 Task: Search one way flight ticket for 5 adults, 2 children, 1 infant in seat and 2 infants on lap in economy from Baltimore: Baltimore/washington International Airport to Indianapolis: Indianapolis International Airport on 8-5-2023. Choice of flights is Sun country airlines. Number of bags: 1 carry on bag and 1 checked bag. Price is upto 97000. Outbound departure time preference is 22:00.
Action: Mouse moved to (350, 334)
Screenshot: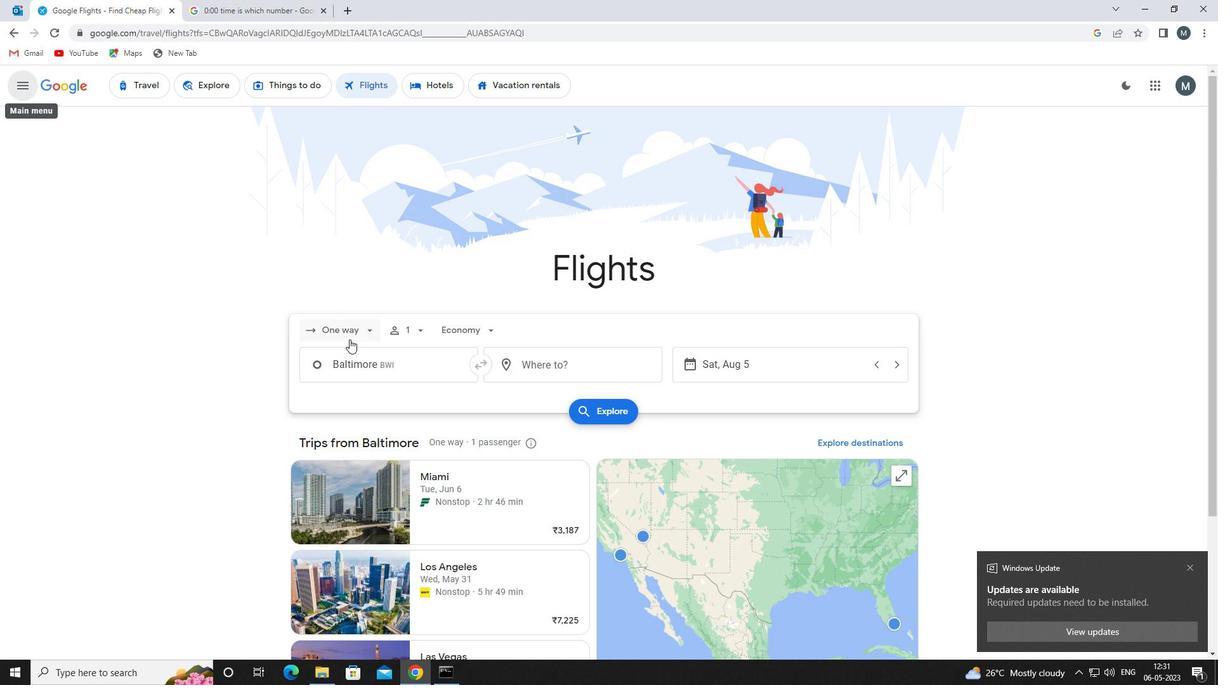 
Action: Mouse pressed left at (350, 334)
Screenshot: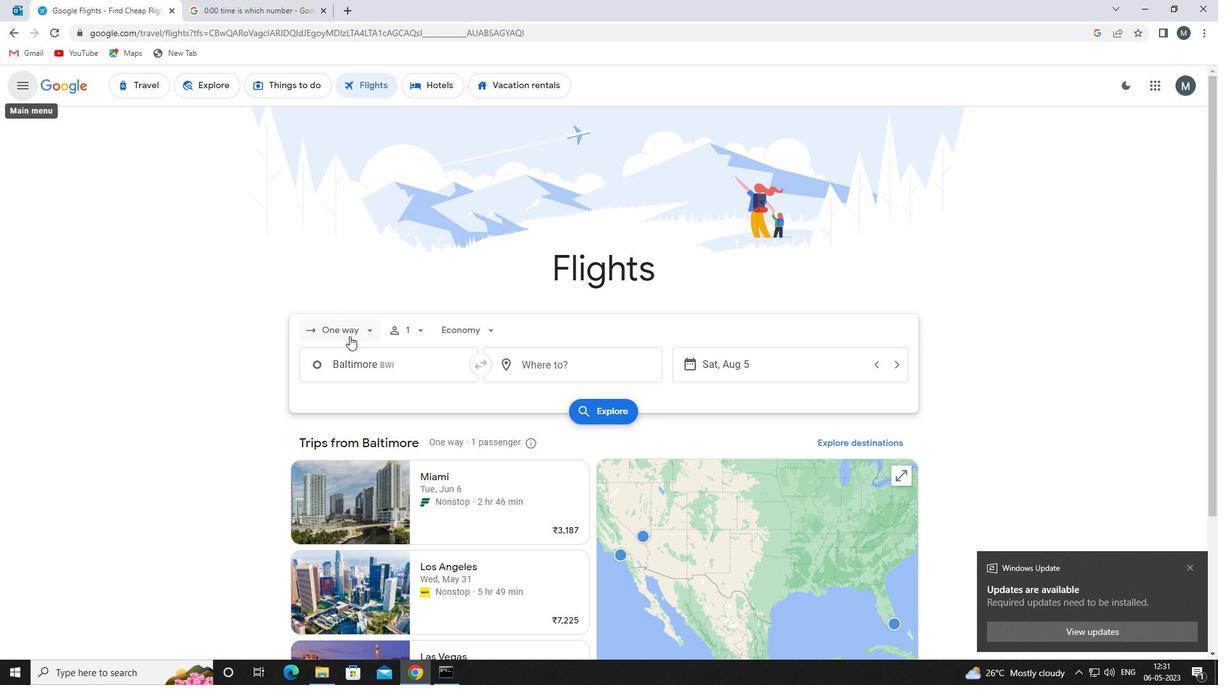 
Action: Mouse moved to (365, 392)
Screenshot: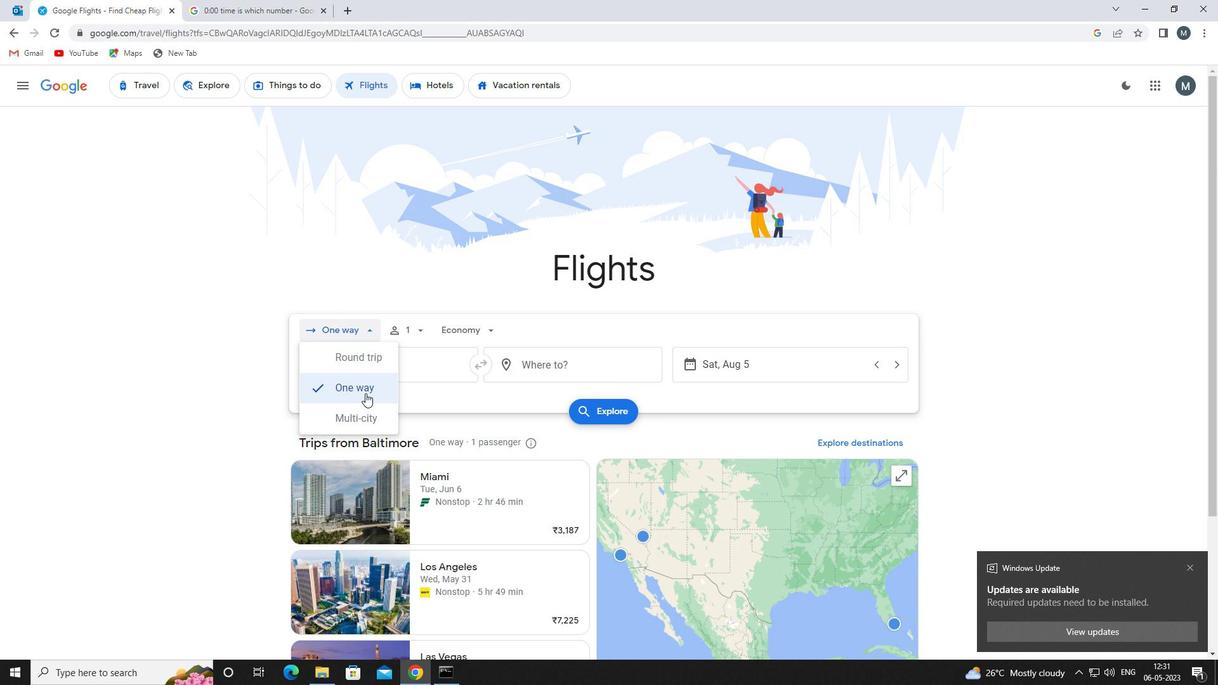 
Action: Mouse pressed left at (365, 392)
Screenshot: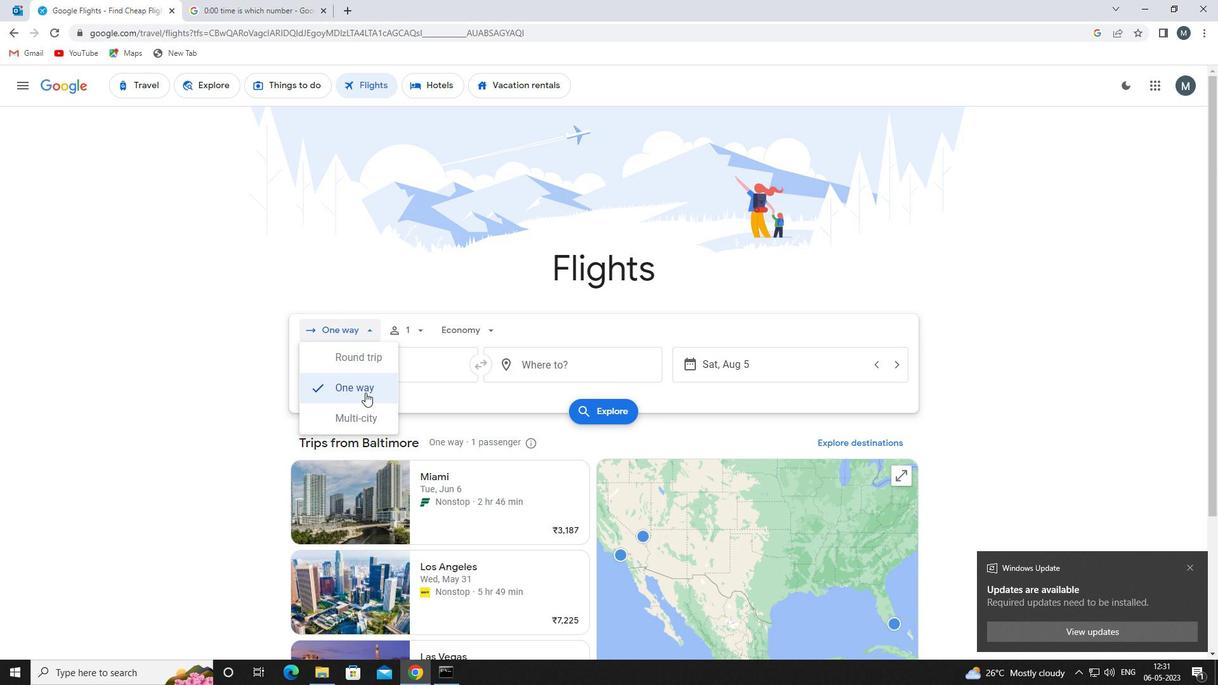 
Action: Mouse moved to (411, 331)
Screenshot: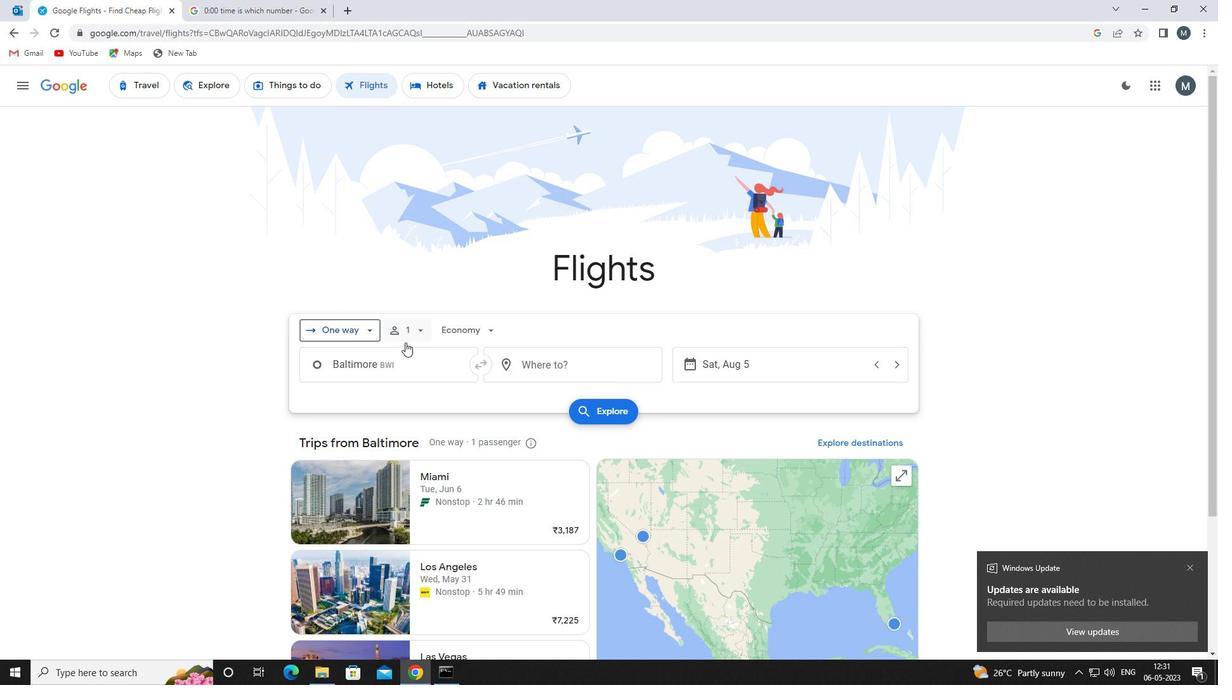 
Action: Mouse pressed left at (411, 331)
Screenshot: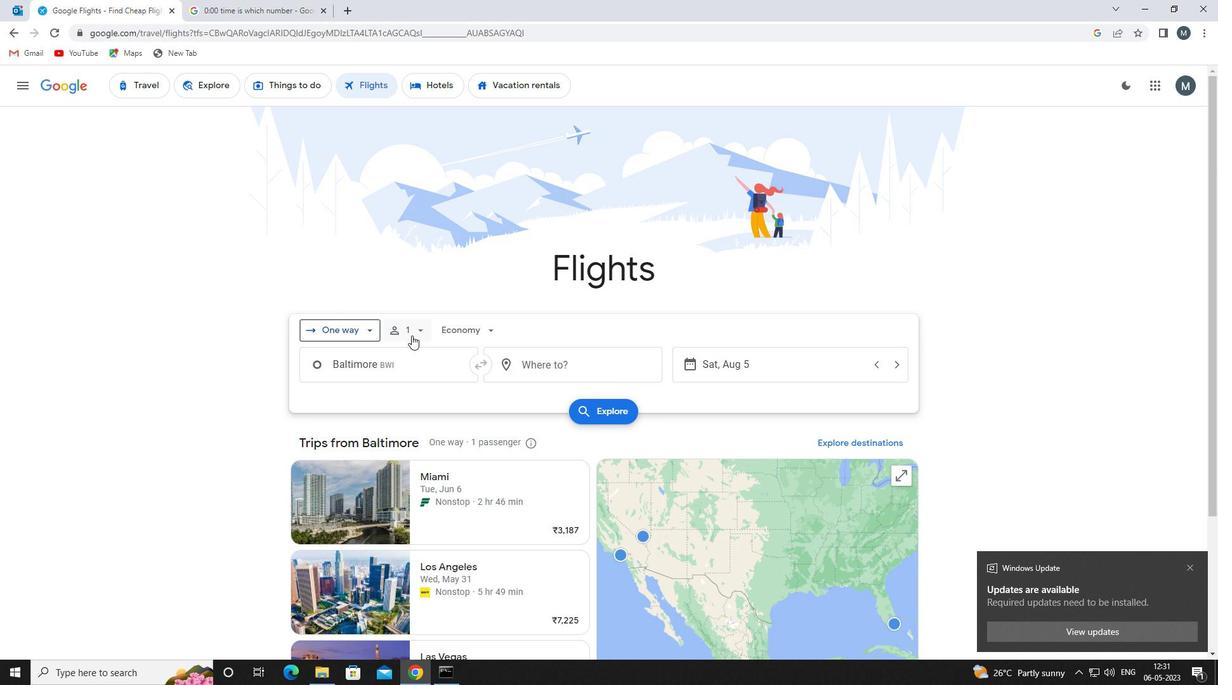 
Action: Mouse moved to (513, 363)
Screenshot: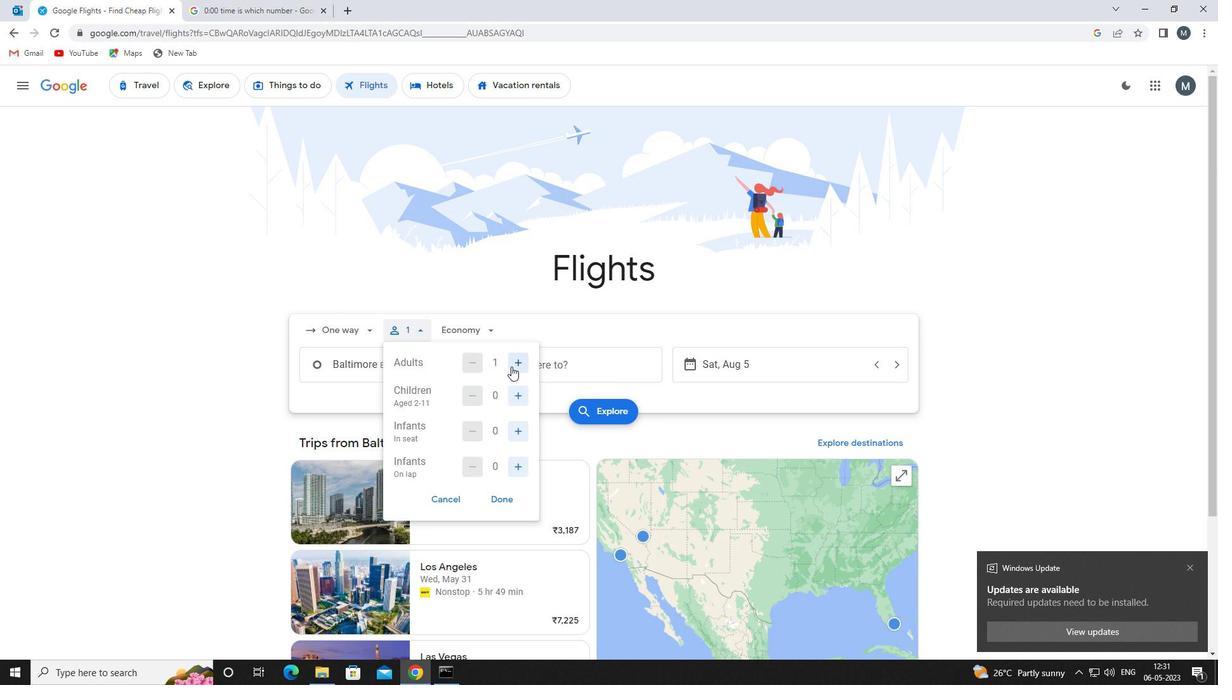 
Action: Mouse pressed left at (513, 363)
Screenshot: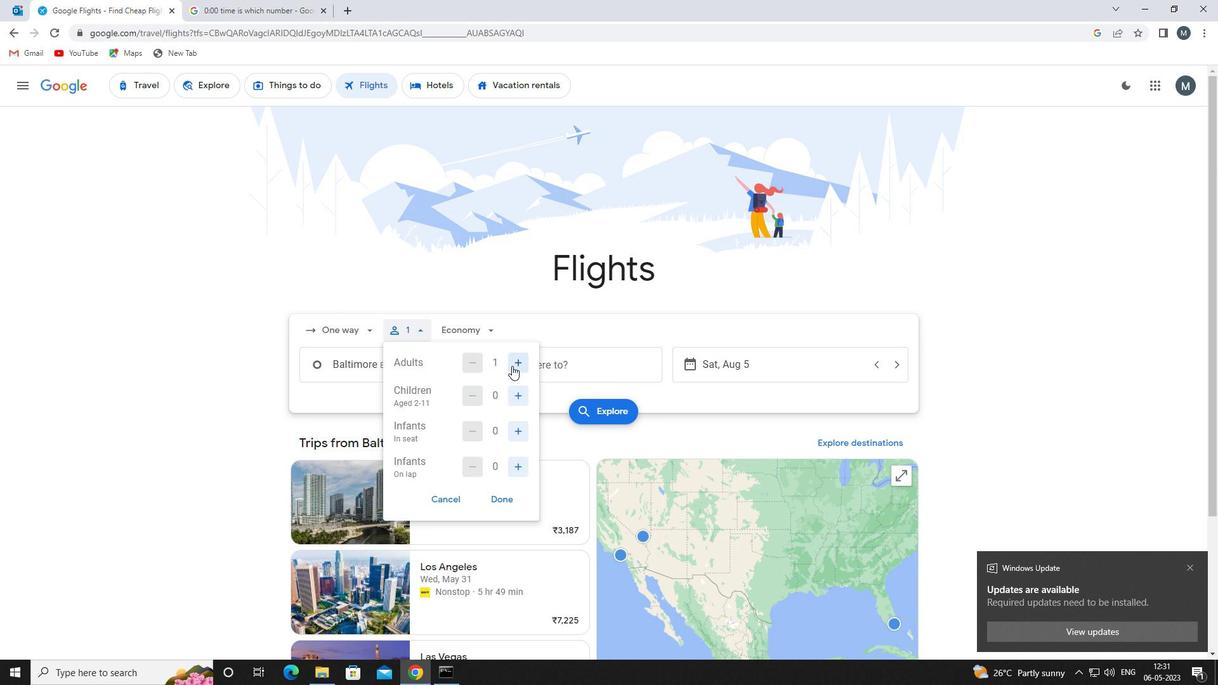 
Action: Mouse moved to (514, 362)
Screenshot: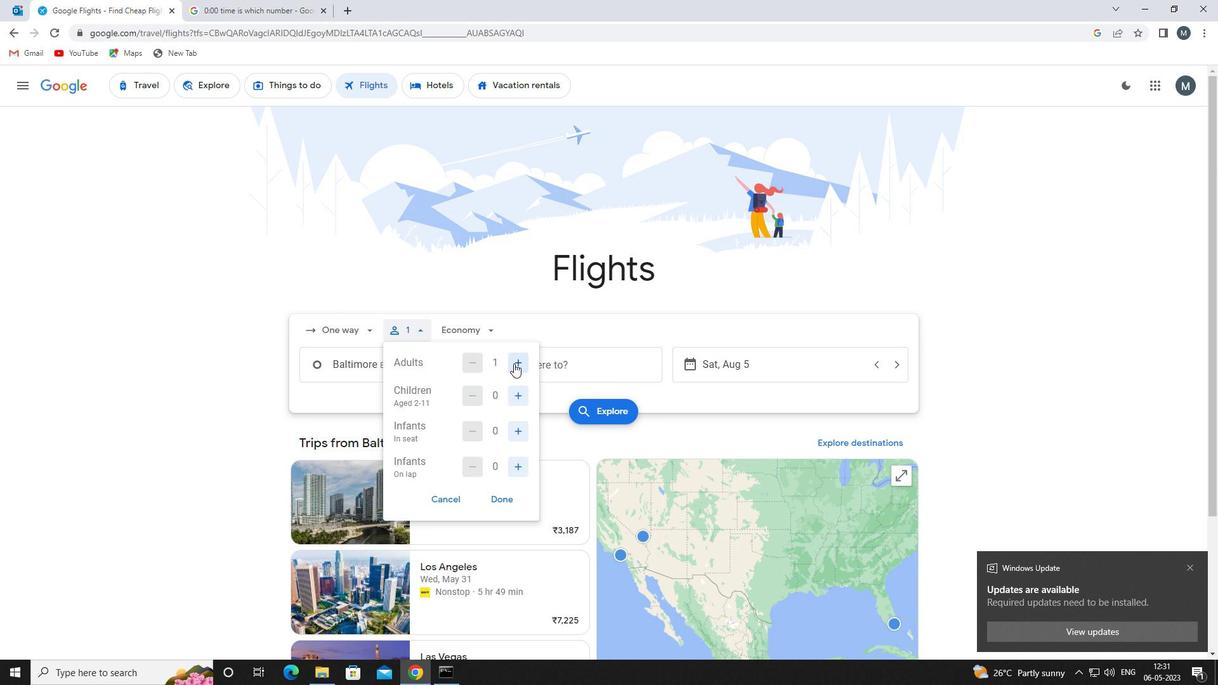 
Action: Mouse pressed left at (514, 362)
Screenshot: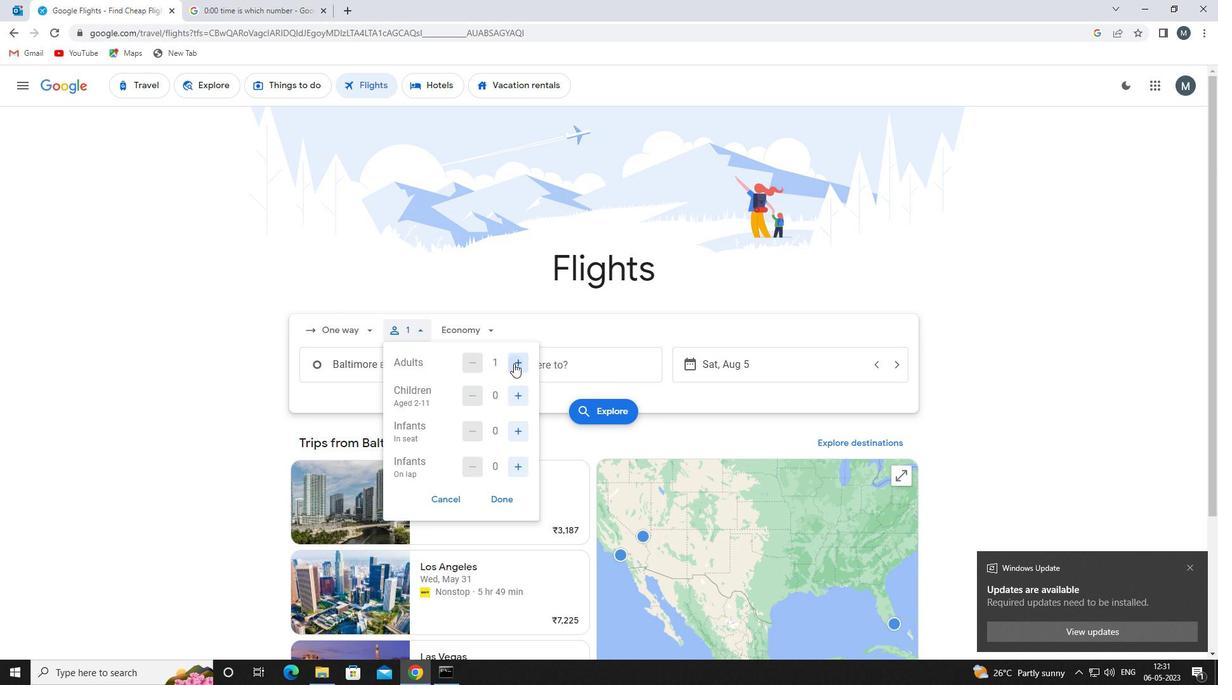 
Action: Mouse moved to (515, 362)
Screenshot: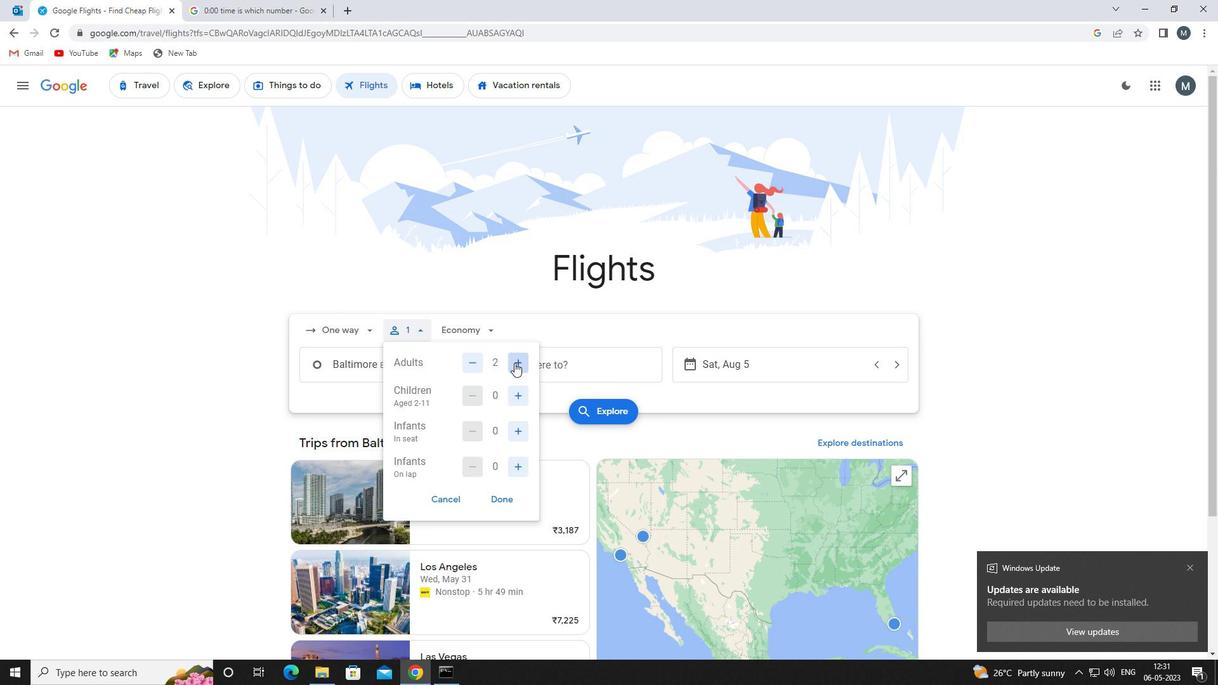 
Action: Mouse pressed left at (515, 362)
Screenshot: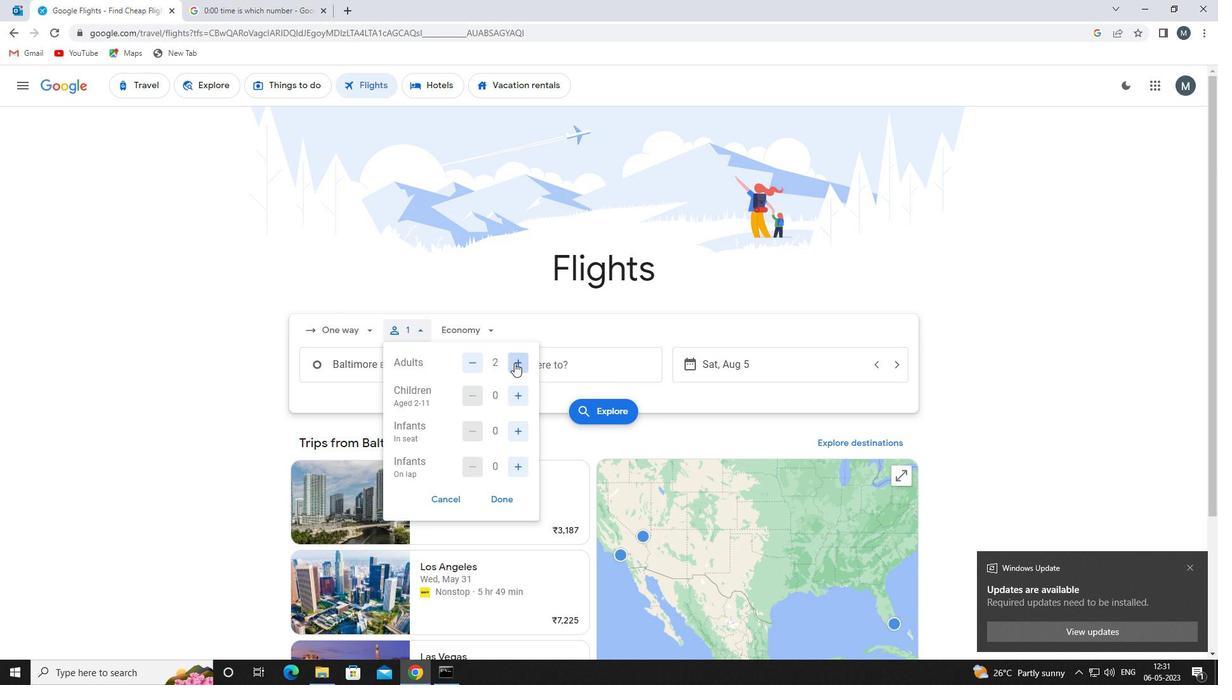 
Action: Mouse pressed left at (515, 362)
Screenshot: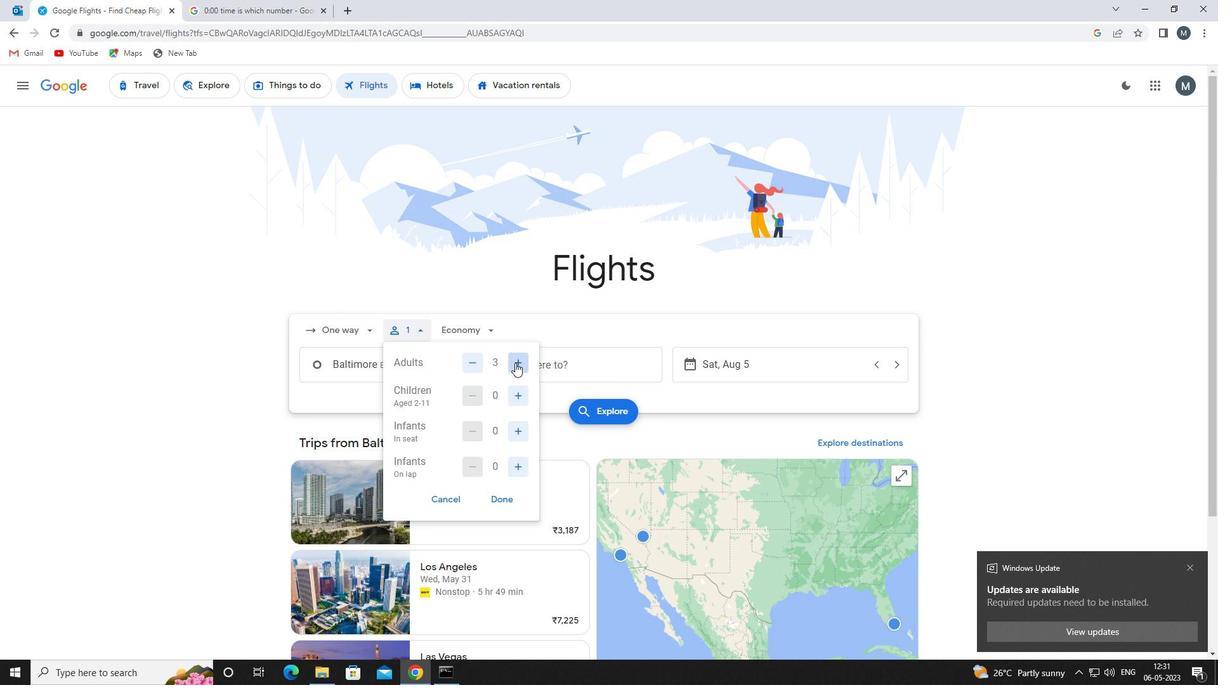 
Action: Mouse moved to (515, 392)
Screenshot: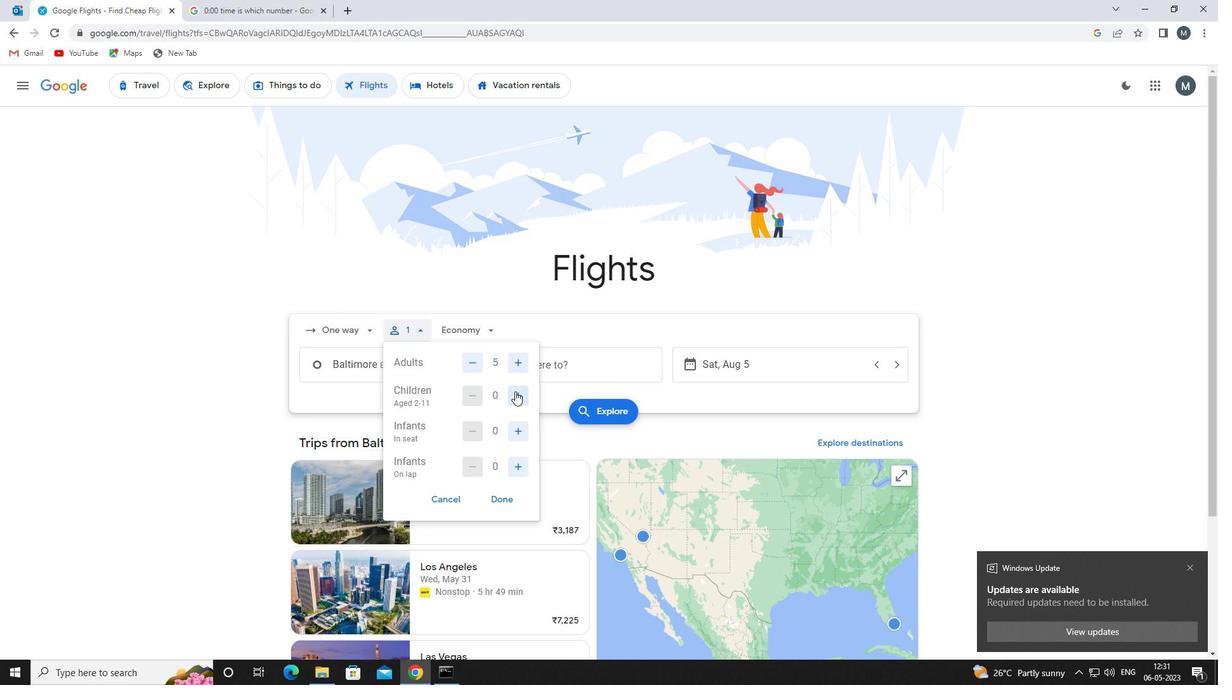 
Action: Mouse pressed left at (515, 392)
Screenshot: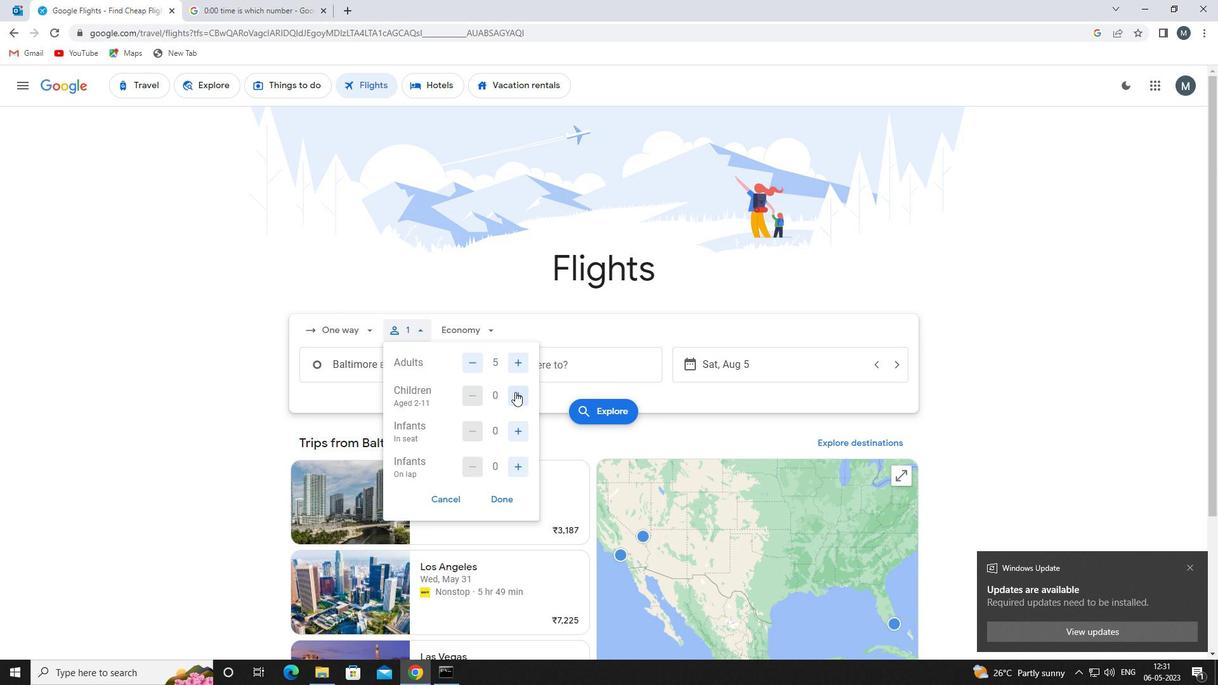 
Action: Mouse moved to (515, 392)
Screenshot: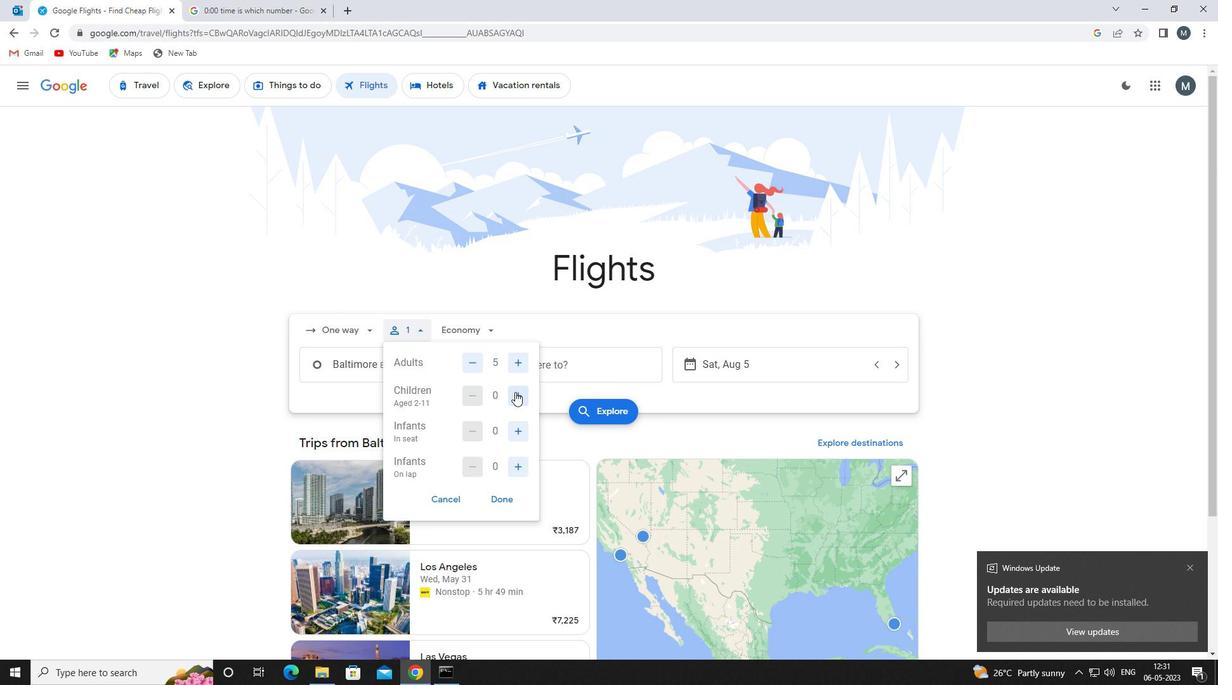 
Action: Mouse pressed left at (515, 392)
Screenshot: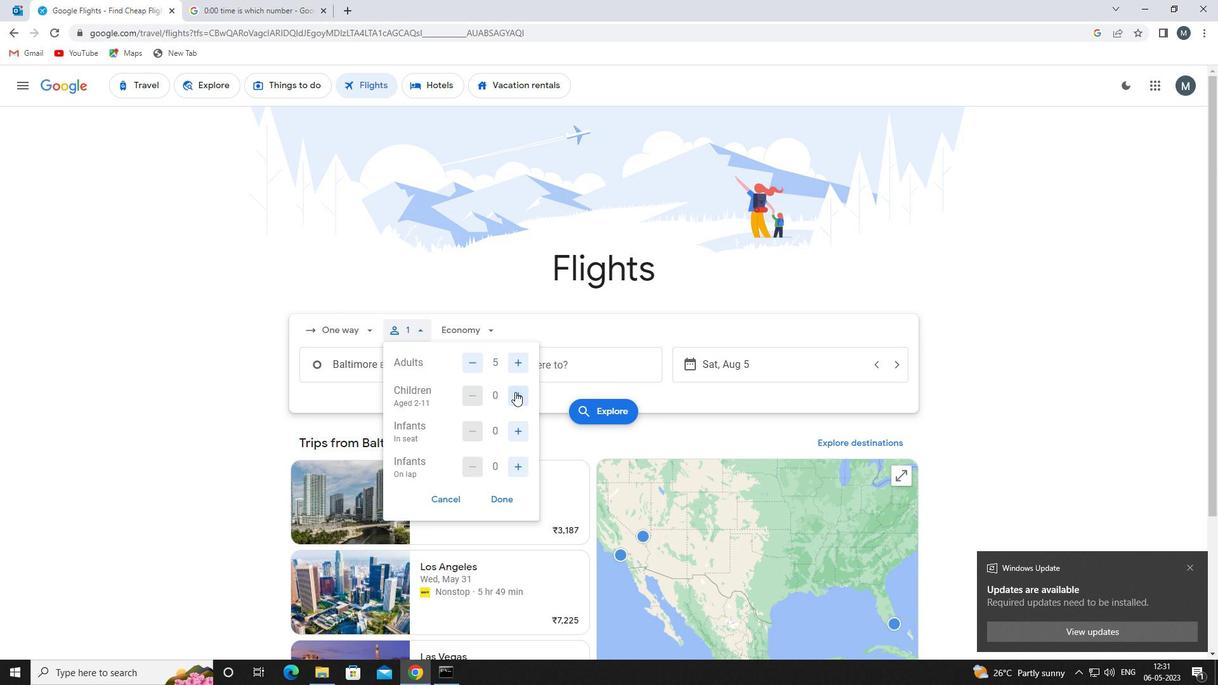 
Action: Mouse moved to (518, 460)
Screenshot: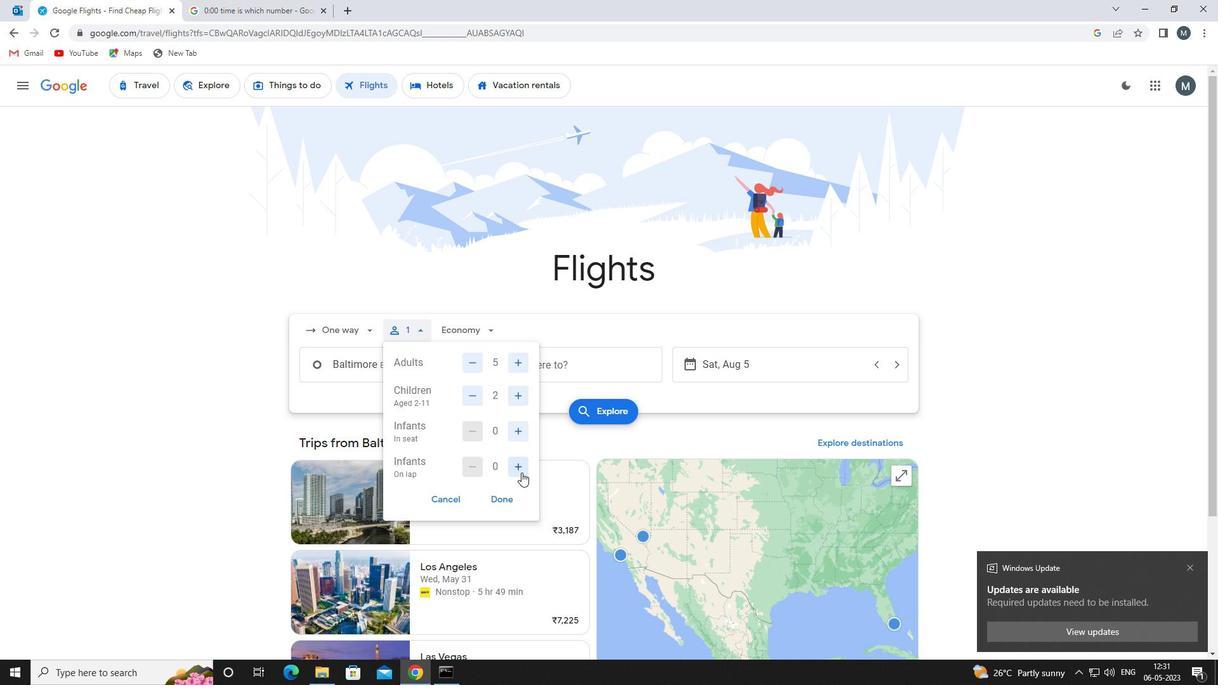 
Action: Mouse pressed left at (518, 460)
Screenshot: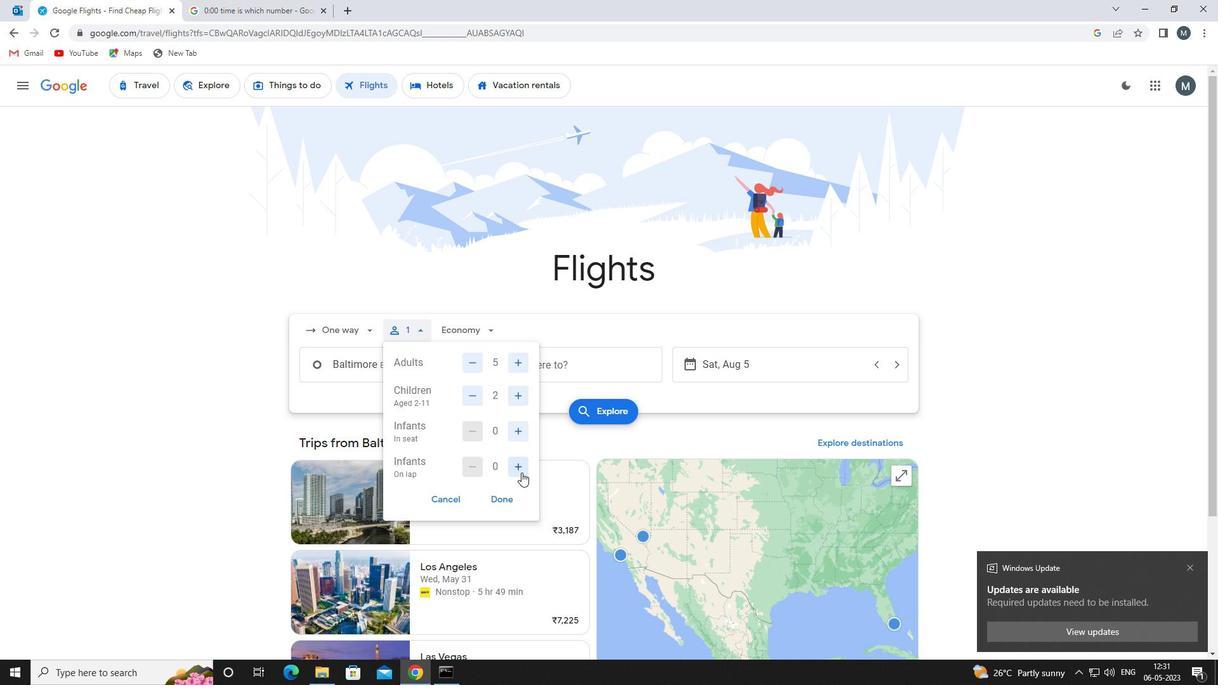 
Action: Mouse moved to (505, 499)
Screenshot: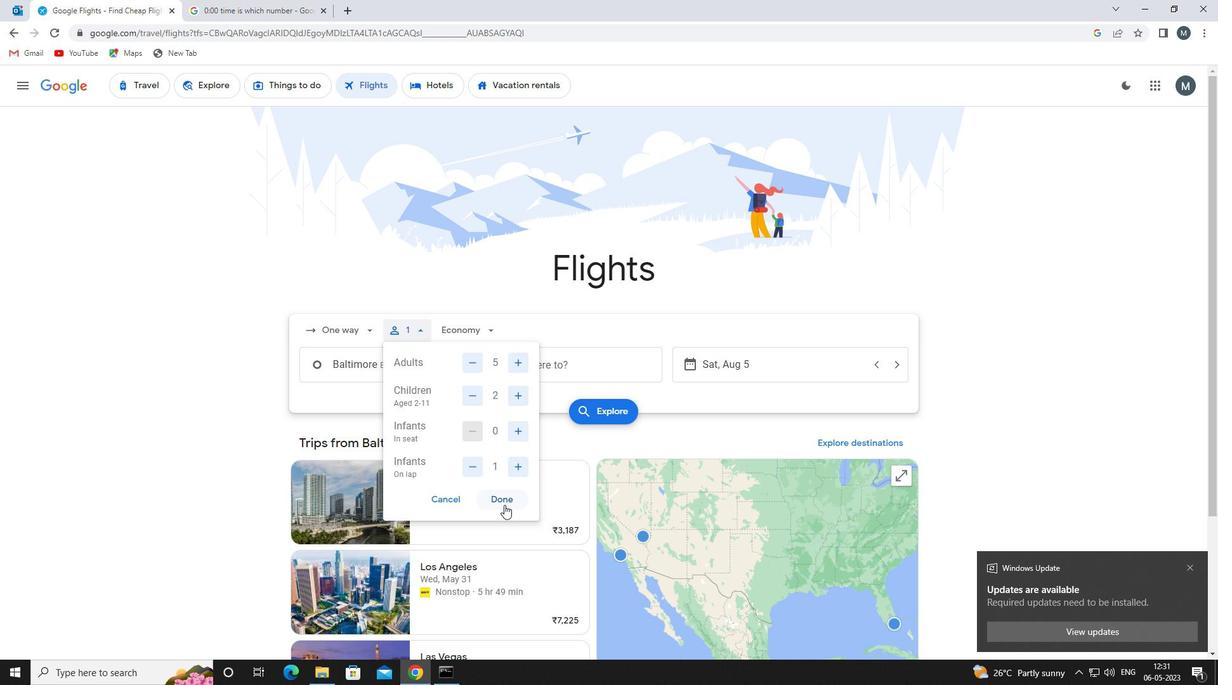 
Action: Mouse pressed left at (505, 499)
Screenshot: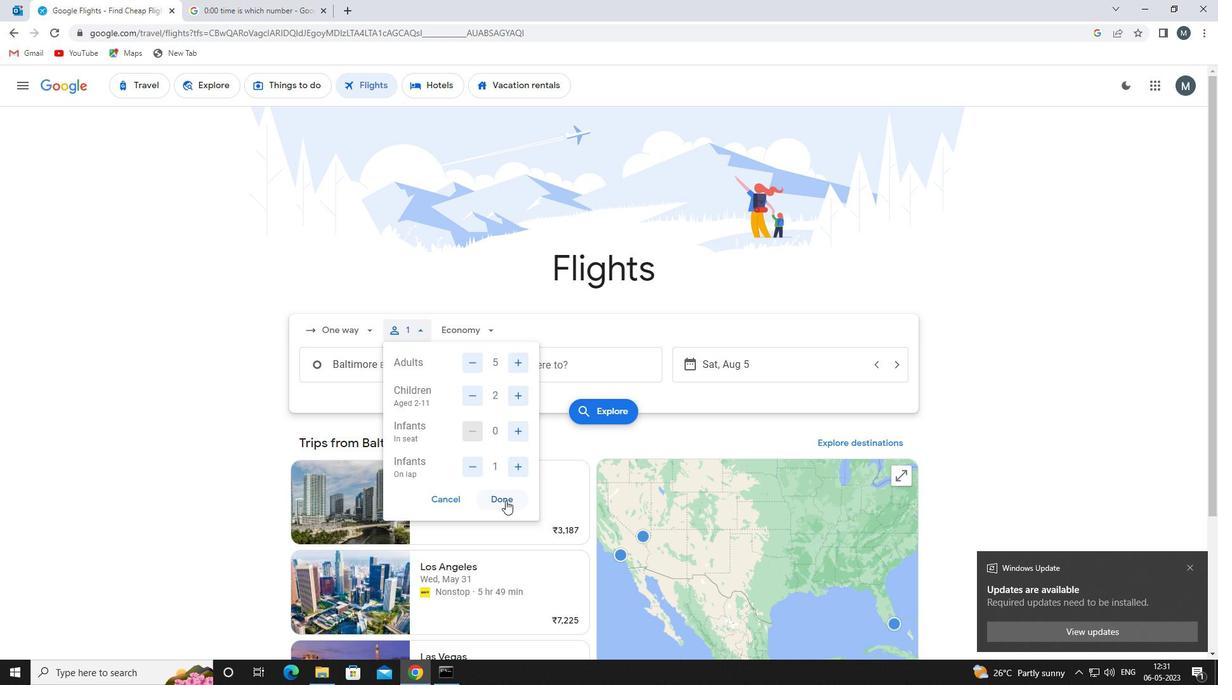 
Action: Mouse moved to (464, 327)
Screenshot: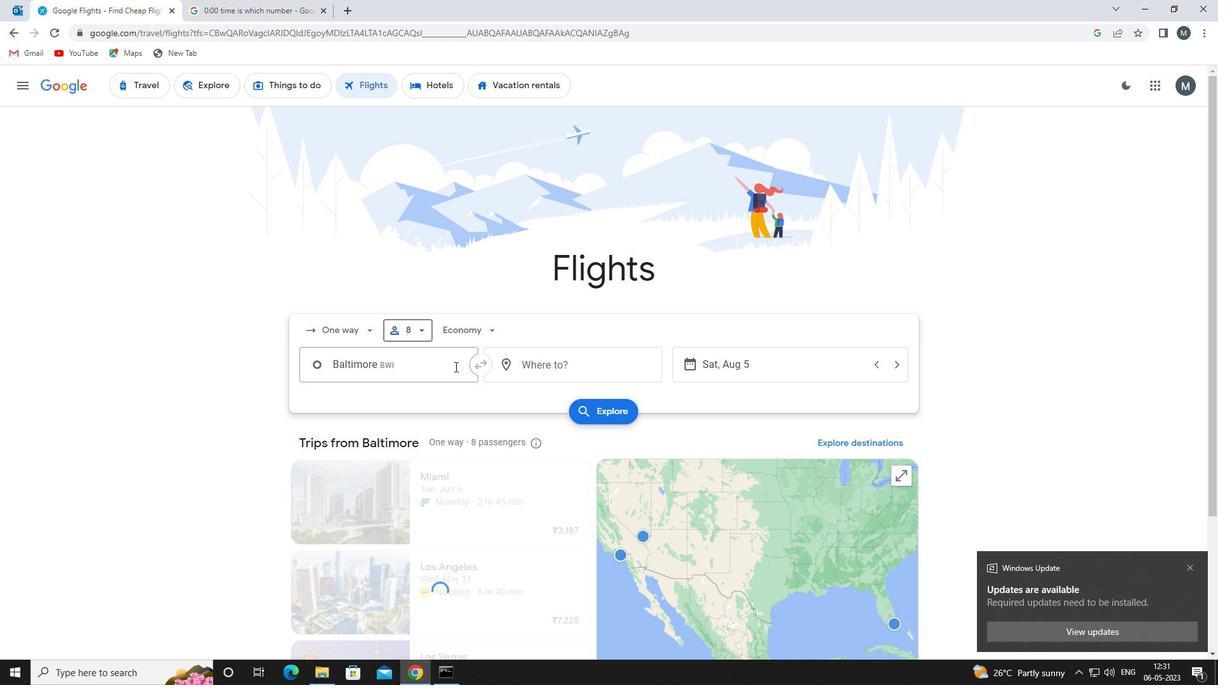 
Action: Mouse pressed left at (464, 327)
Screenshot: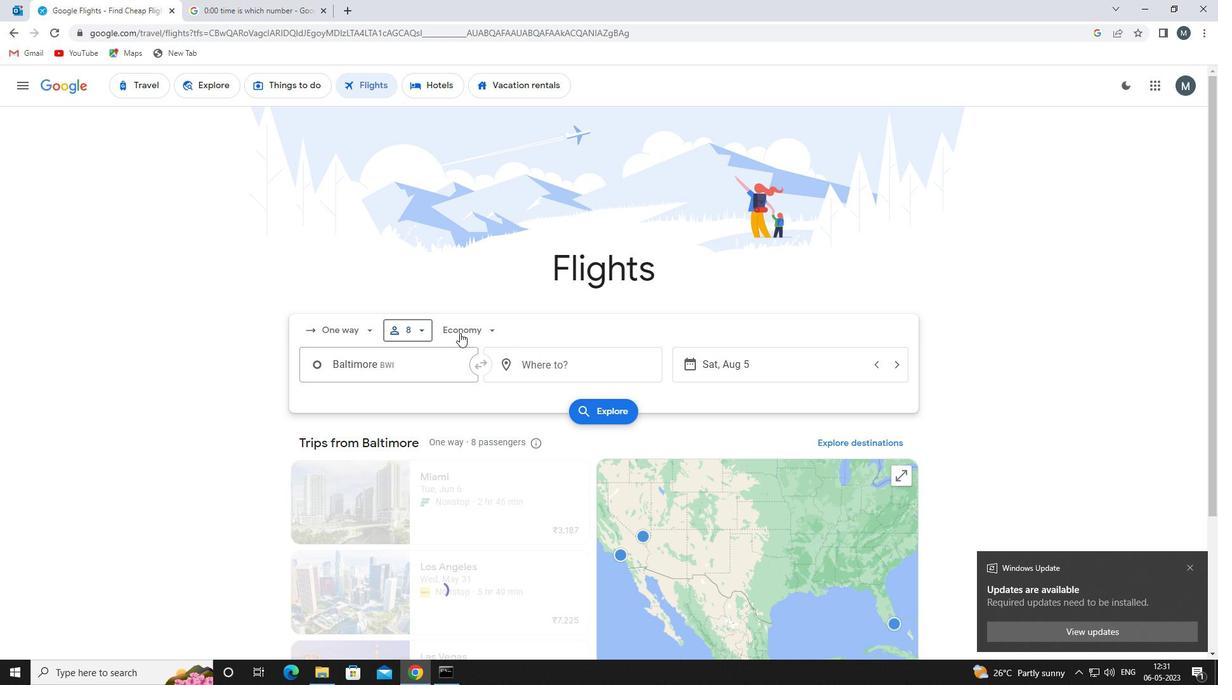 
Action: Mouse moved to (482, 353)
Screenshot: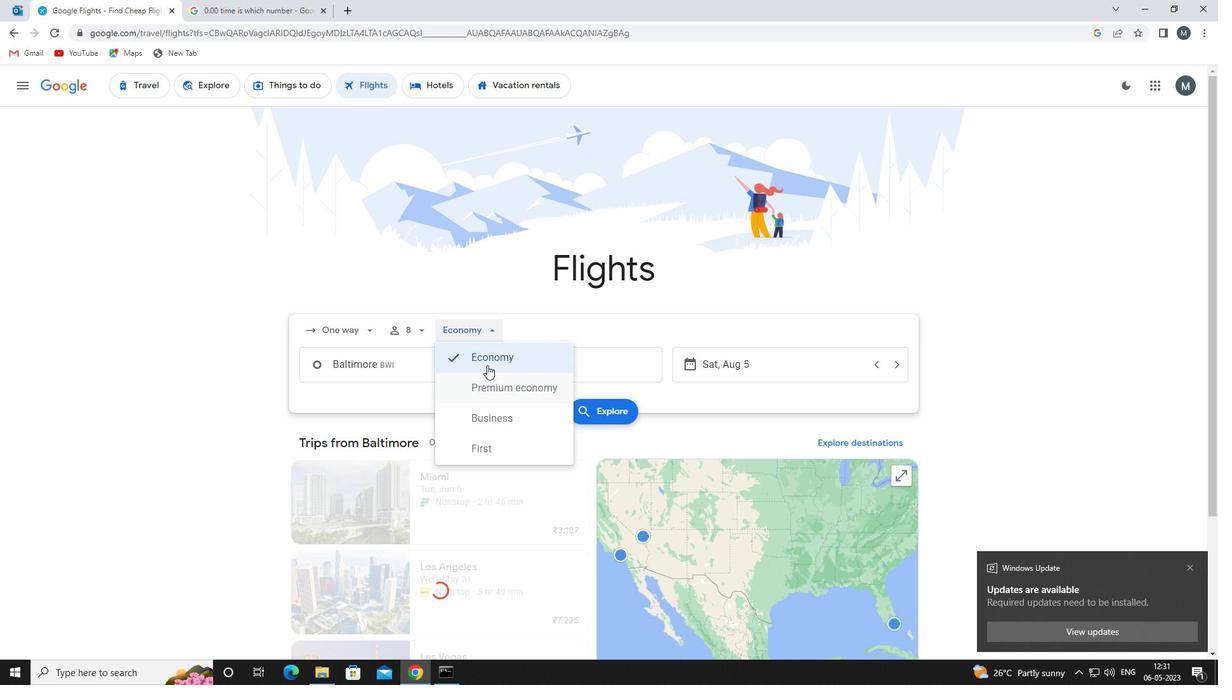 
Action: Mouse pressed left at (482, 353)
Screenshot: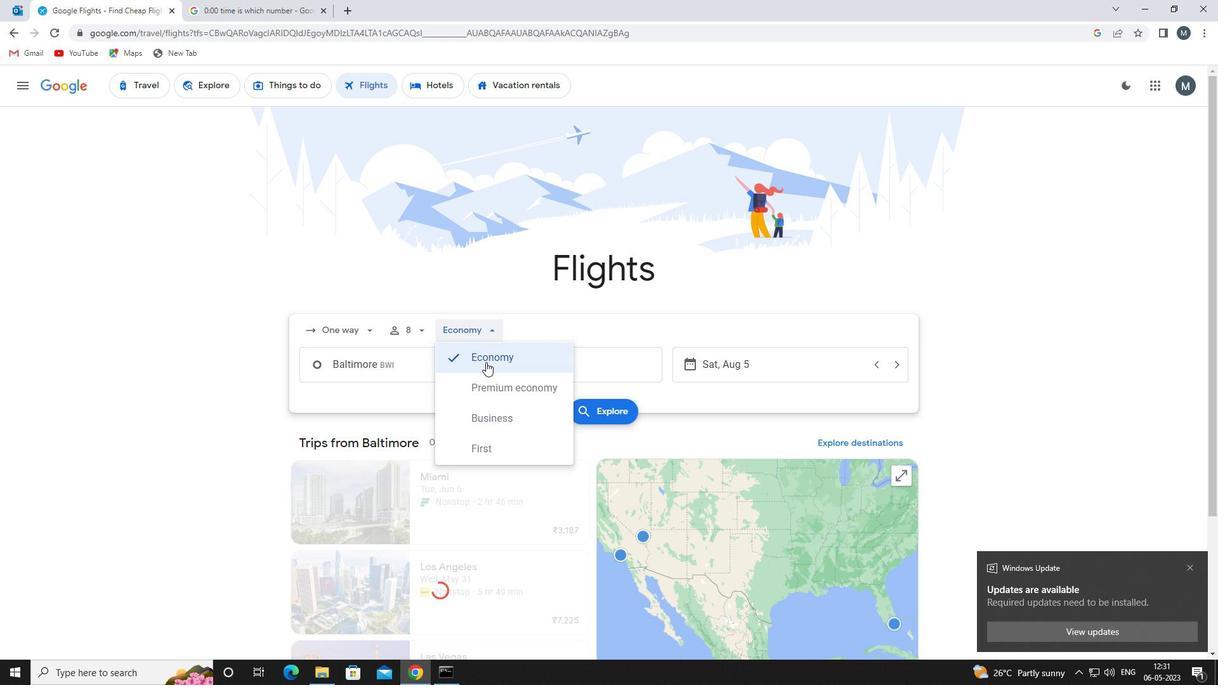 
Action: Mouse moved to (408, 369)
Screenshot: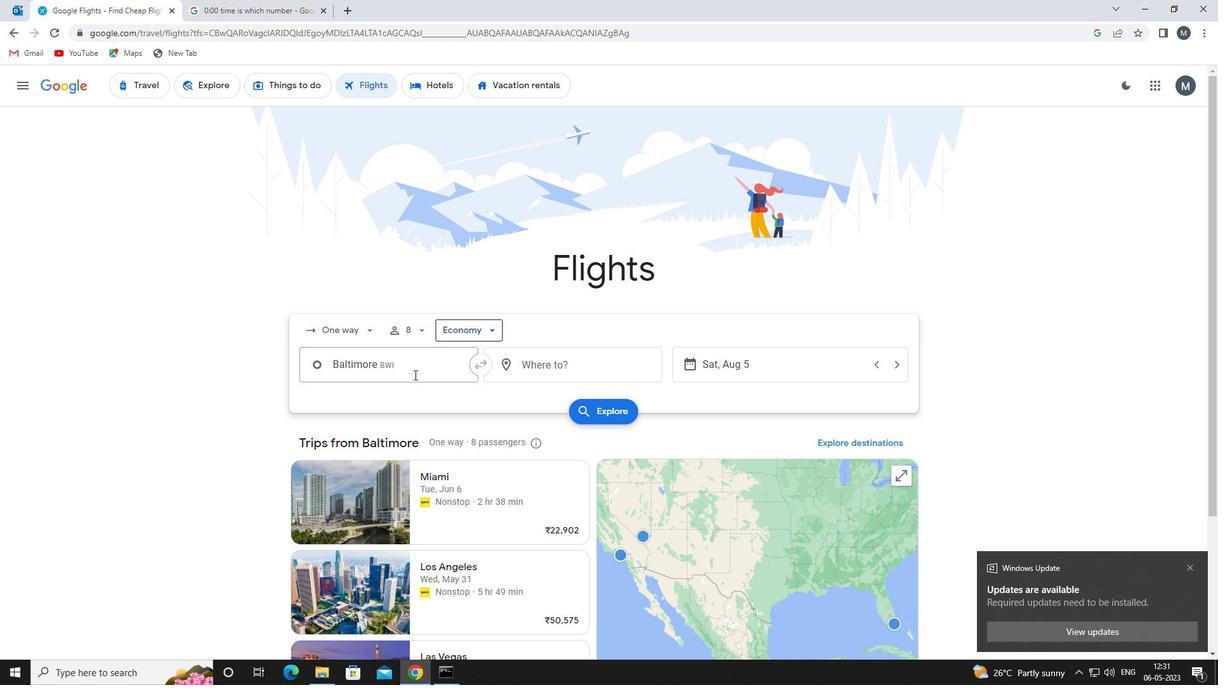 
Action: Mouse pressed left at (408, 369)
Screenshot: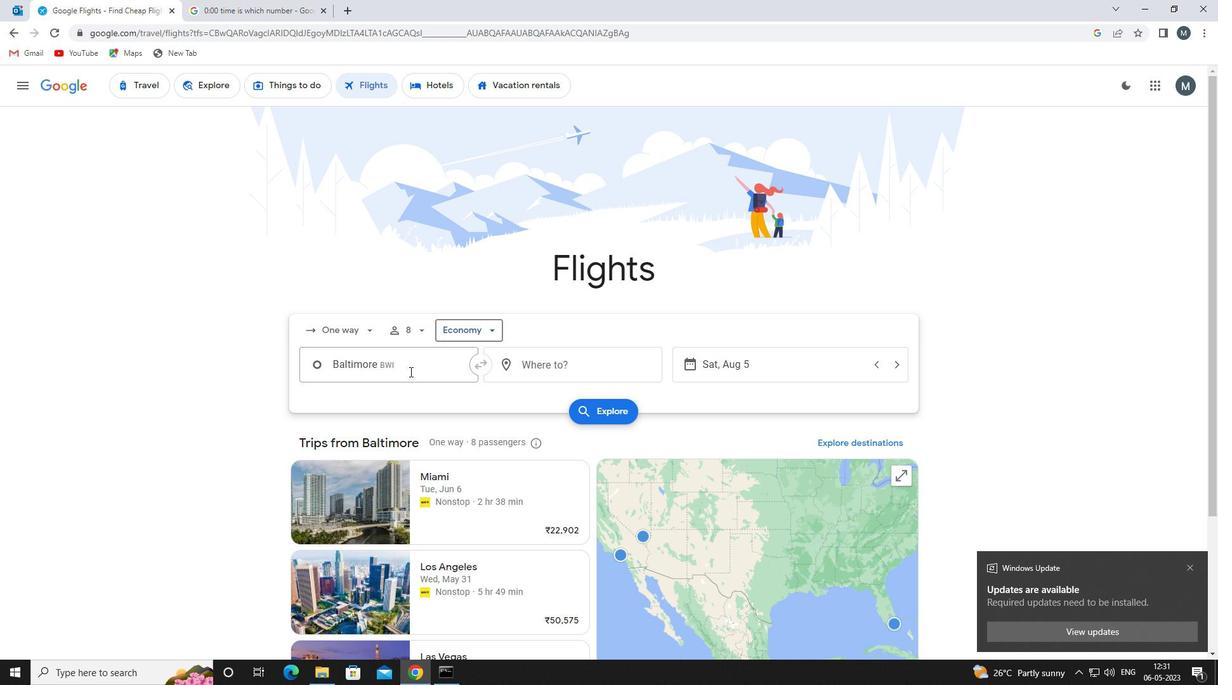 
Action: Key pressed baltimorew<Key.space><Key.backspace><Key.backspace>
Screenshot: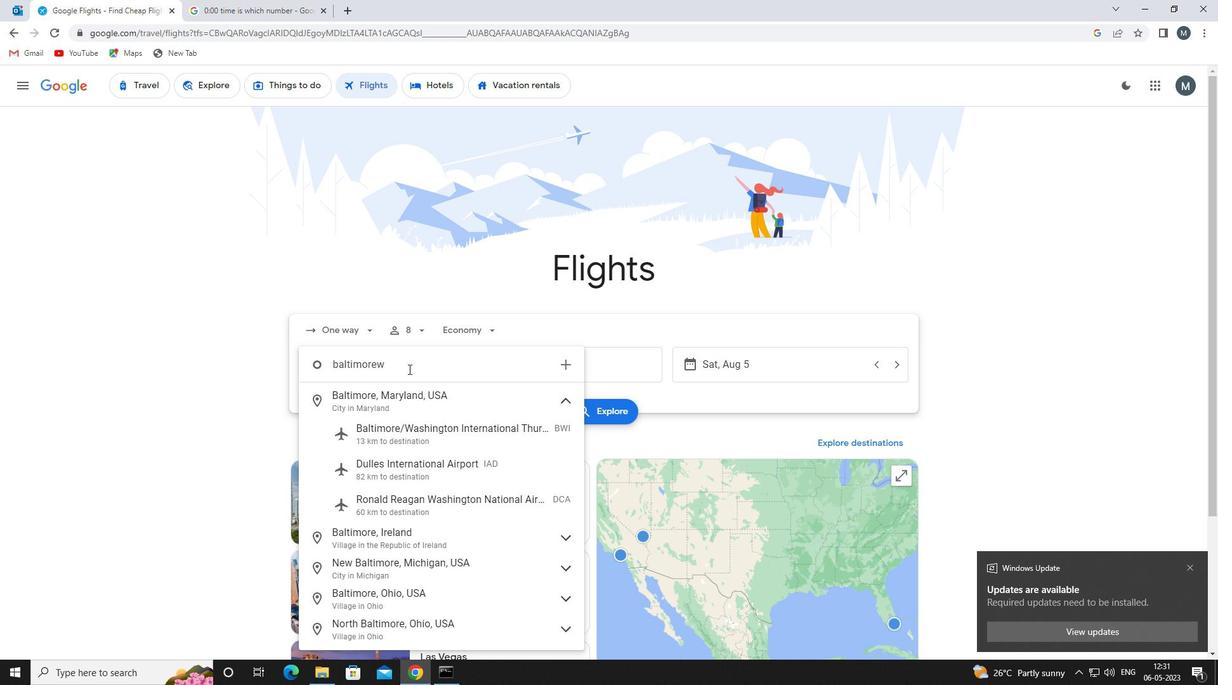 
Action: Mouse moved to (440, 430)
Screenshot: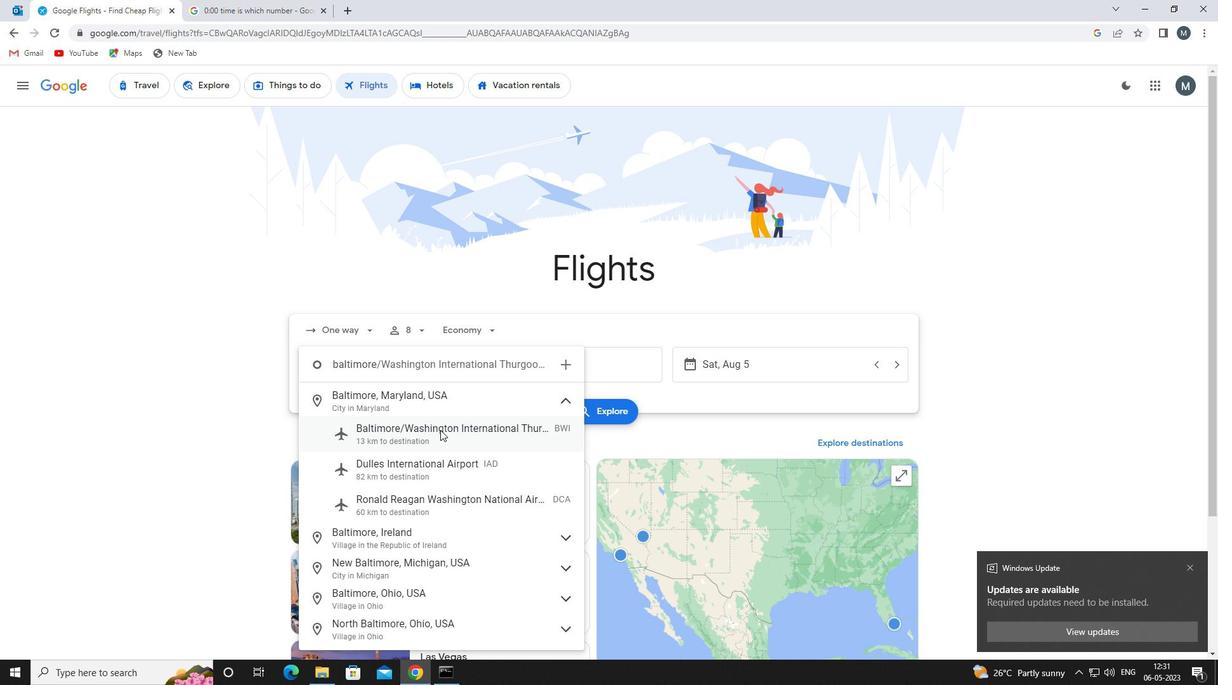 
Action: Mouse pressed left at (440, 430)
Screenshot: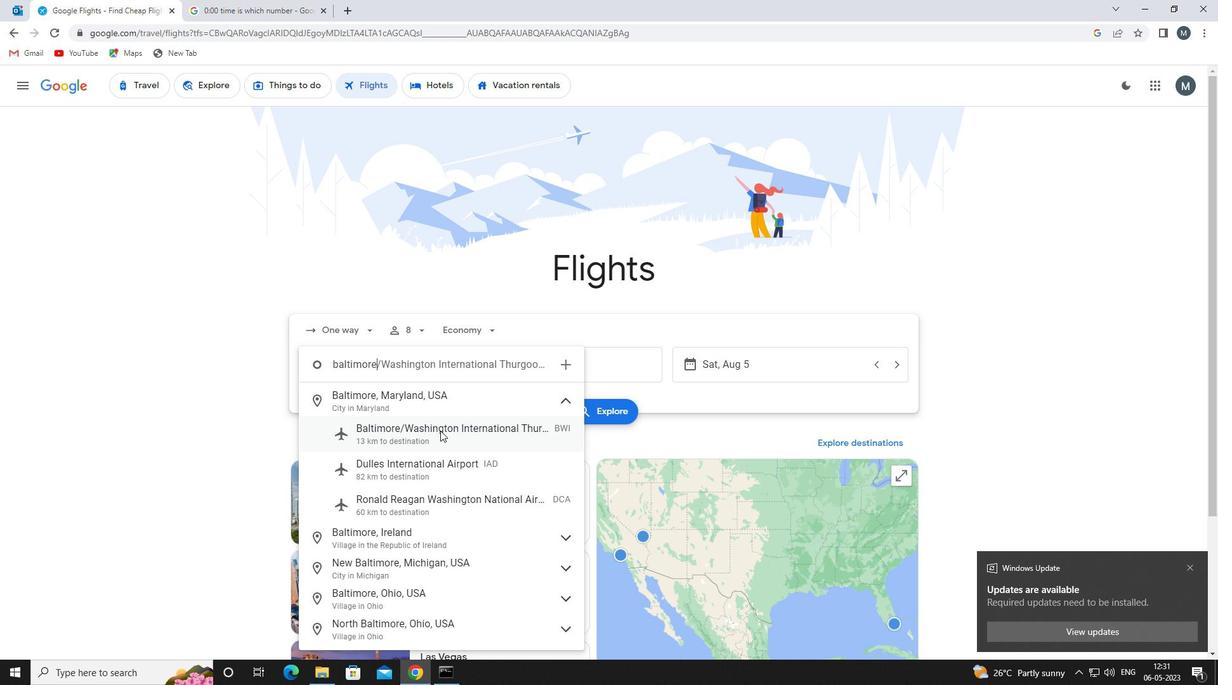 
Action: Mouse moved to (535, 376)
Screenshot: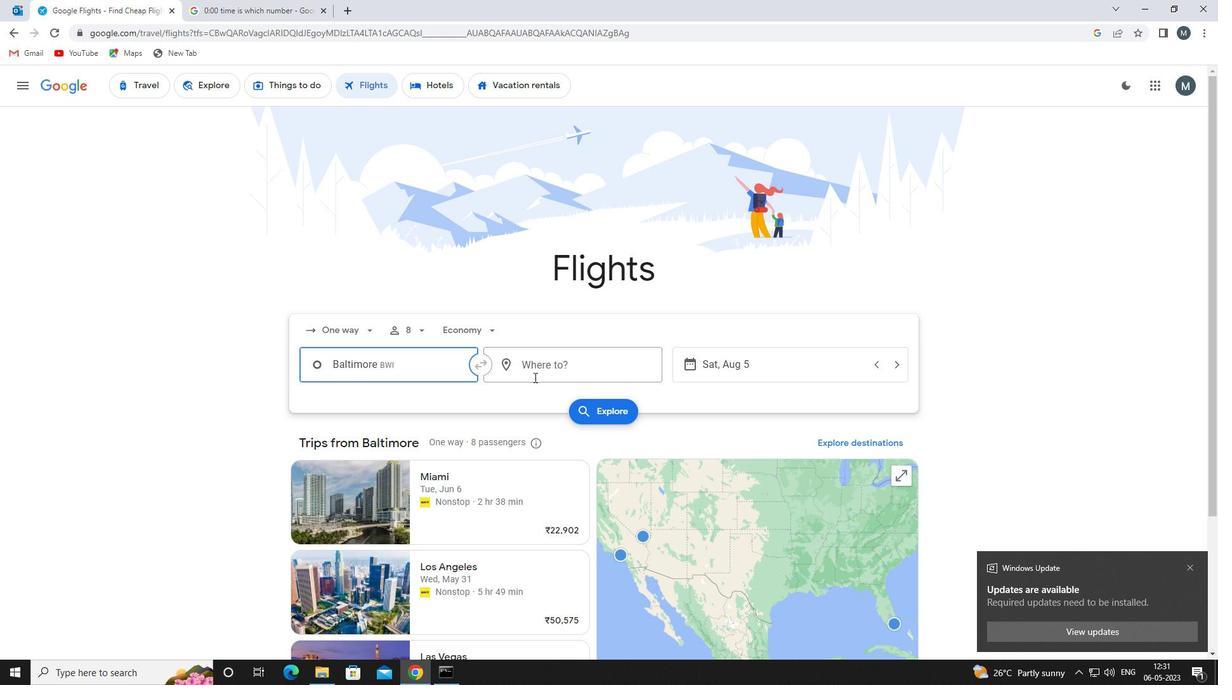 
Action: Mouse pressed left at (535, 376)
Screenshot: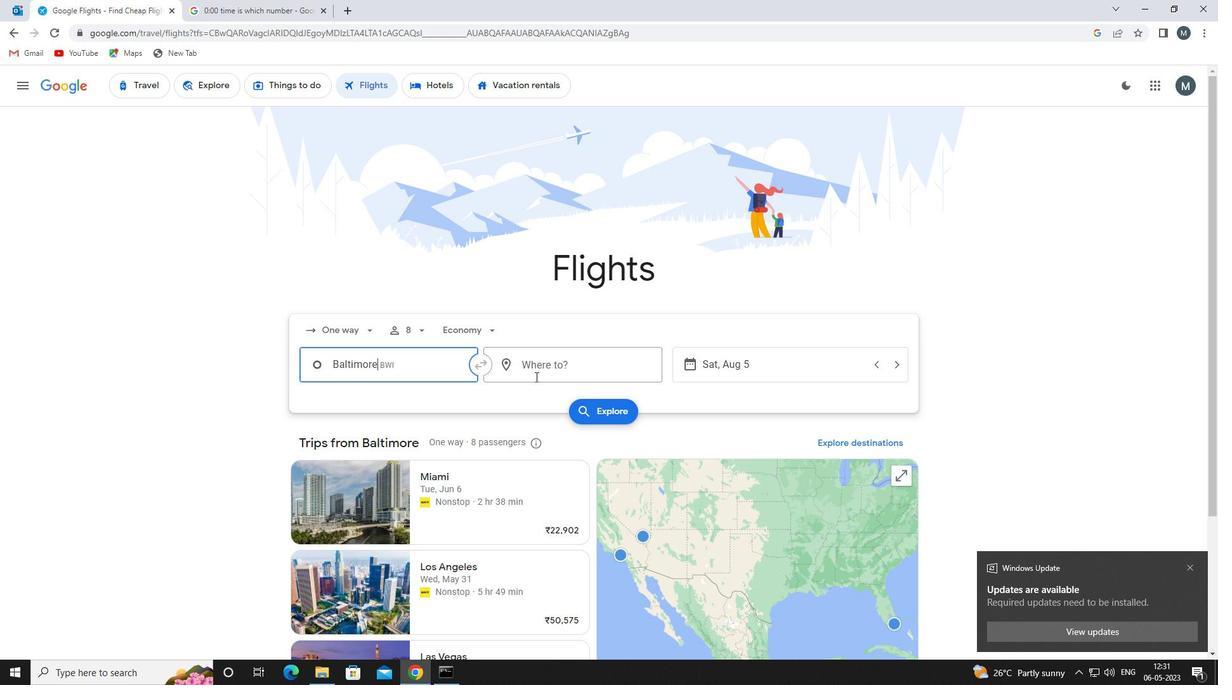
Action: Mouse moved to (536, 376)
Screenshot: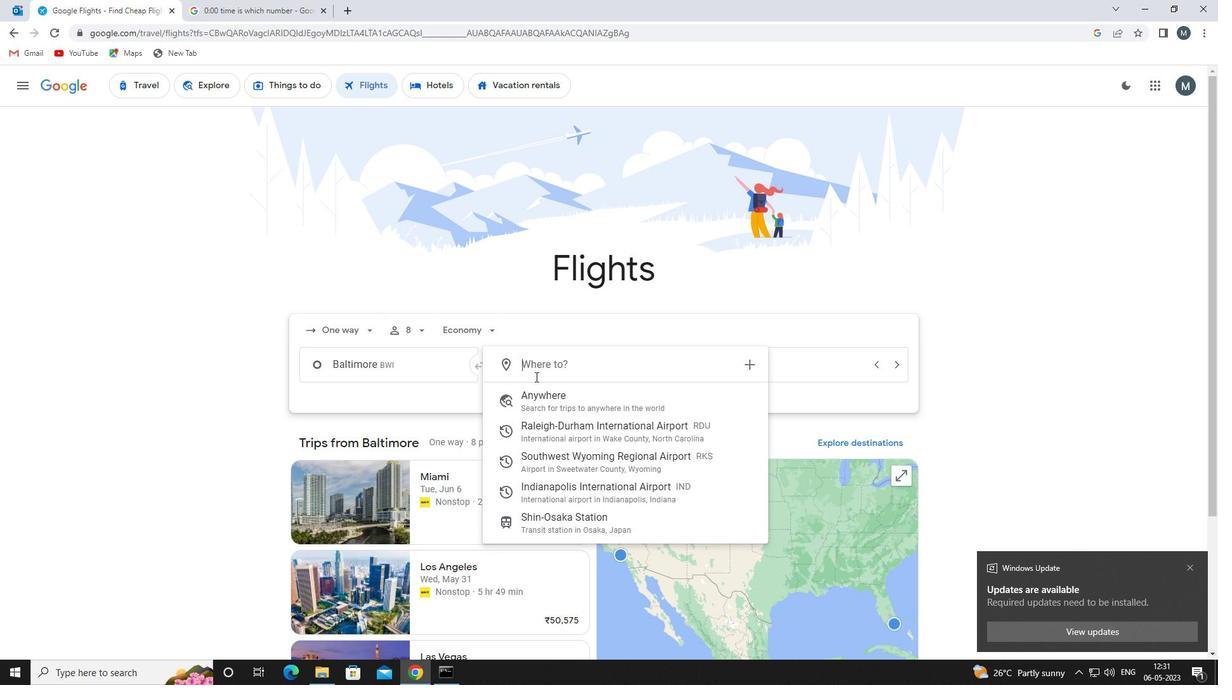 
Action: Key pressed ind
Screenshot: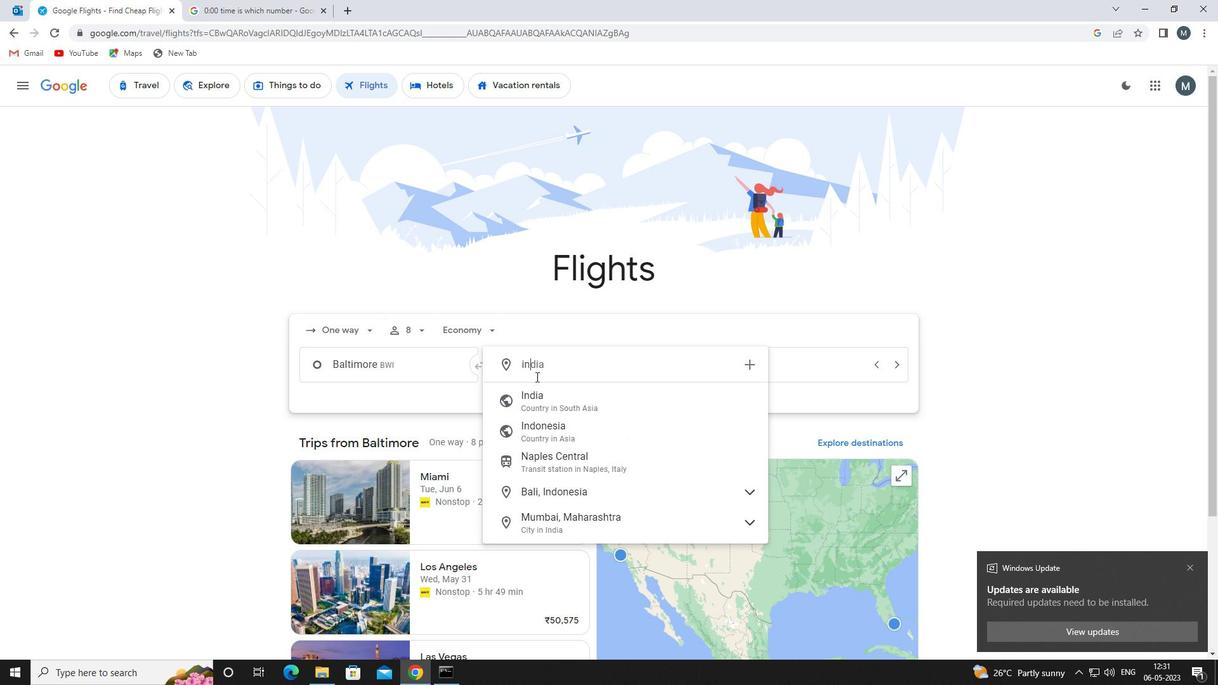 
Action: Mouse moved to (569, 402)
Screenshot: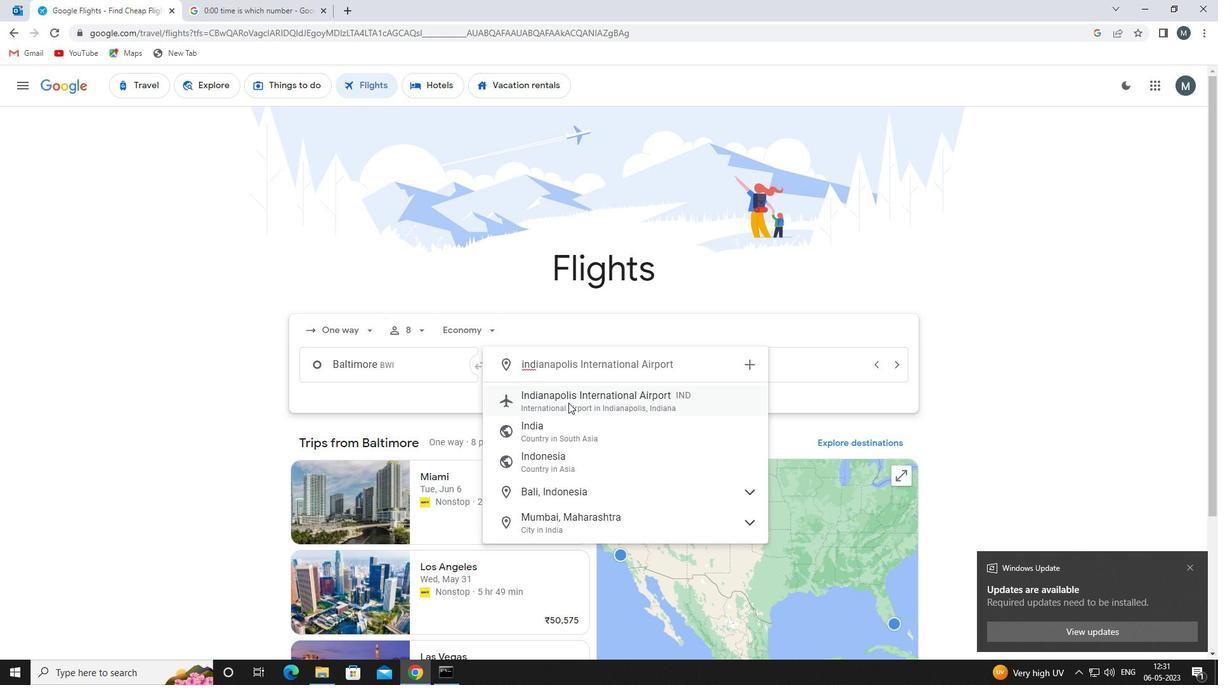 
Action: Mouse pressed left at (569, 402)
Screenshot: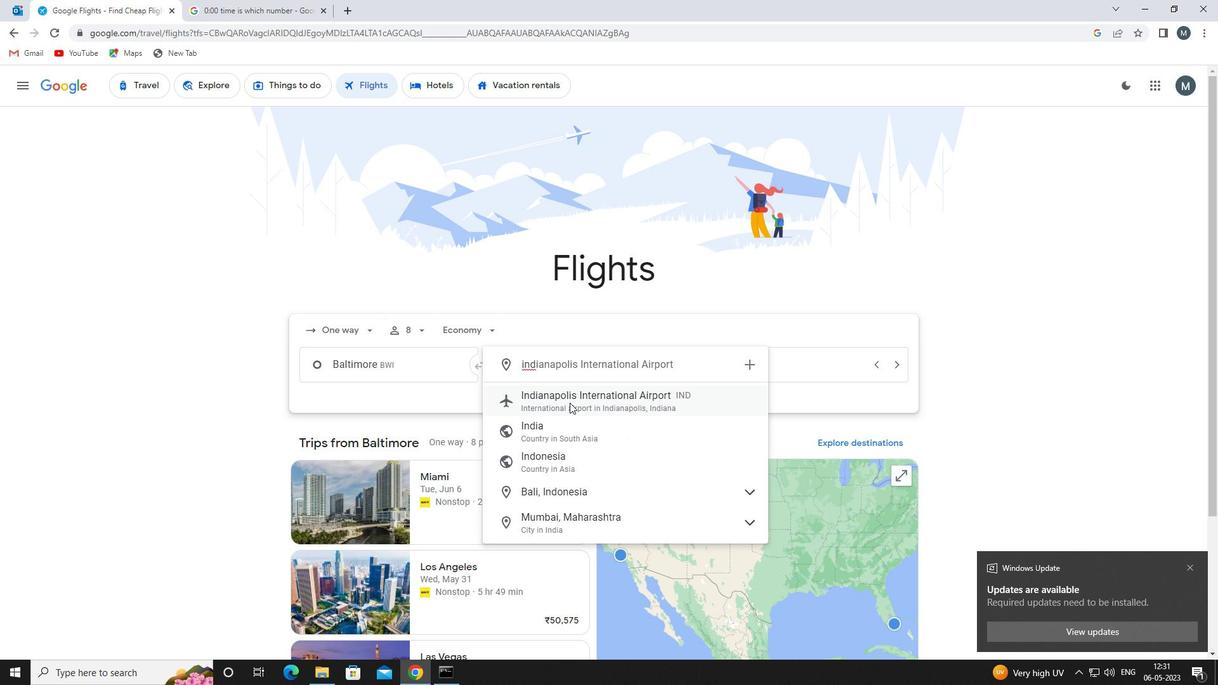 
Action: Mouse moved to (723, 376)
Screenshot: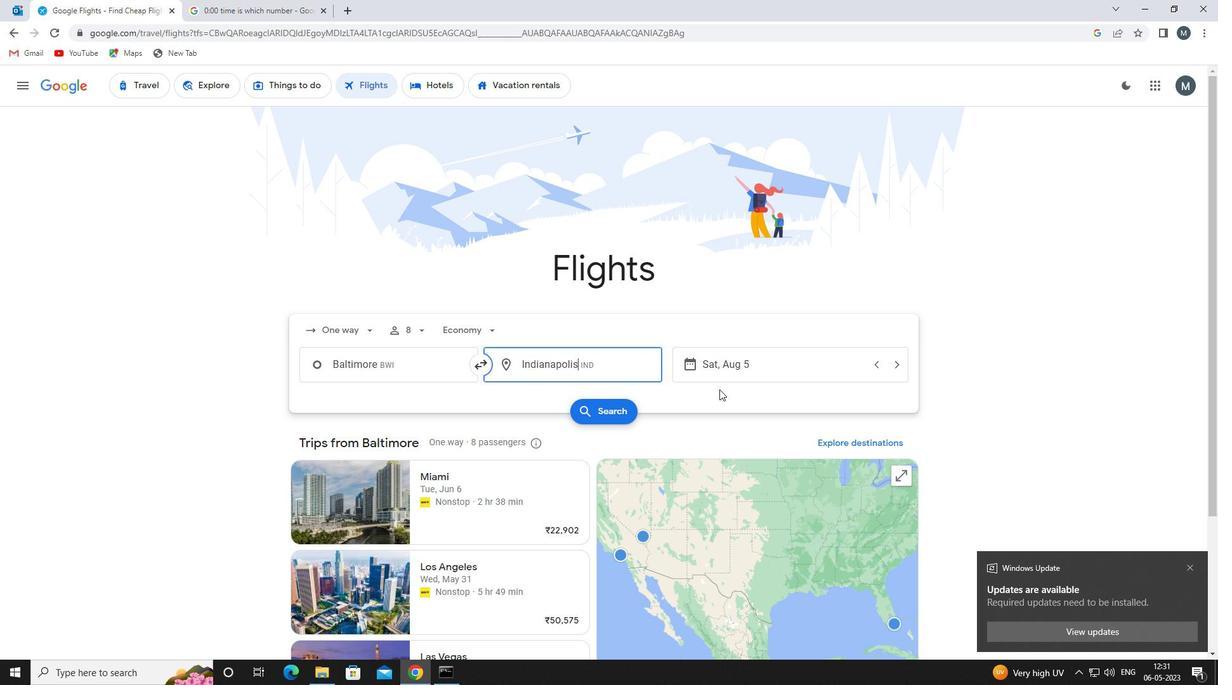 
Action: Mouse pressed left at (723, 376)
Screenshot: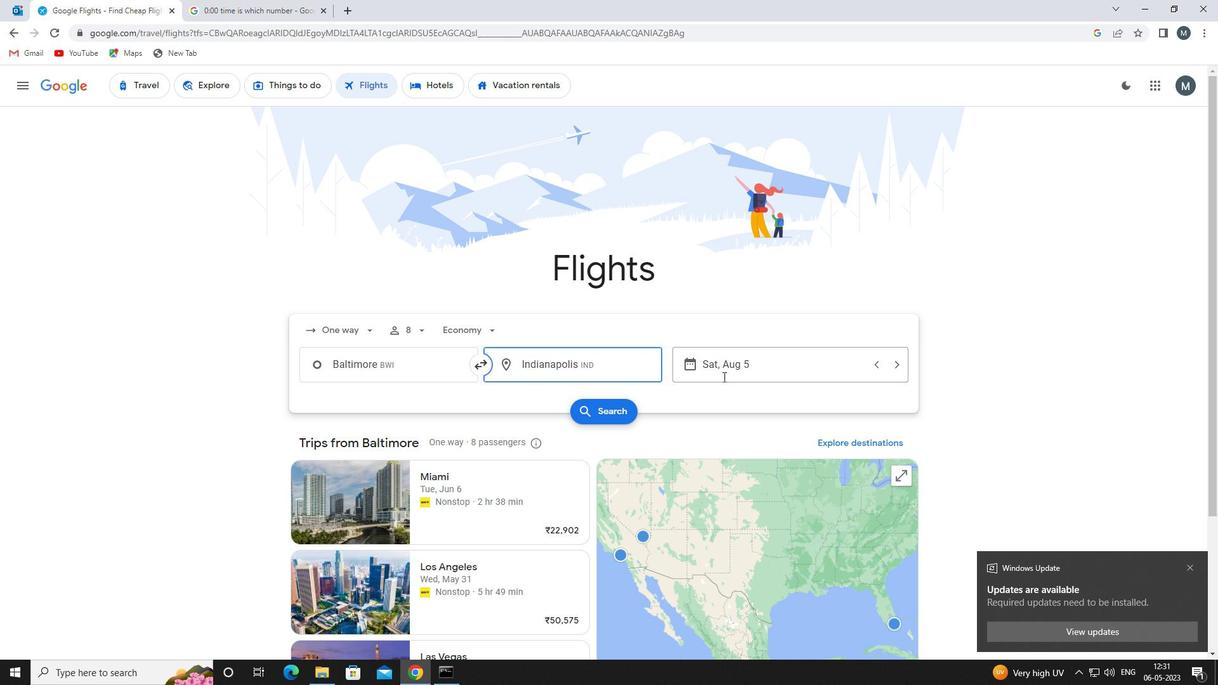 
Action: Mouse moved to (637, 433)
Screenshot: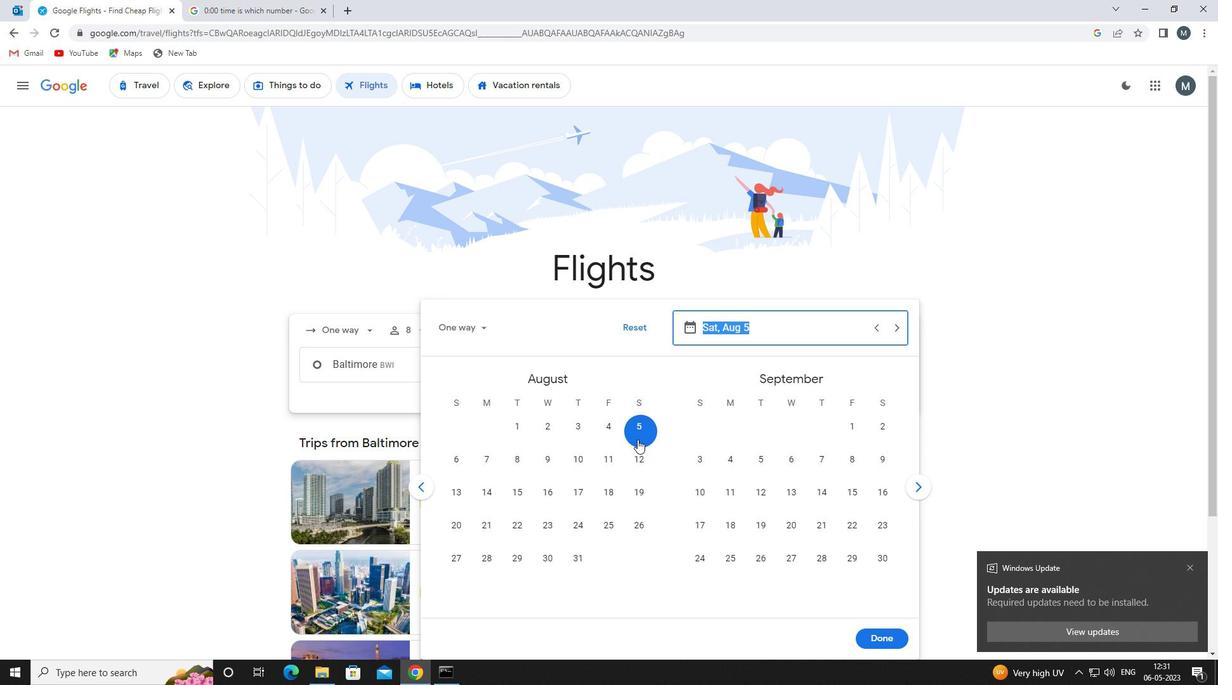 
Action: Mouse pressed left at (637, 433)
Screenshot: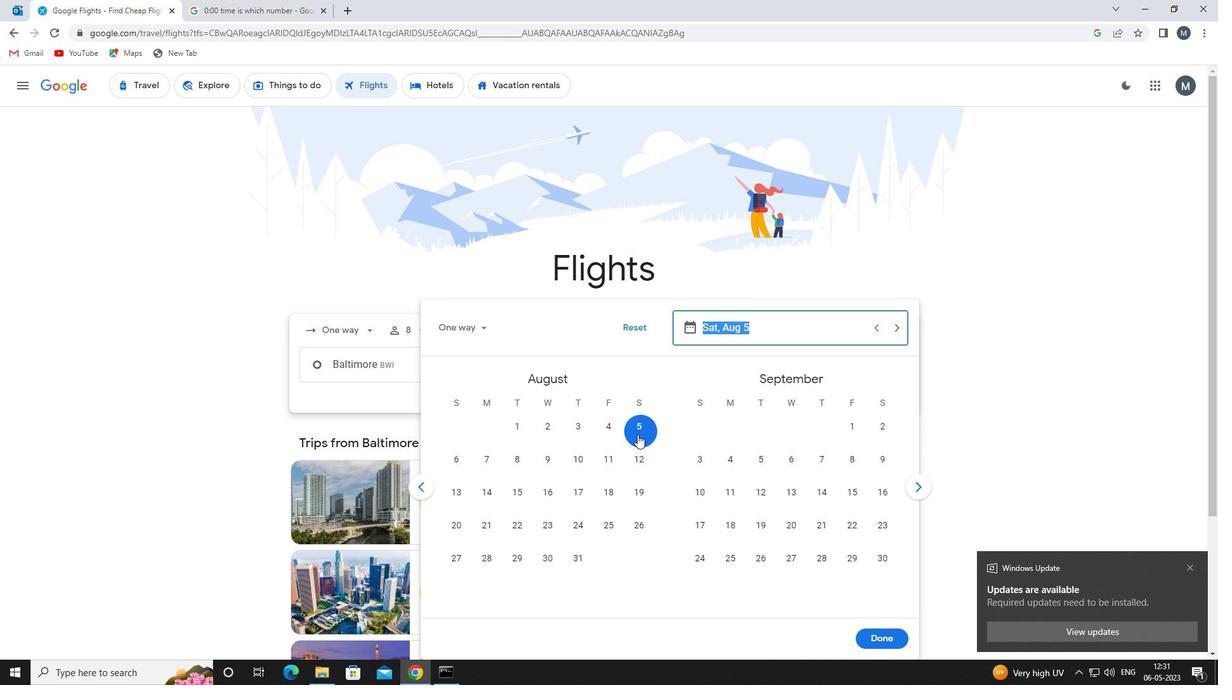 
Action: Mouse moved to (876, 638)
Screenshot: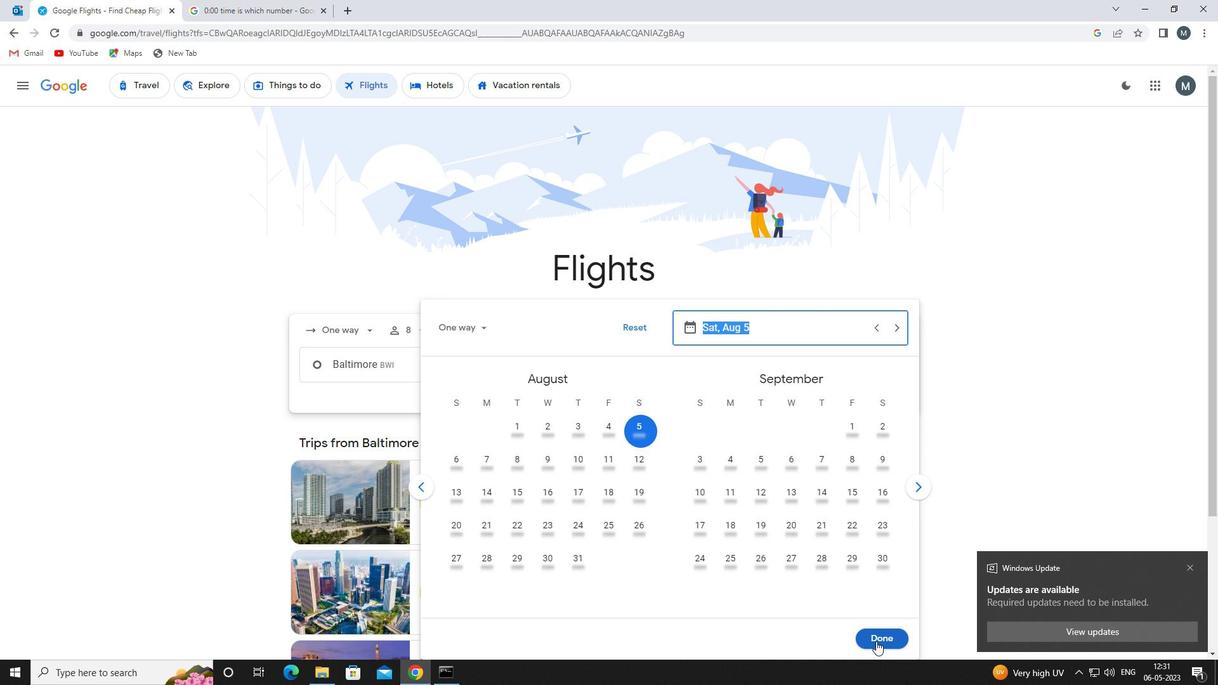 
Action: Mouse pressed left at (876, 638)
Screenshot: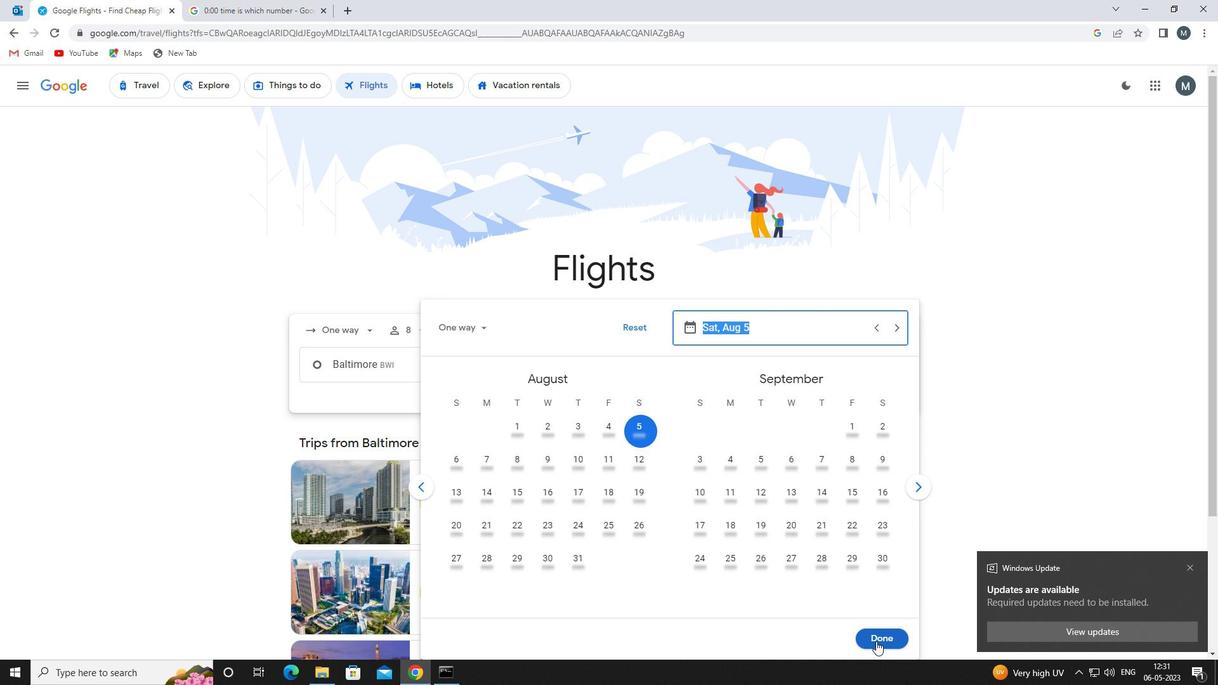 
Action: Mouse moved to (609, 418)
Screenshot: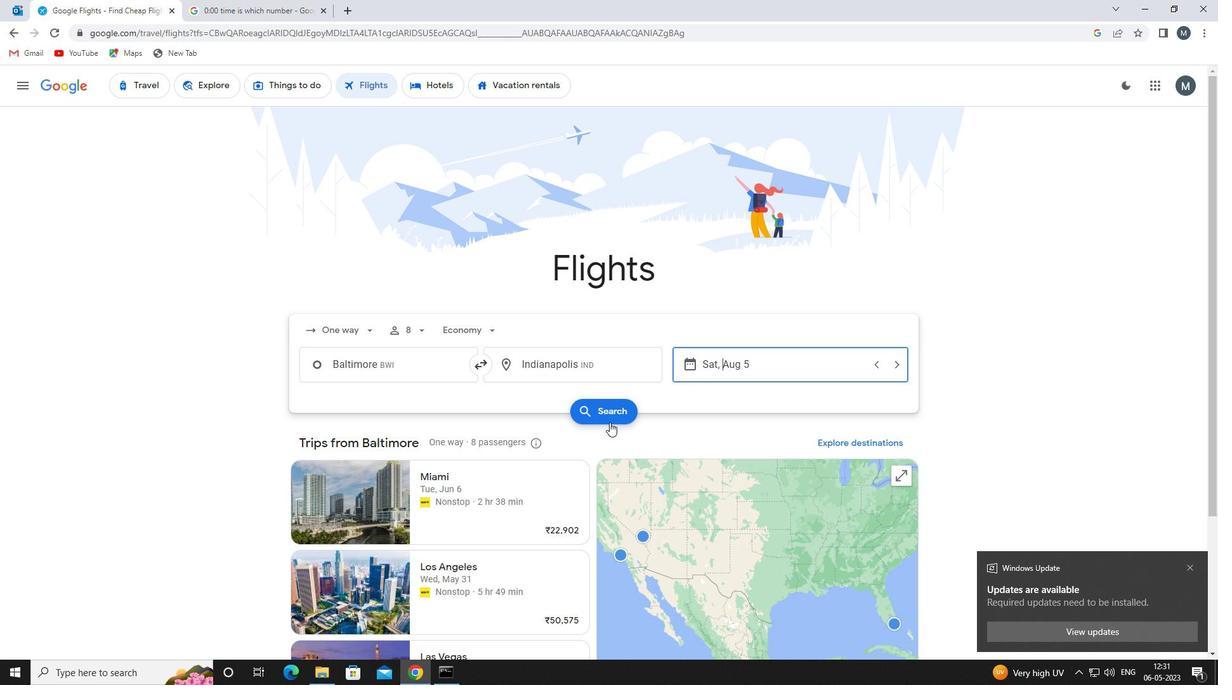 
Action: Mouse pressed left at (609, 418)
Screenshot: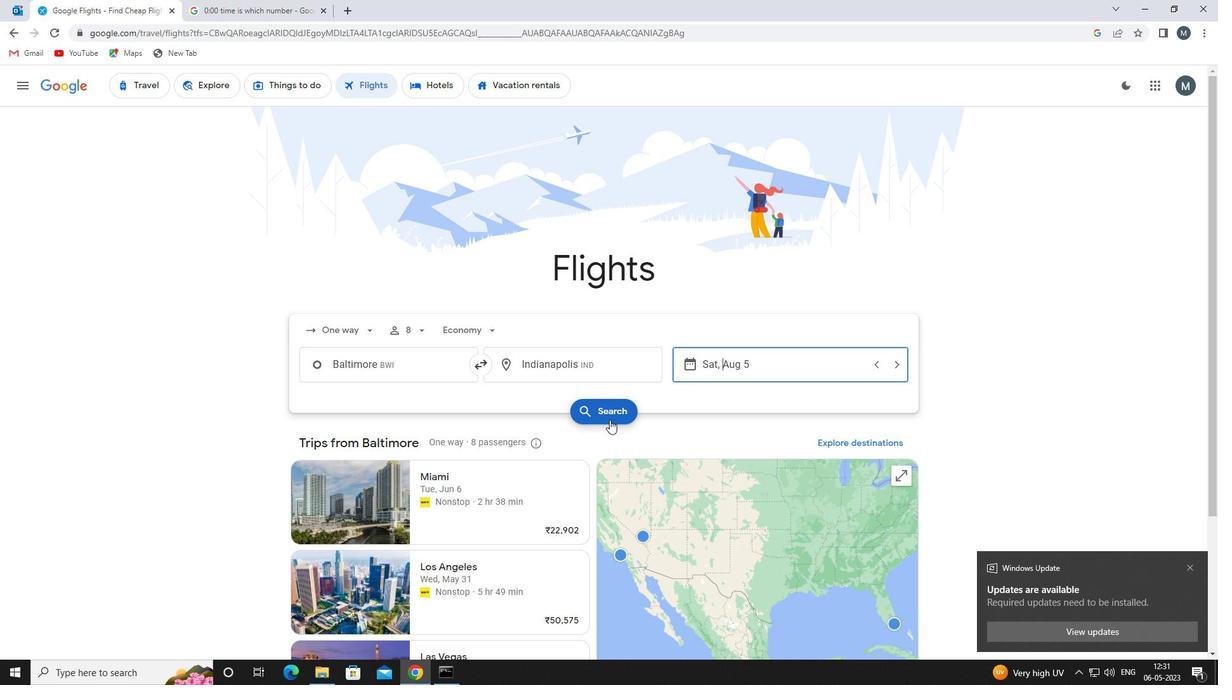 
Action: Mouse moved to (305, 204)
Screenshot: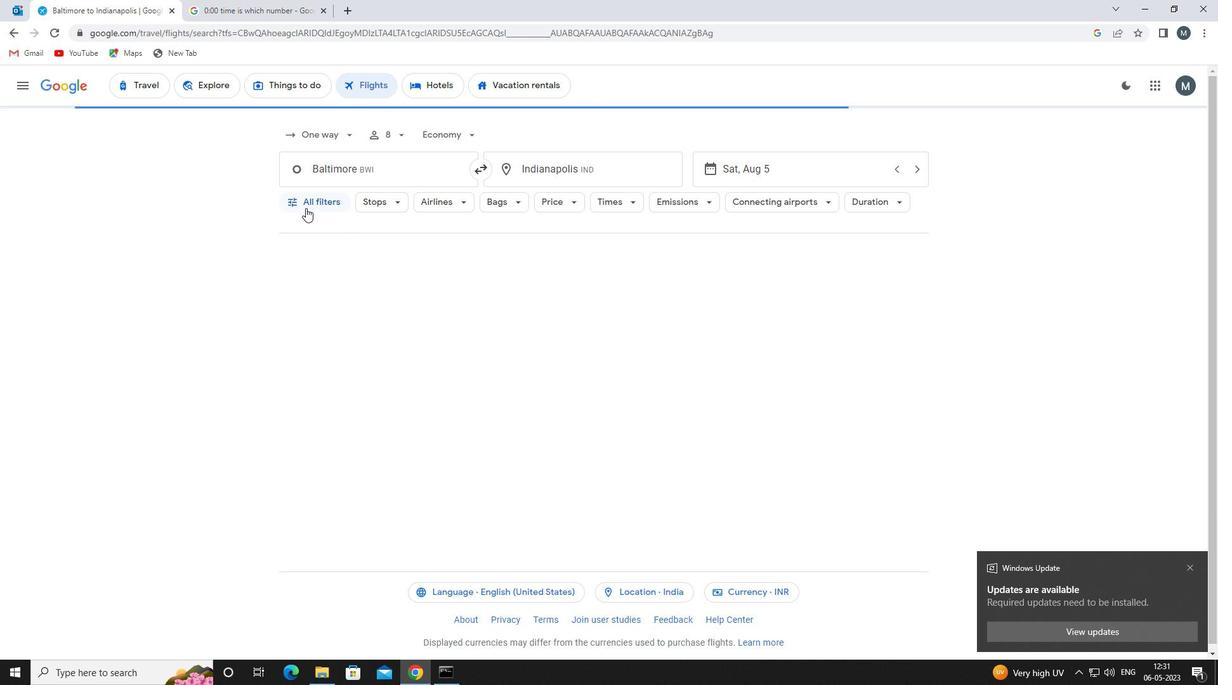 
Action: Mouse pressed left at (305, 204)
Screenshot: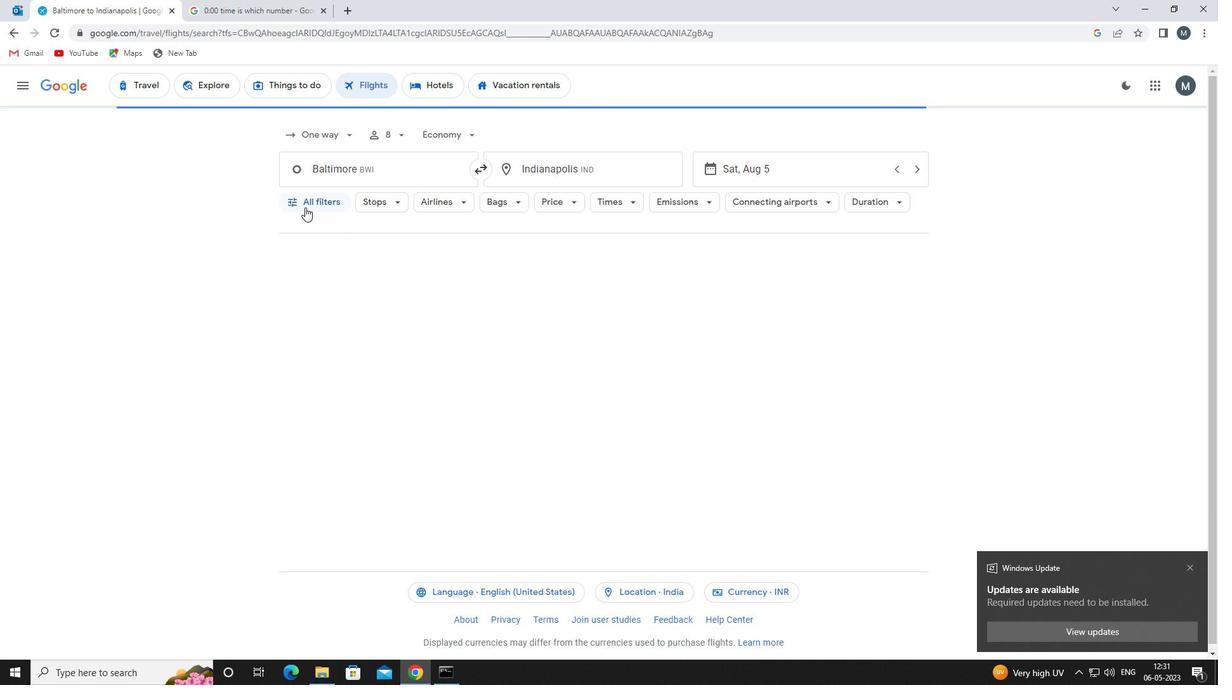 
Action: Mouse moved to (364, 343)
Screenshot: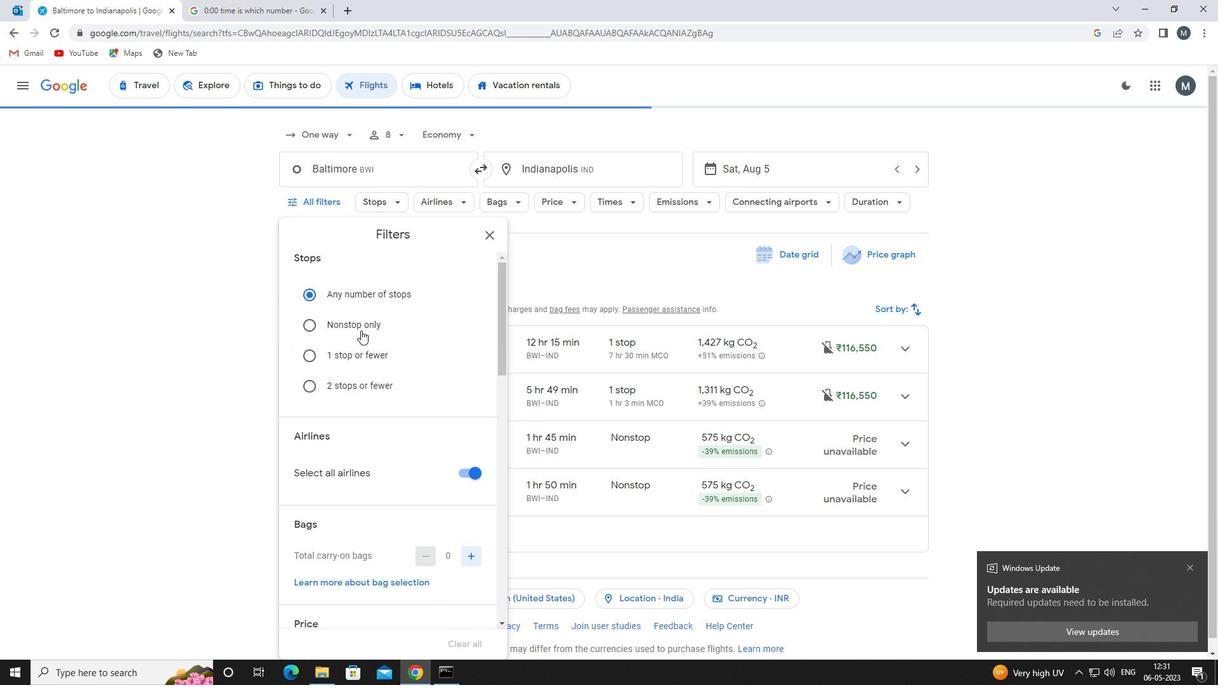 
Action: Mouse scrolled (364, 343) with delta (0, 0)
Screenshot: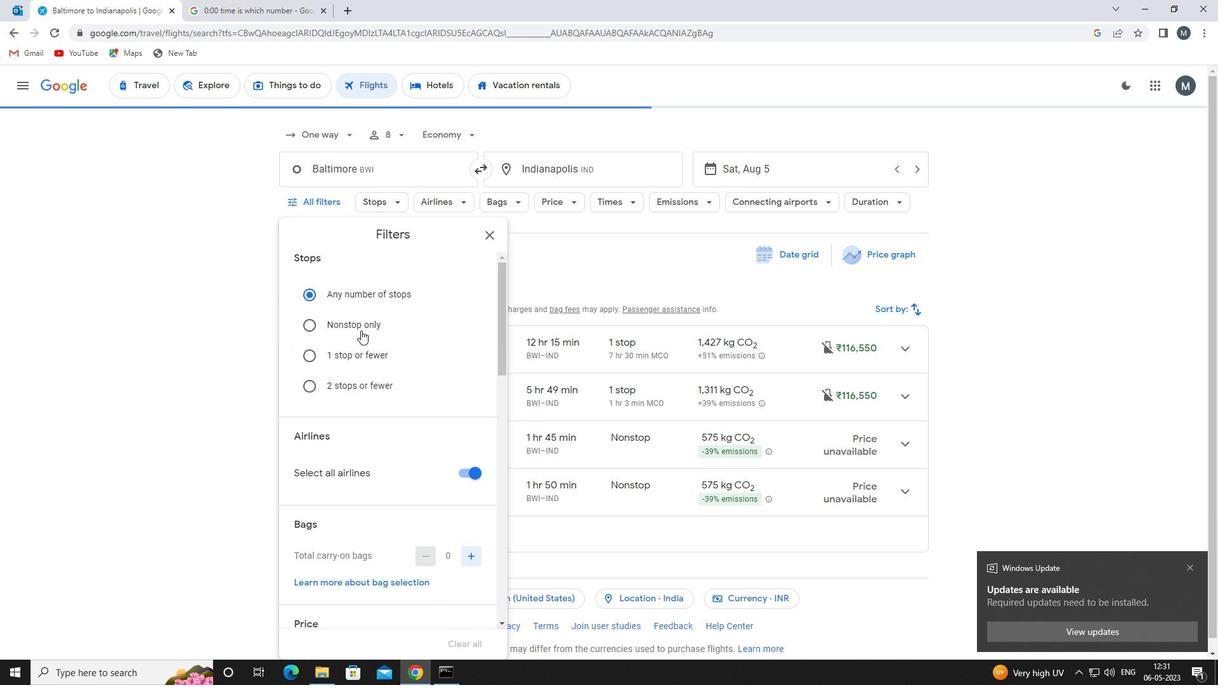 
Action: Mouse moved to (365, 354)
Screenshot: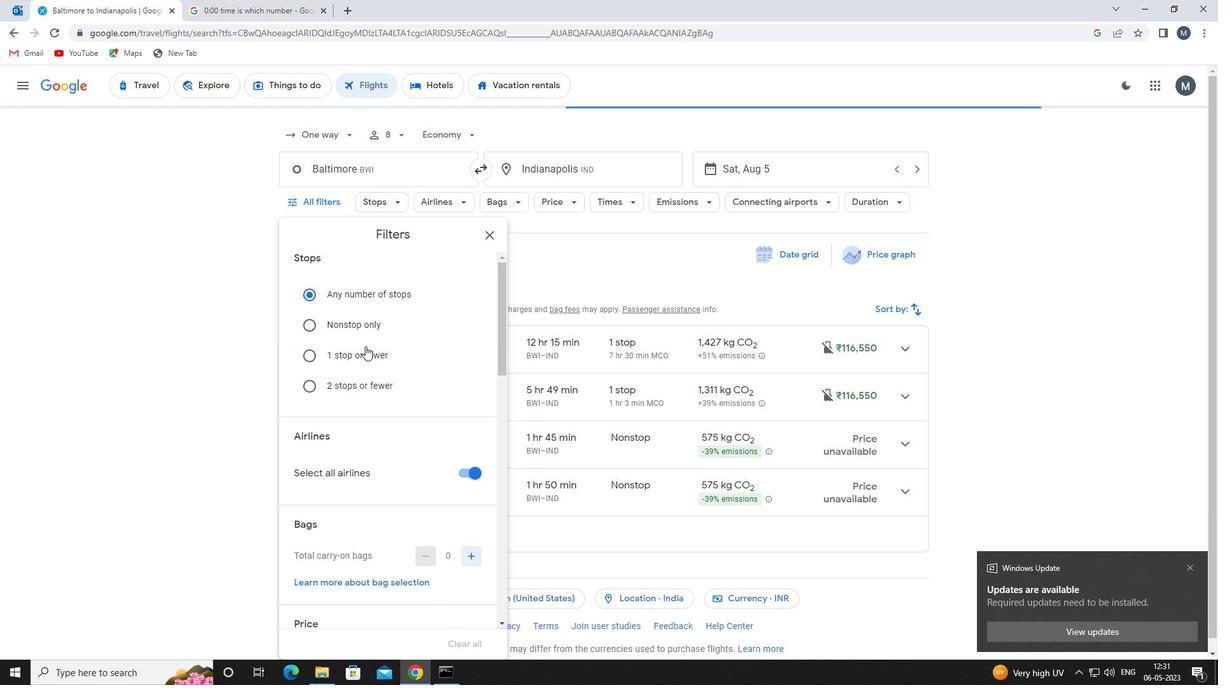 
Action: Mouse scrolled (365, 354) with delta (0, 0)
Screenshot: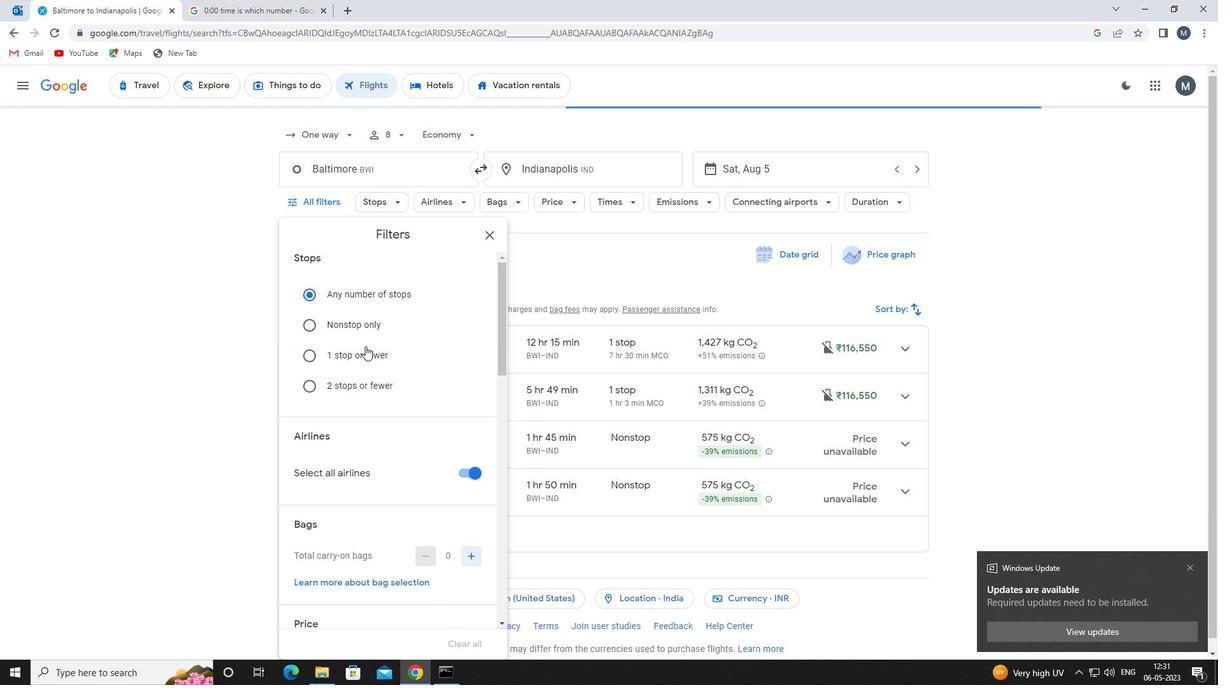 
Action: Mouse moved to (471, 350)
Screenshot: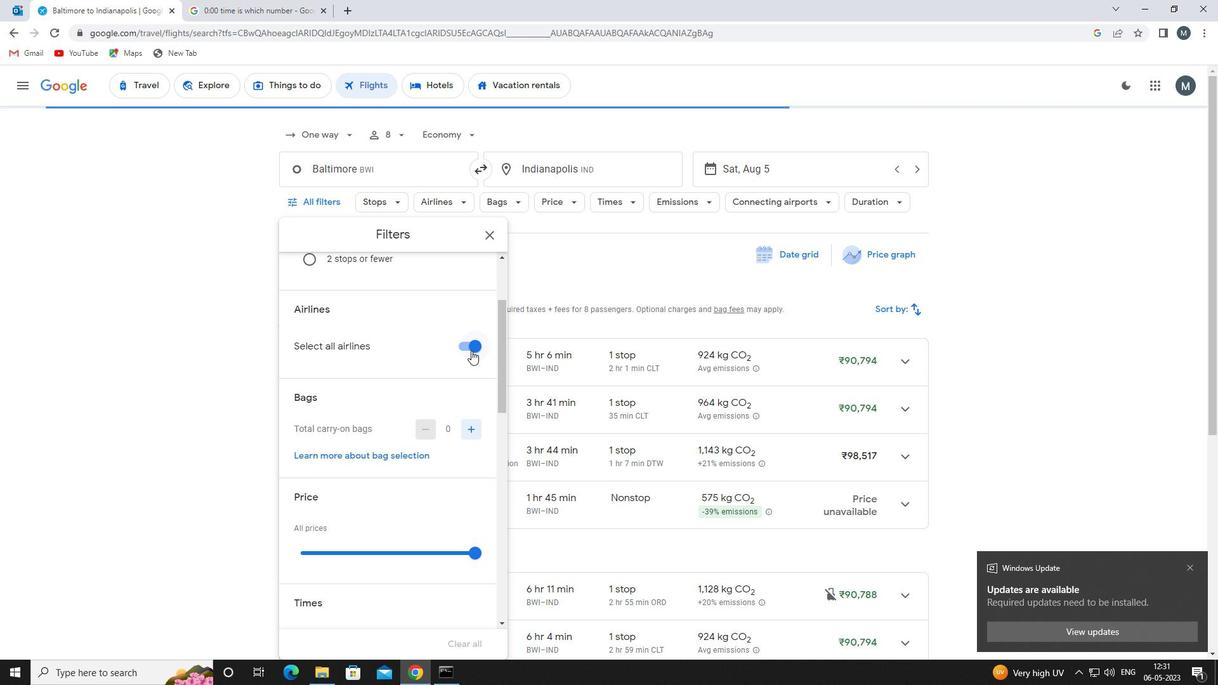
Action: Mouse pressed left at (471, 350)
Screenshot: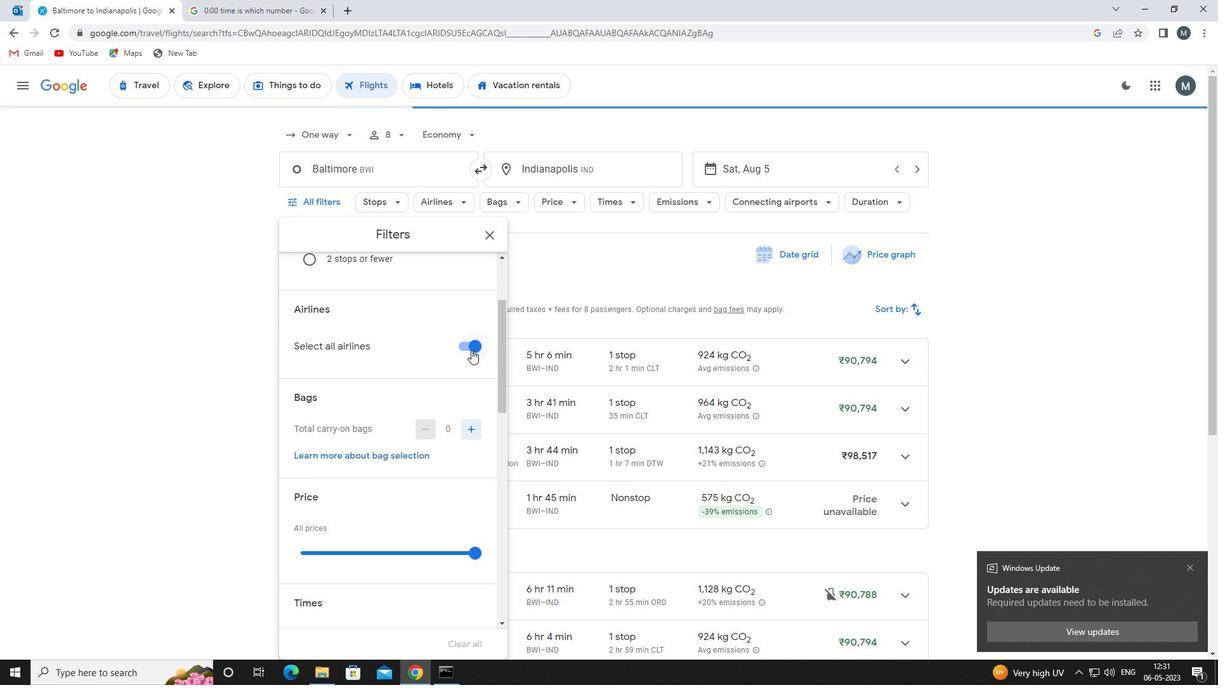 
Action: Mouse moved to (416, 380)
Screenshot: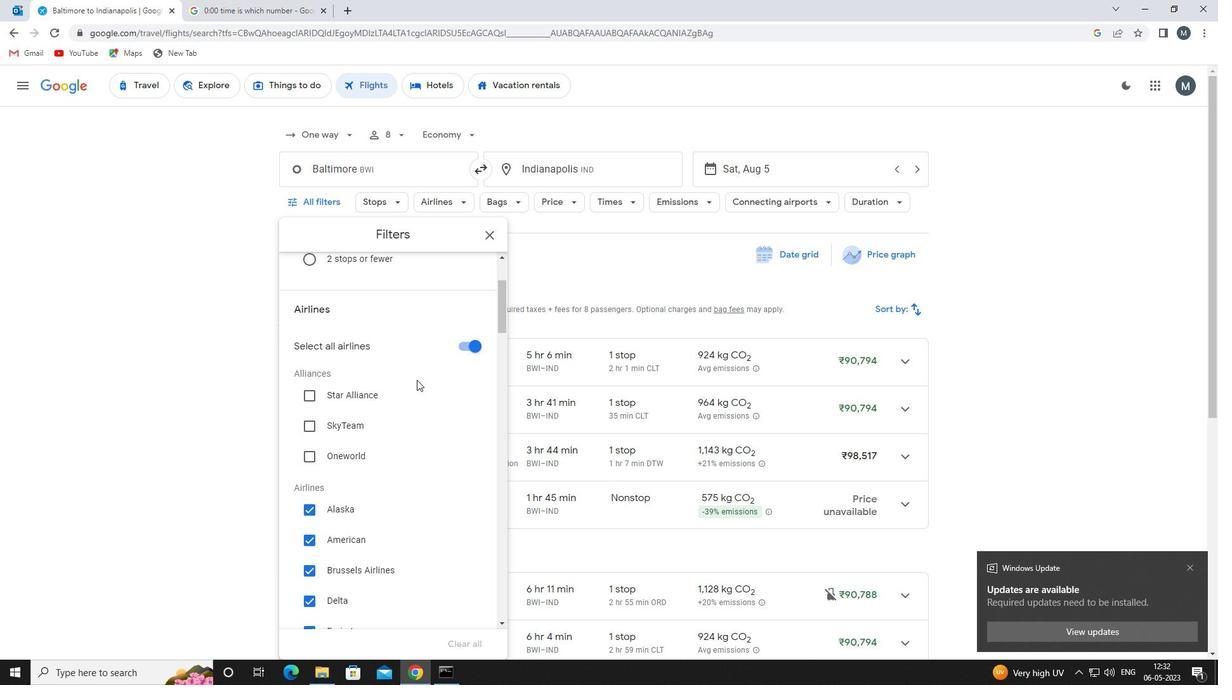 
Action: Mouse scrolled (416, 379) with delta (0, 0)
Screenshot: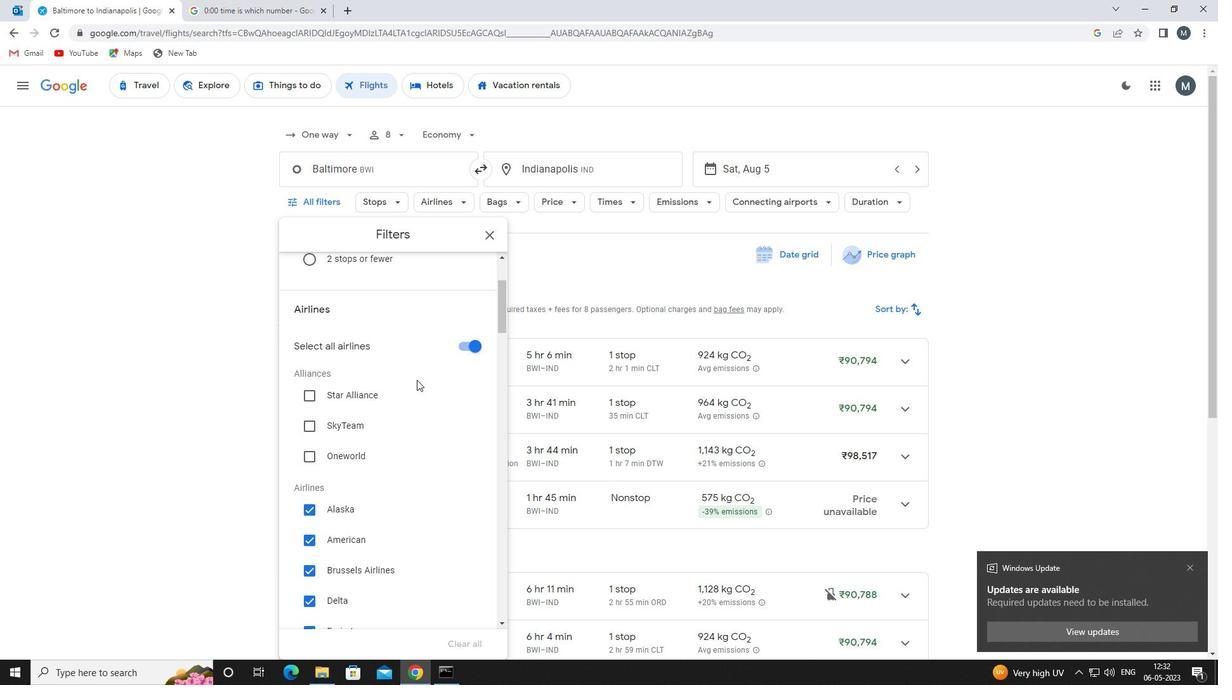 
Action: Mouse moved to (467, 282)
Screenshot: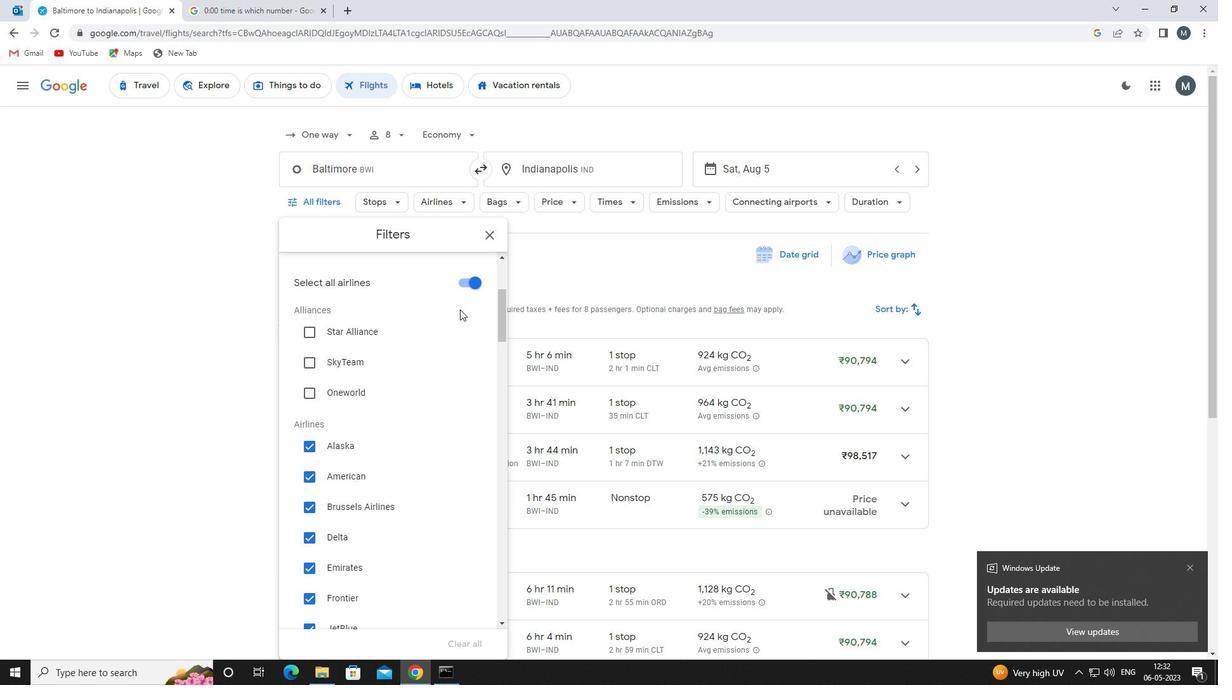 
Action: Mouse pressed left at (467, 282)
Screenshot: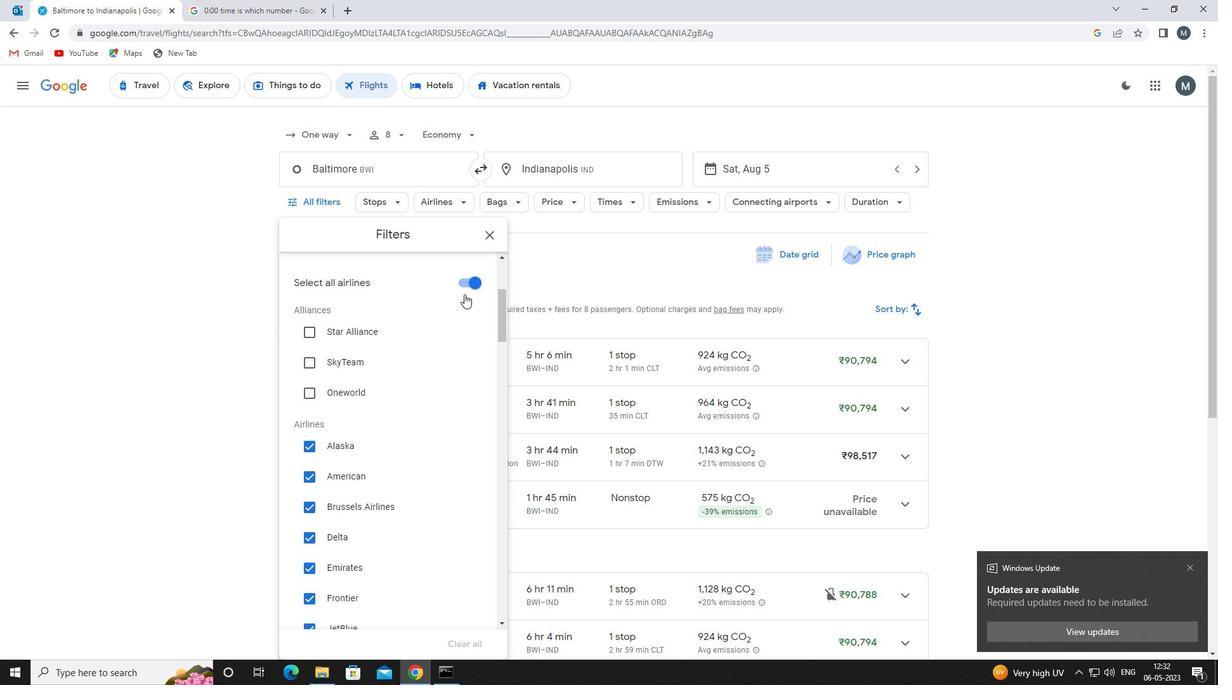 
Action: Mouse moved to (406, 409)
Screenshot: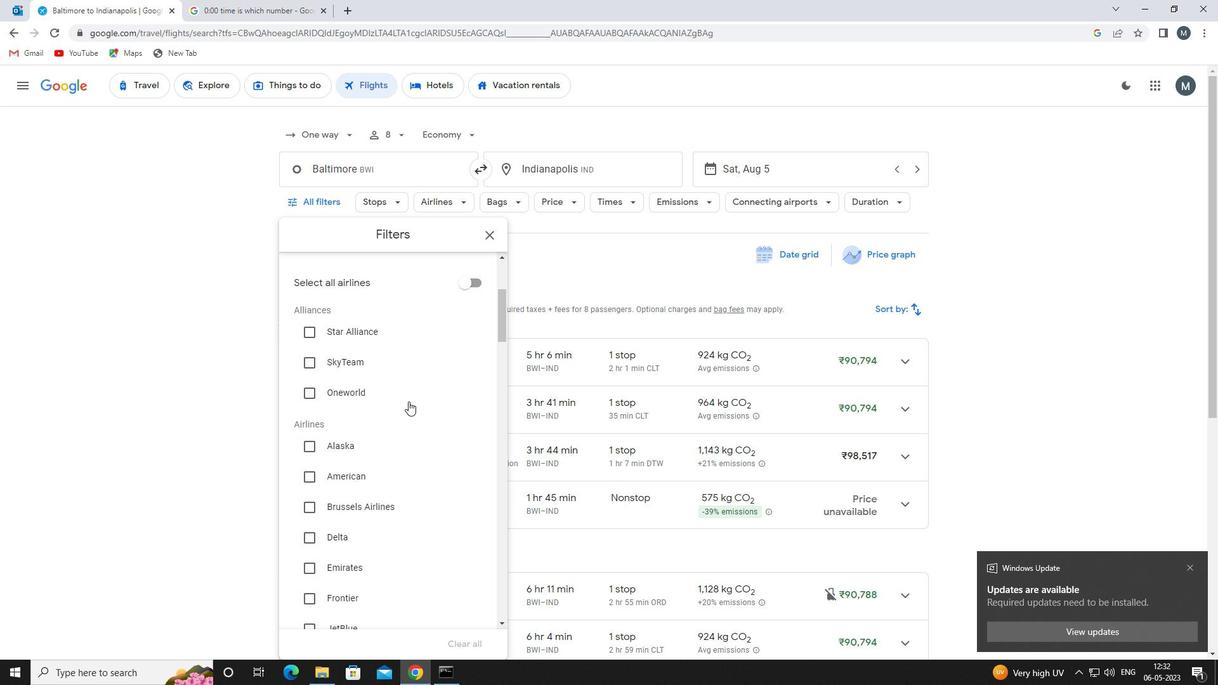 
Action: Mouse scrolled (406, 408) with delta (0, 0)
Screenshot: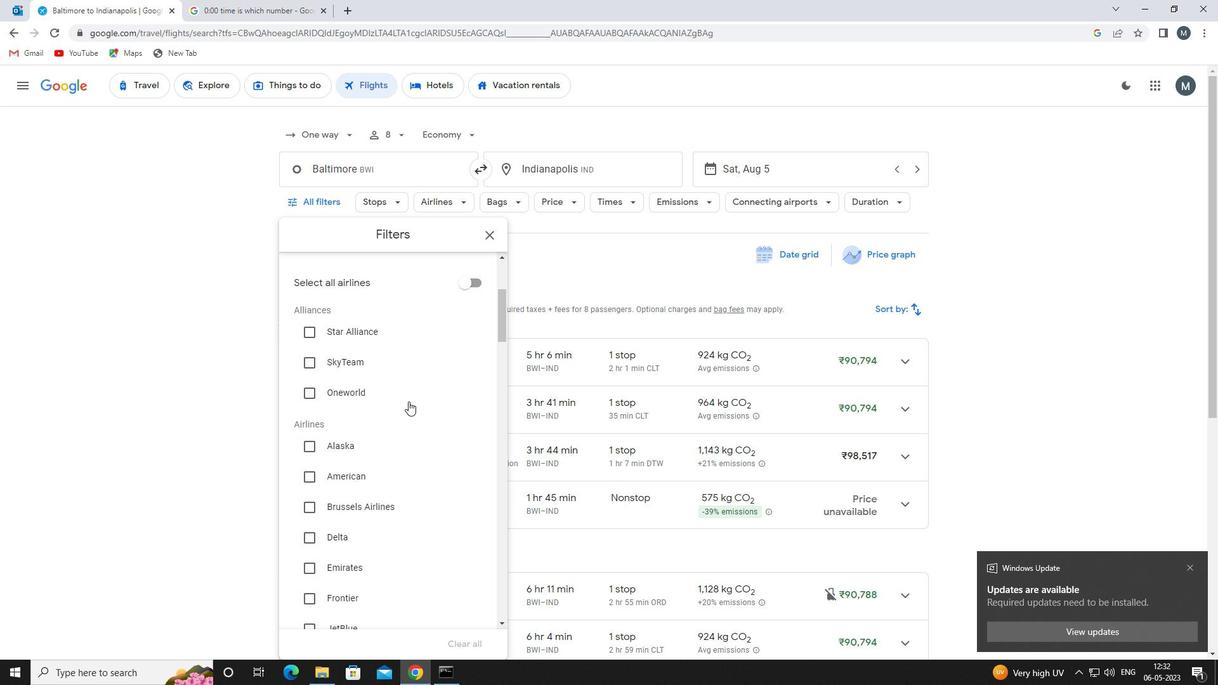 
Action: Mouse moved to (406, 411)
Screenshot: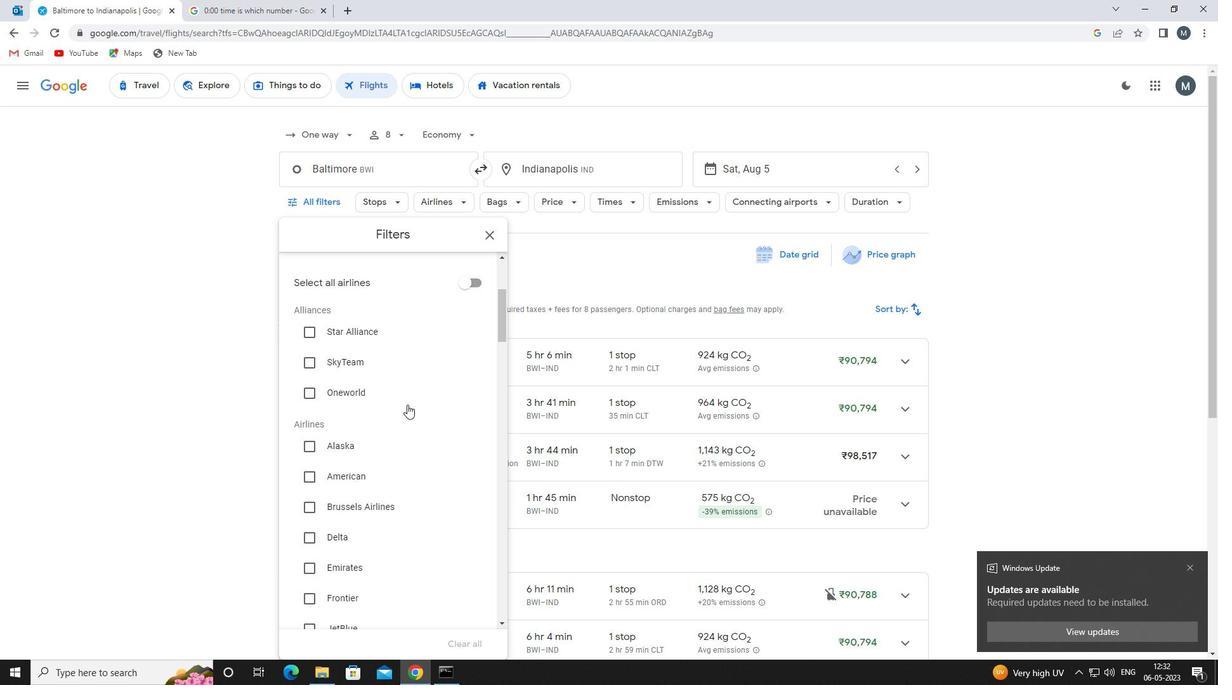 
Action: Mouse scrolled (406, 410) with delta (0, 0)
Screenshot: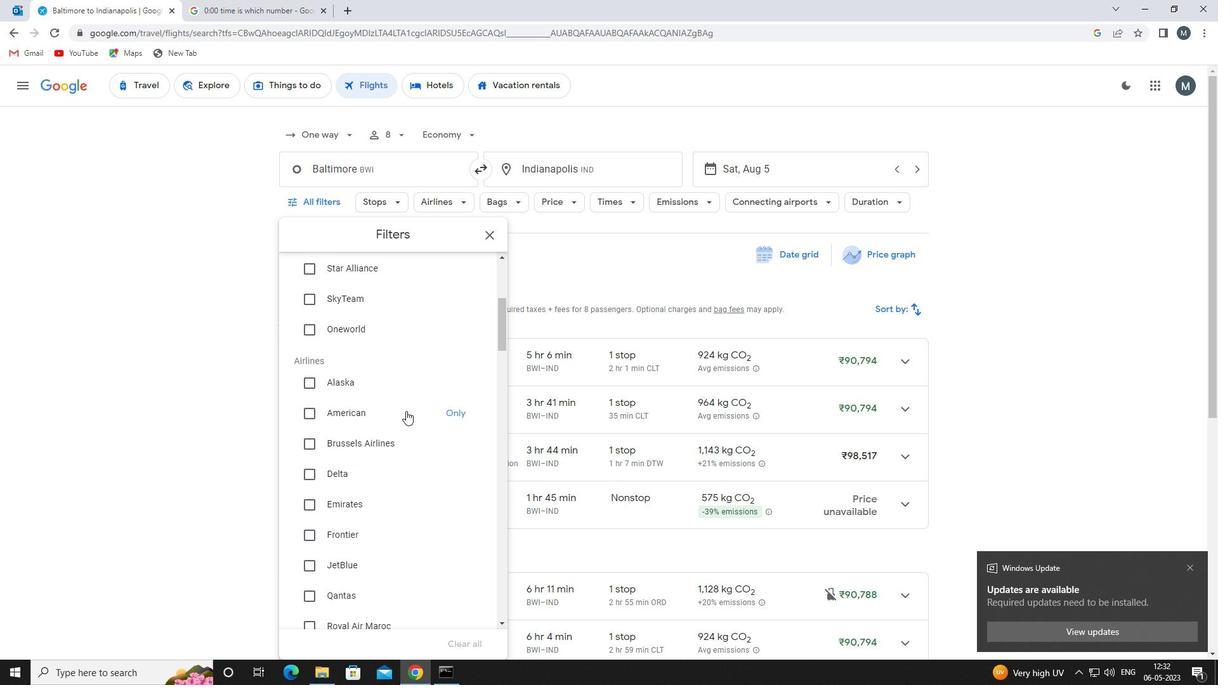 
Action: Mouse moved to (405, 412)
Screenshot: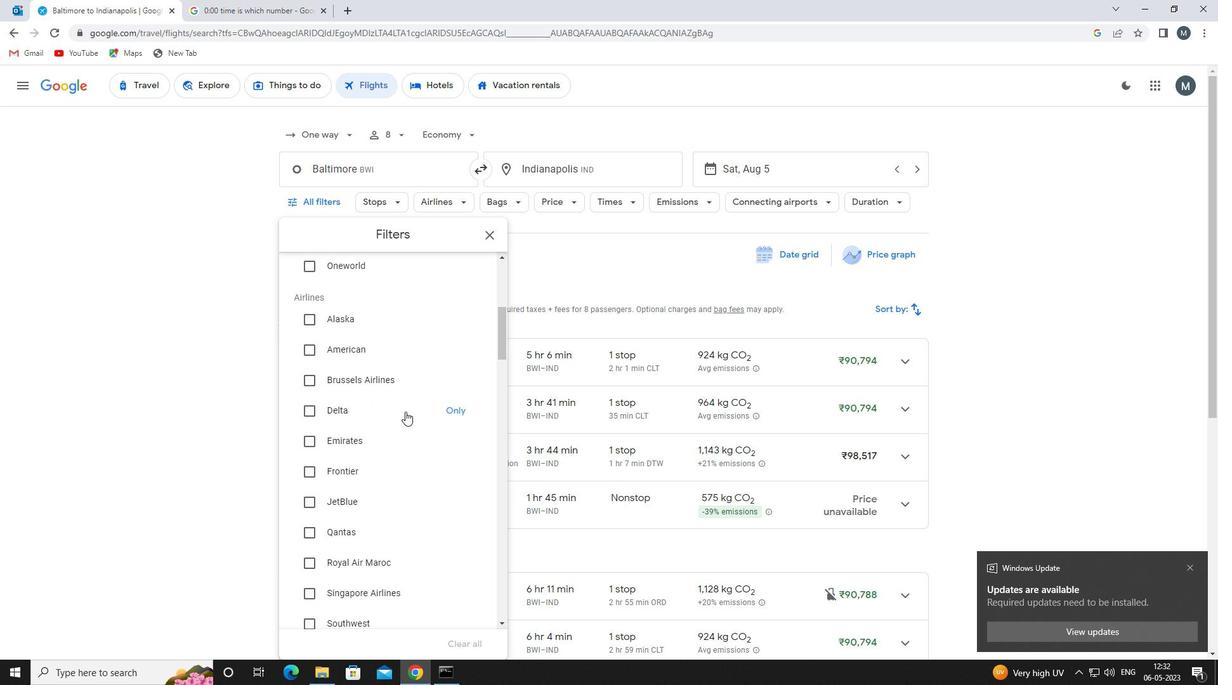 
Action: Mouse scrolled (405, 411) with delta (0, 0)
Screenshot: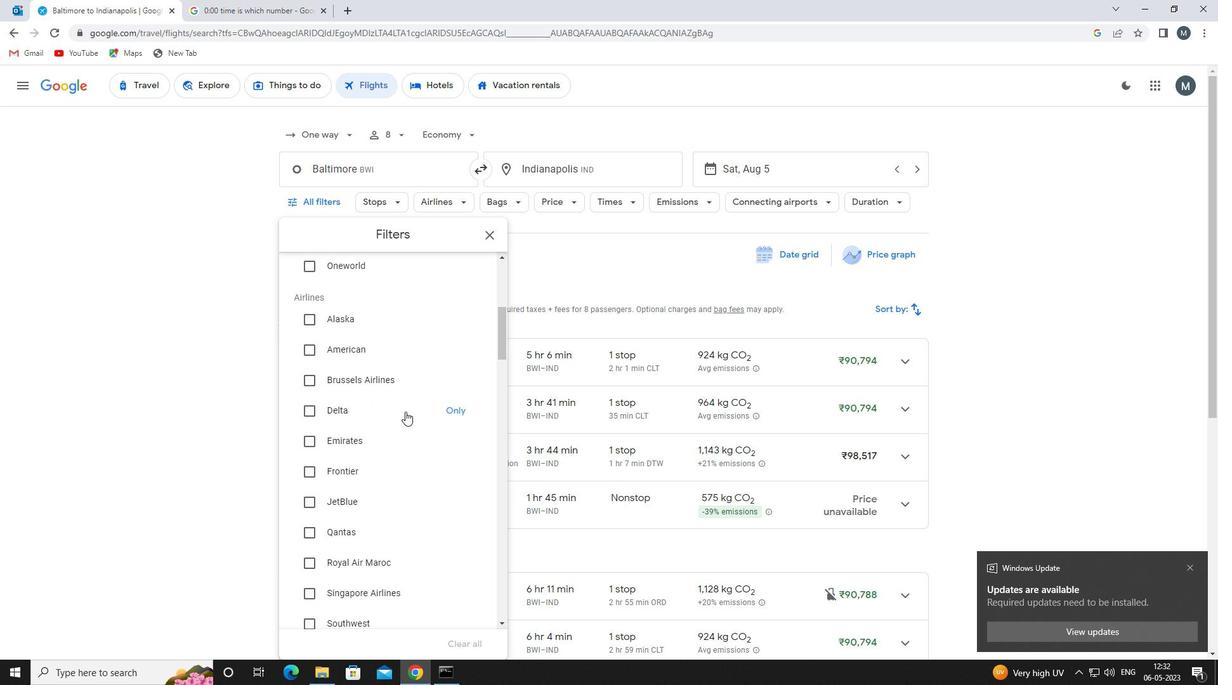
Action: Mouse moved to (404, 415)
Screenshot: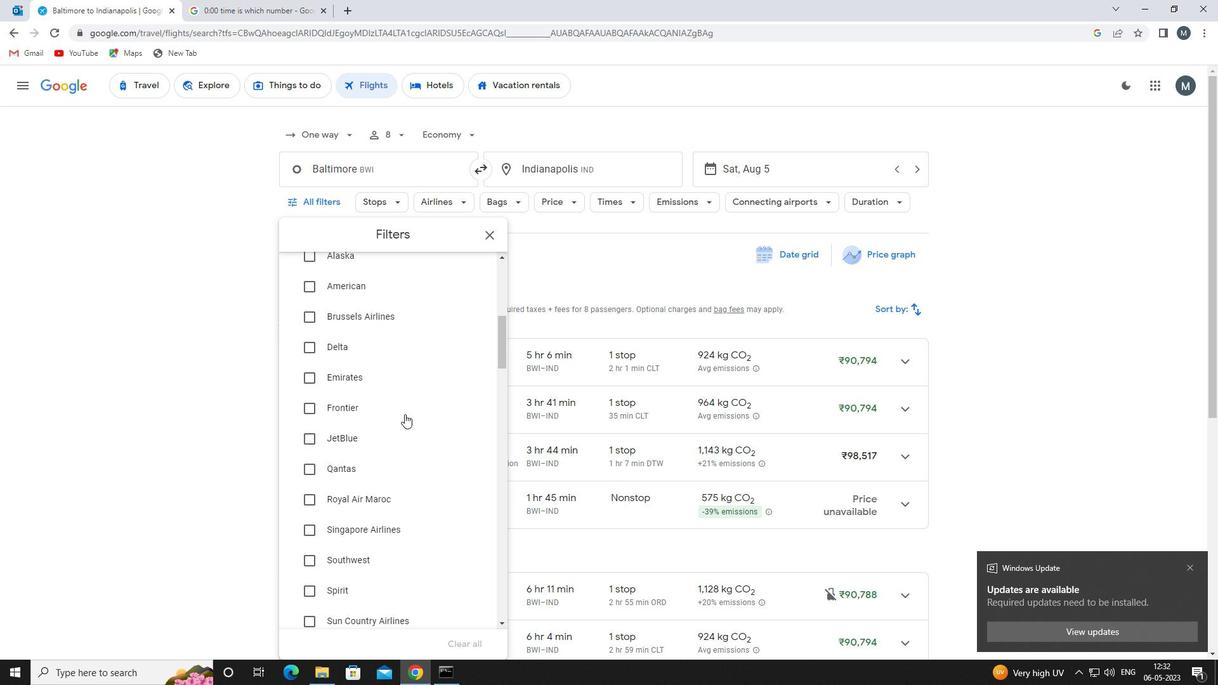 
Action: Mouse scrolled (404, 414) with delta (0, 0)
Screenshot: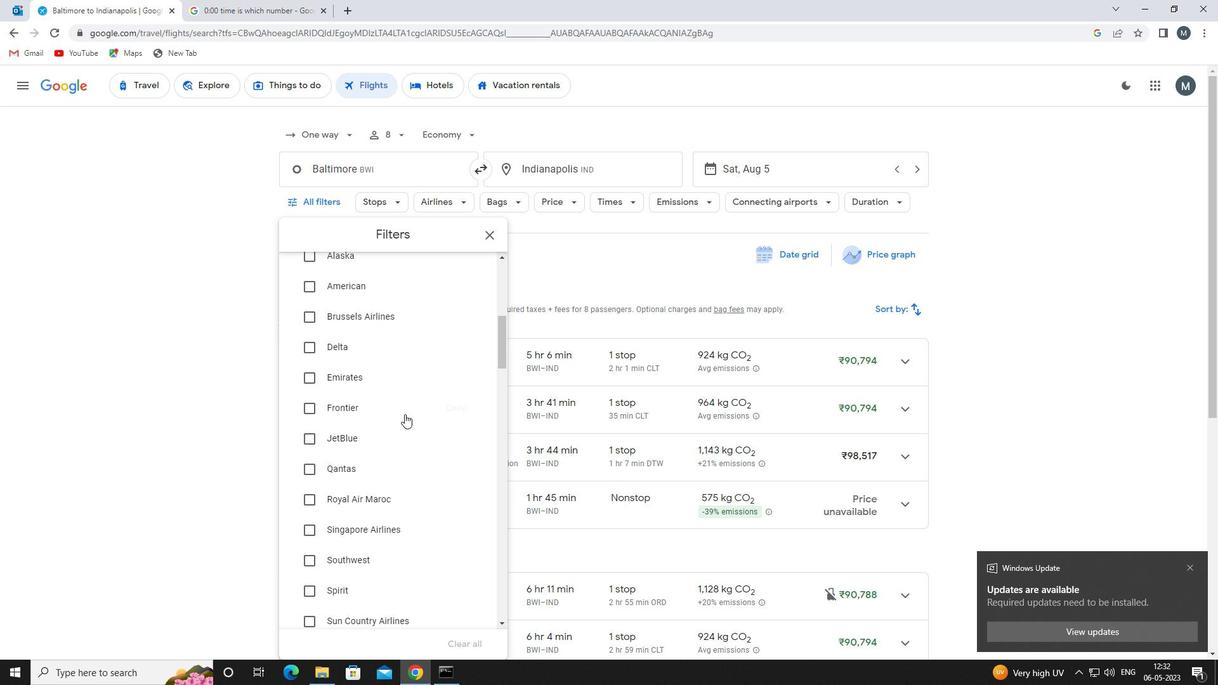 
Action: Mouse moved to (402, 416)
Screenshot: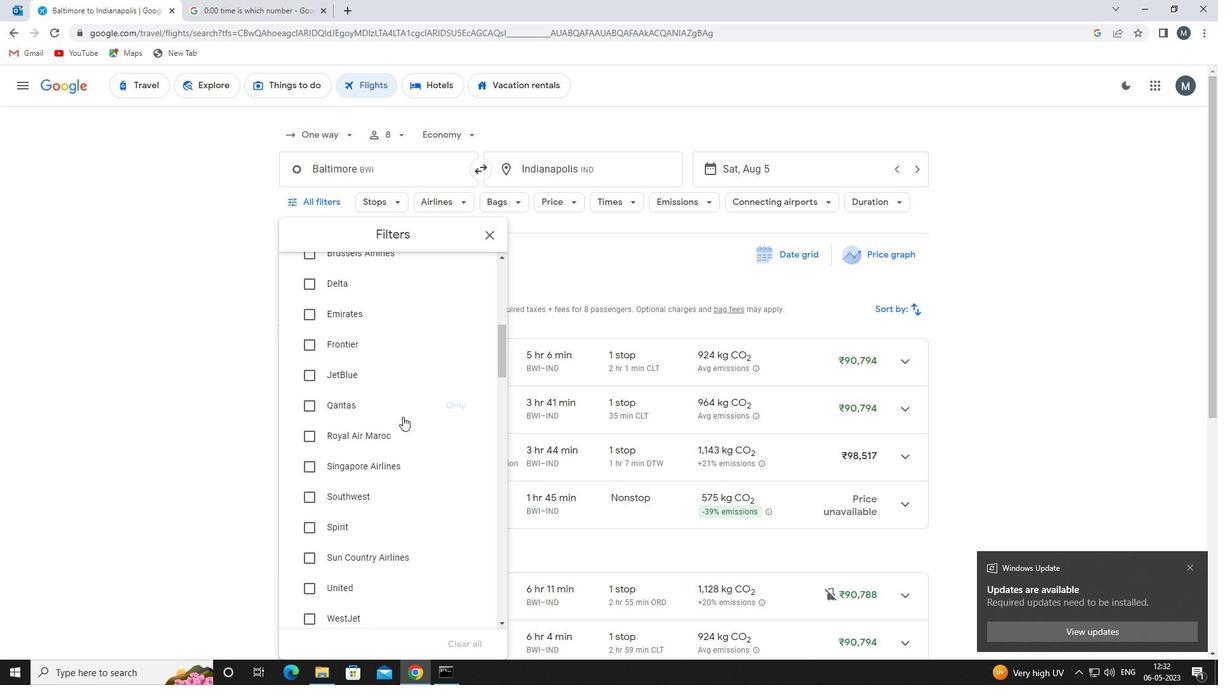 
Action: Mouse scrolled (402, 416) with delta (0, 0)
Screenshot: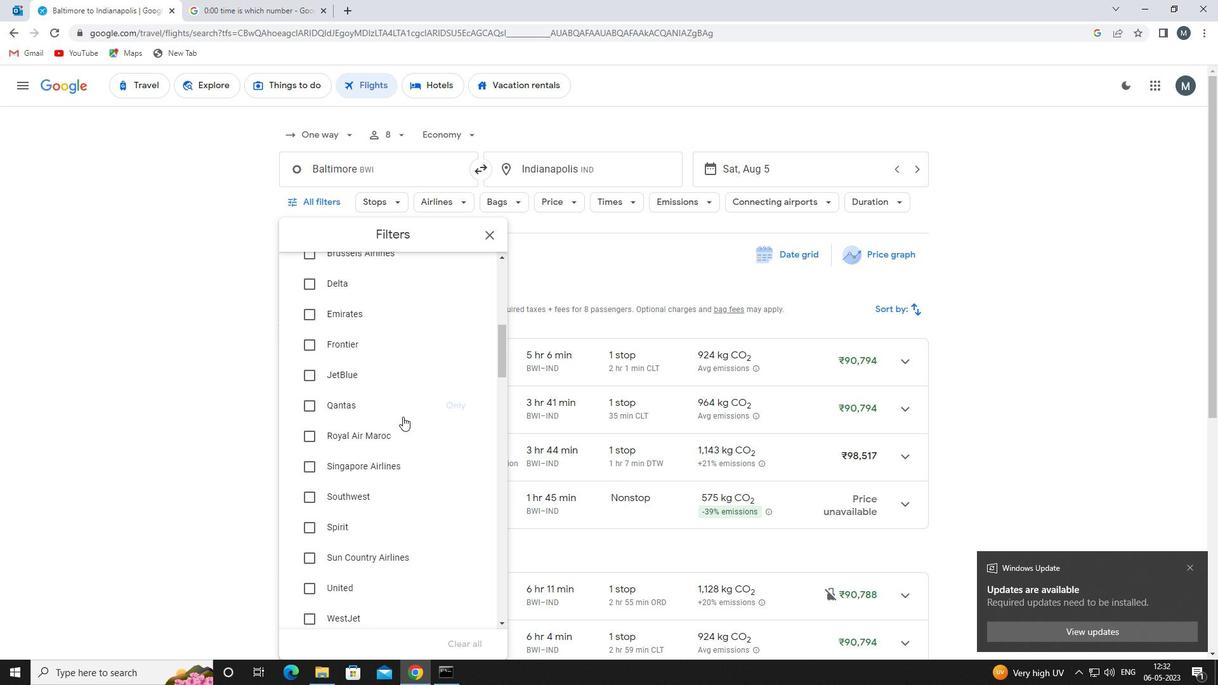 
Action: Mouse moved to (396, 491)
Screenshot: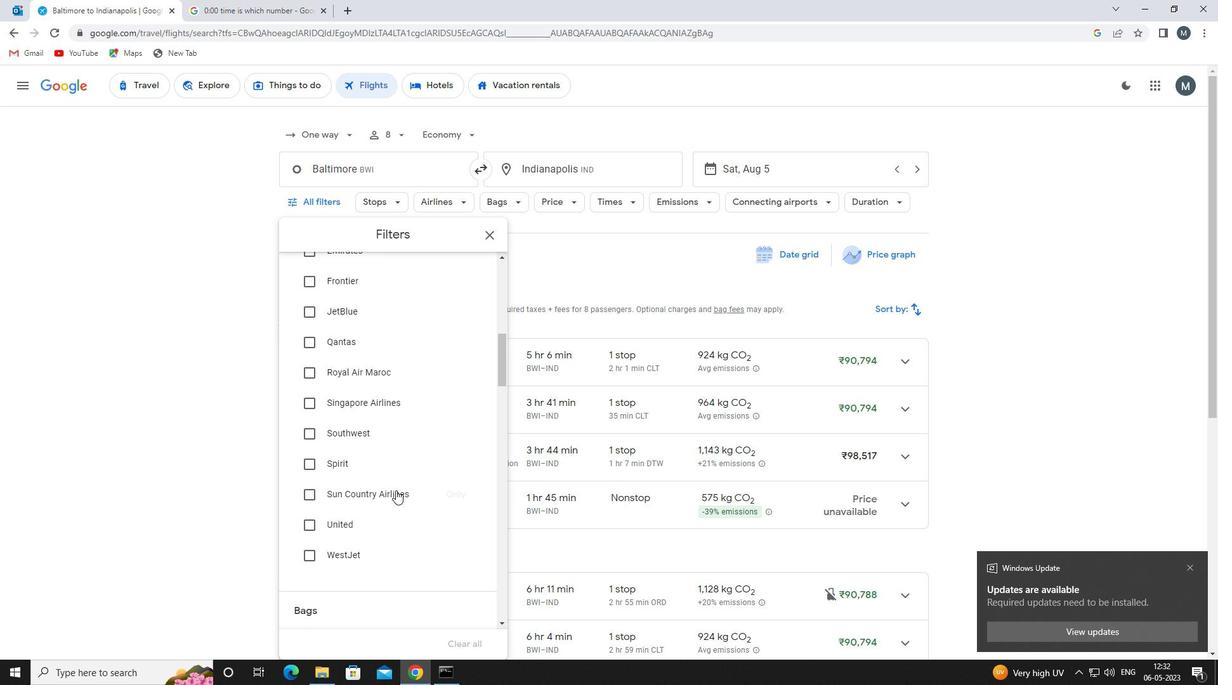 
Action: Mouse pressed left at (396, 491)
Screenshot: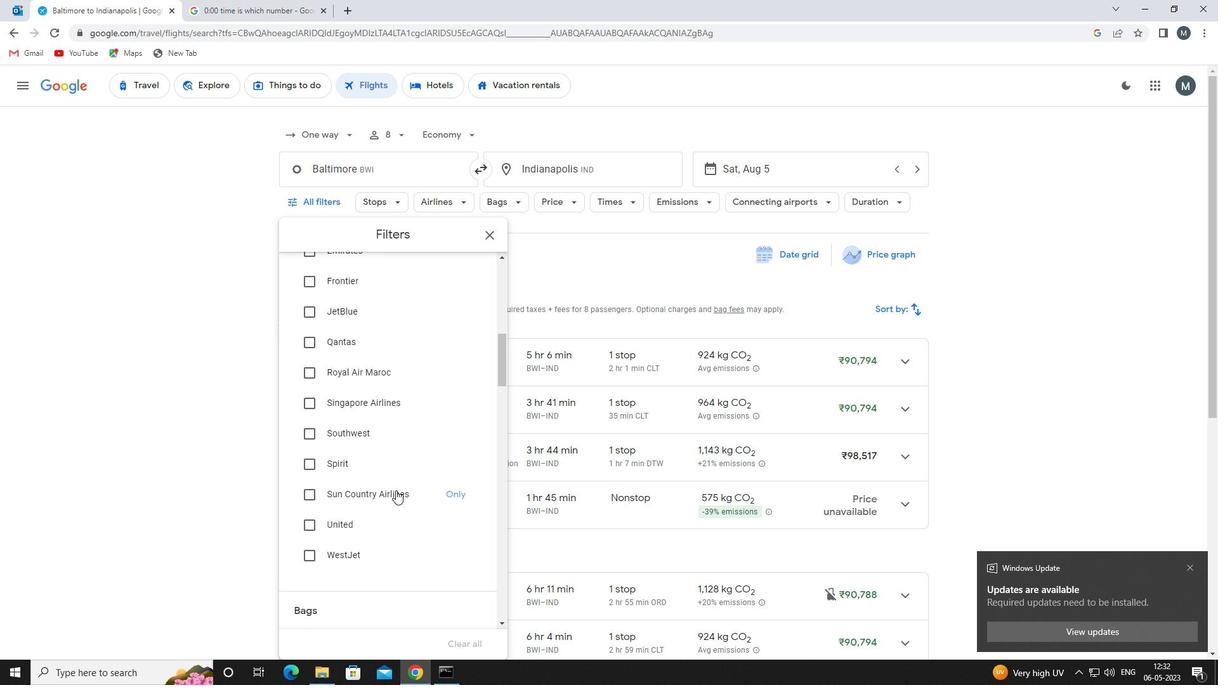 
Action: Mouse moved to (379, 470)
Screenshot: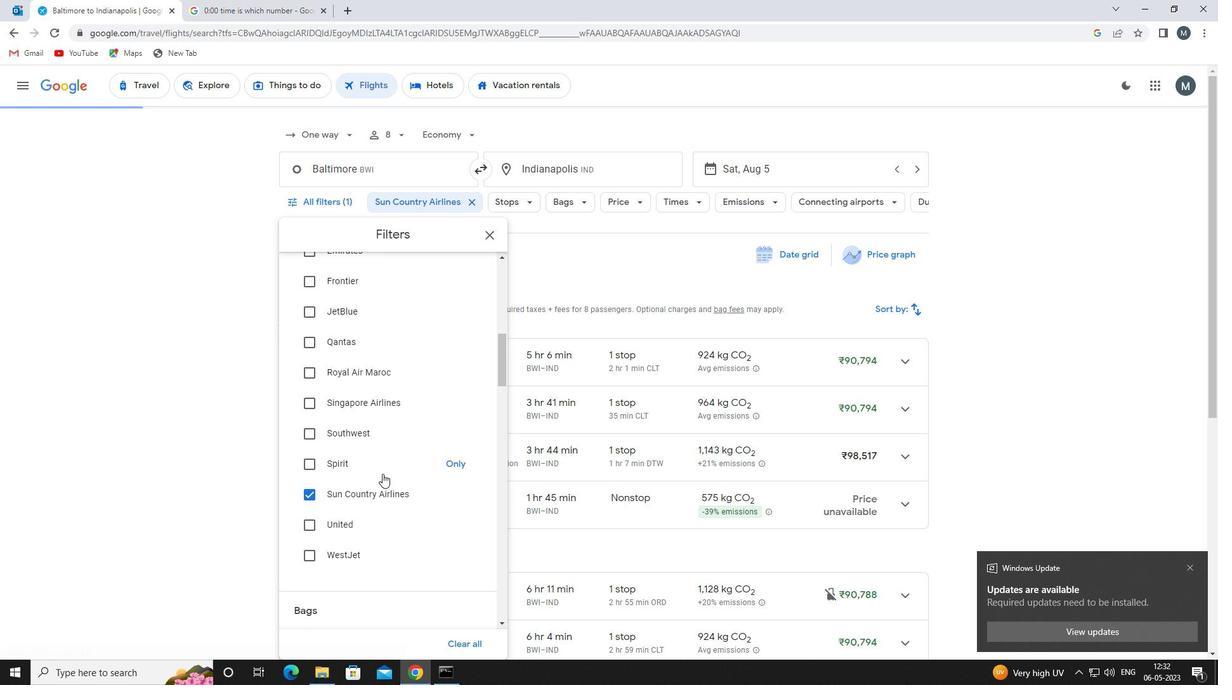 
Action: Mouse scrolled (379, 469) with delta (0, 0)
Screenshot: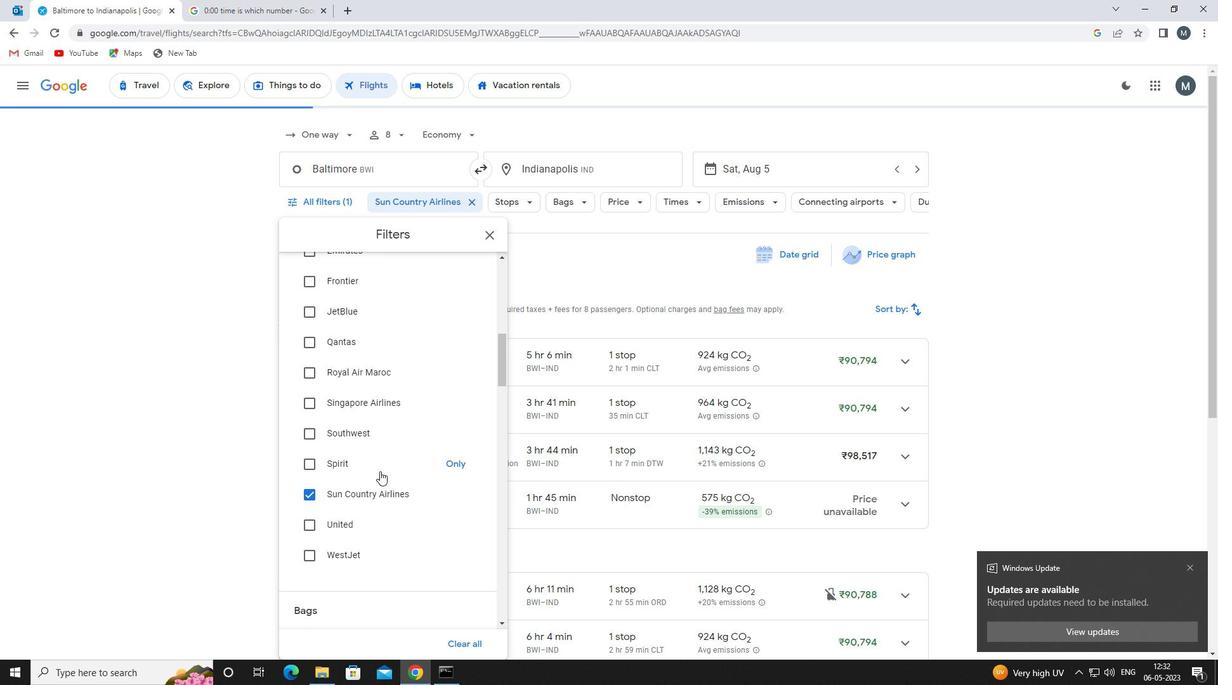 
Action: Mouse moved to (384, 467)
Screenshot: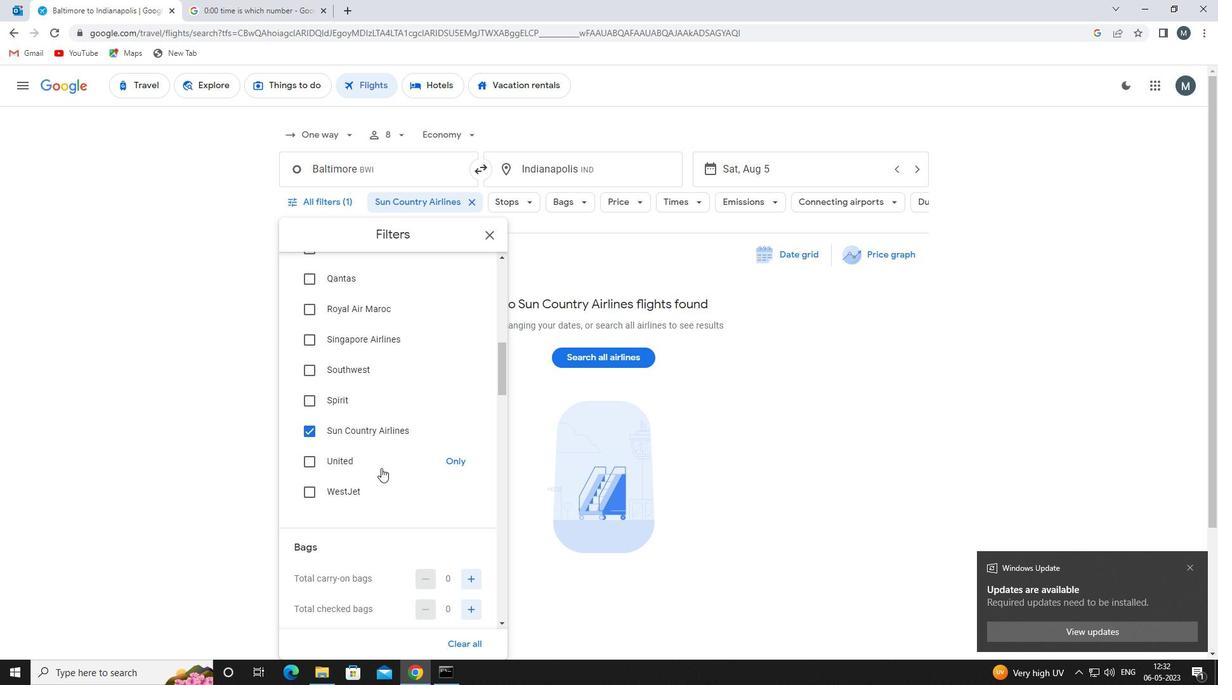 
Action: Mouse scrolled (384, 466) with delta (0, 0)
Screenshot: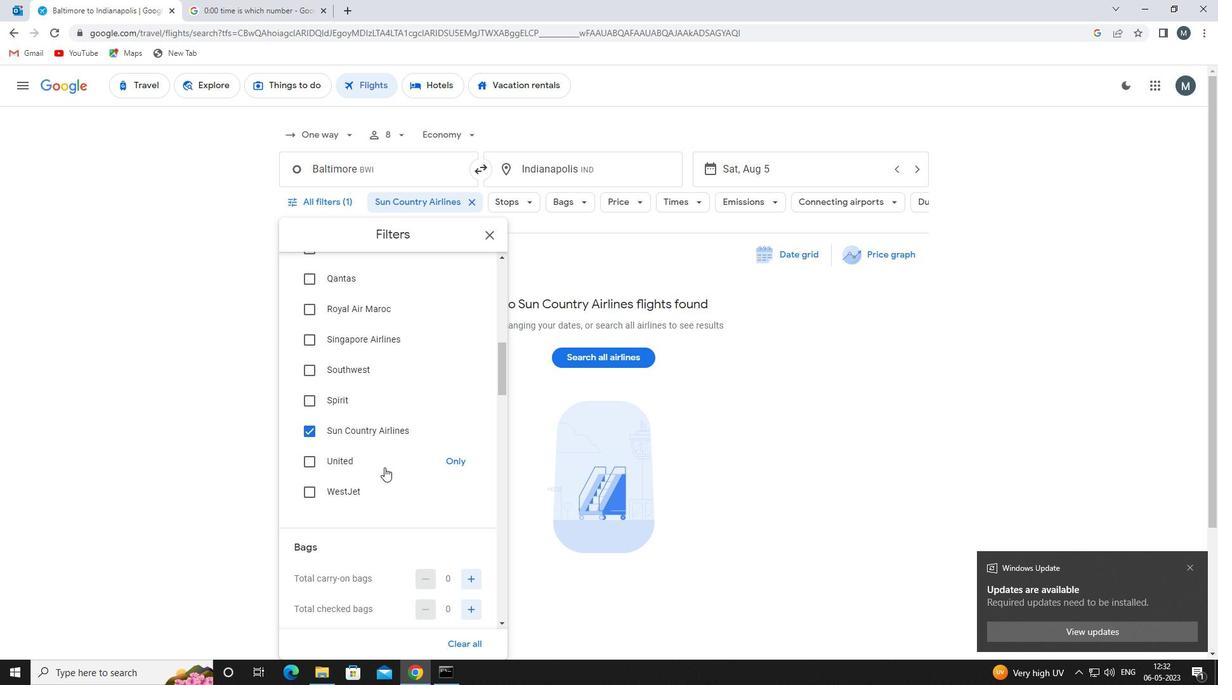 
Action: Mouse moved to (384, 466)
Screenshot: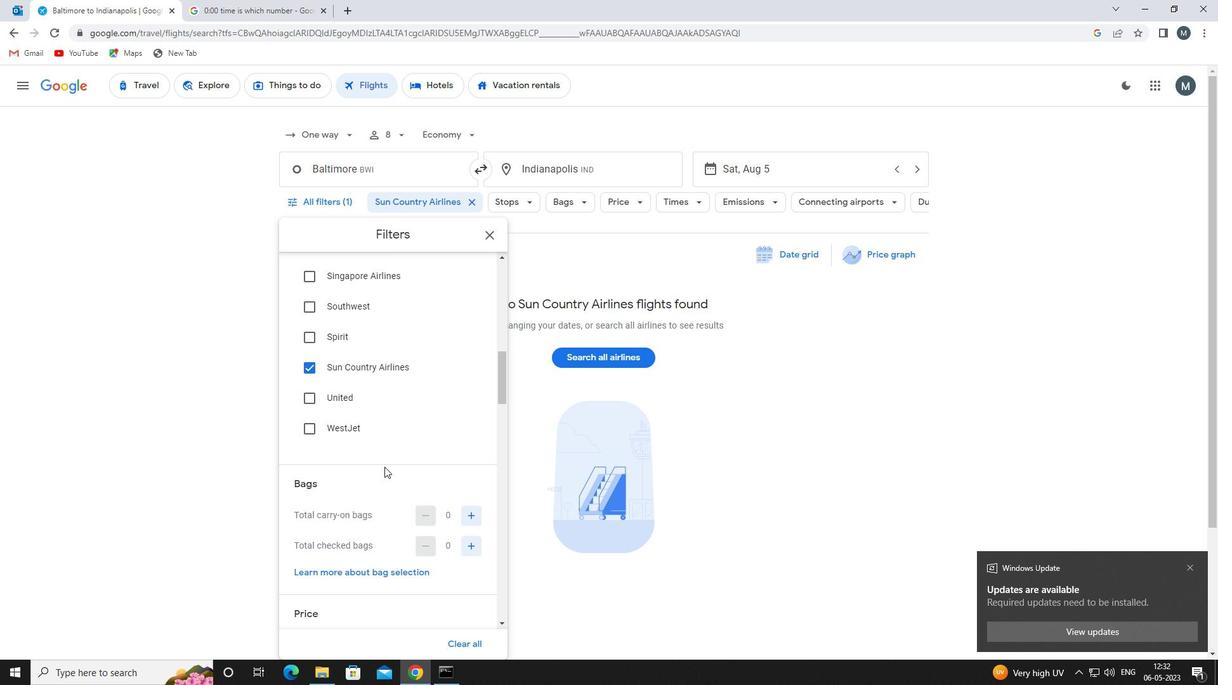 
Action: Mouse scrolled (384, 466) with delta (0, 0)
Screenshot: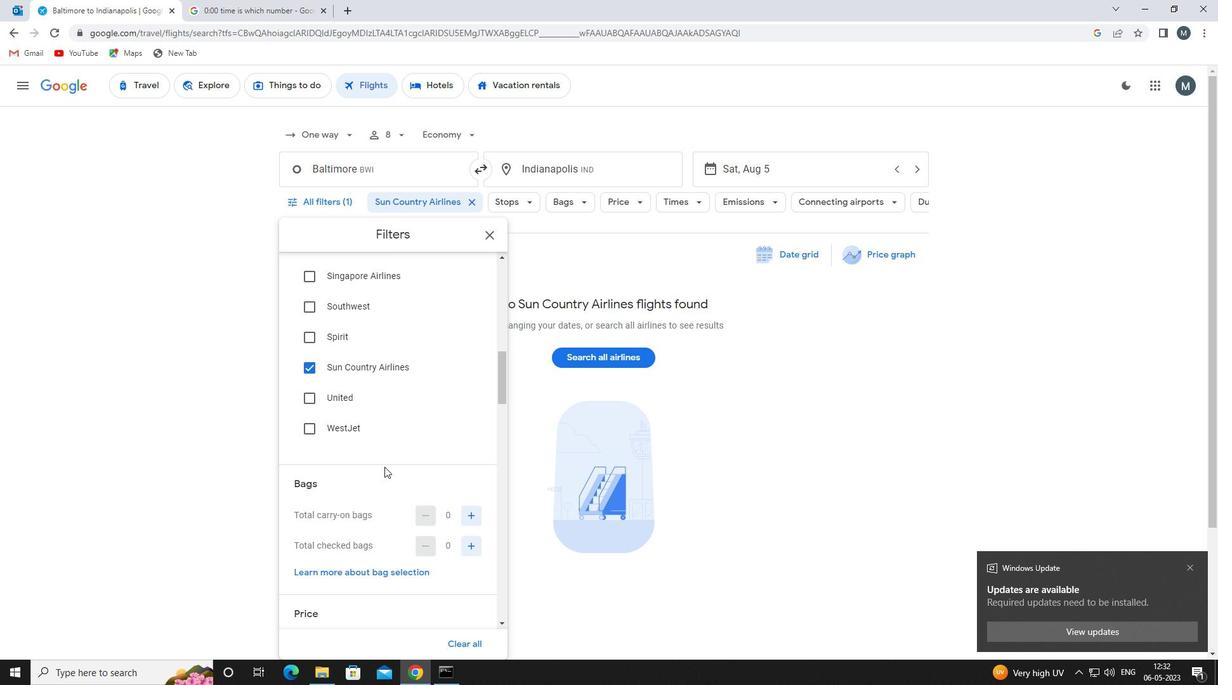 
Action: Mouse moved to (467, 451)
Screenshot: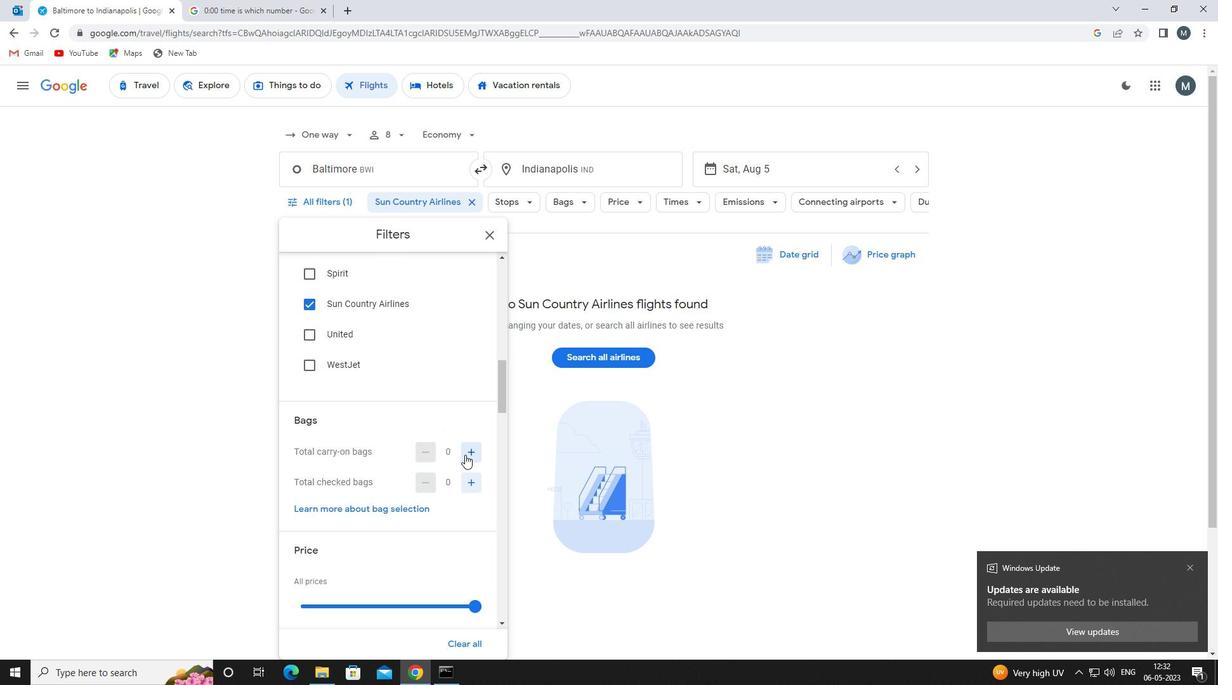 
Action: Mouse pressed left at (467, 451)
Screenshot: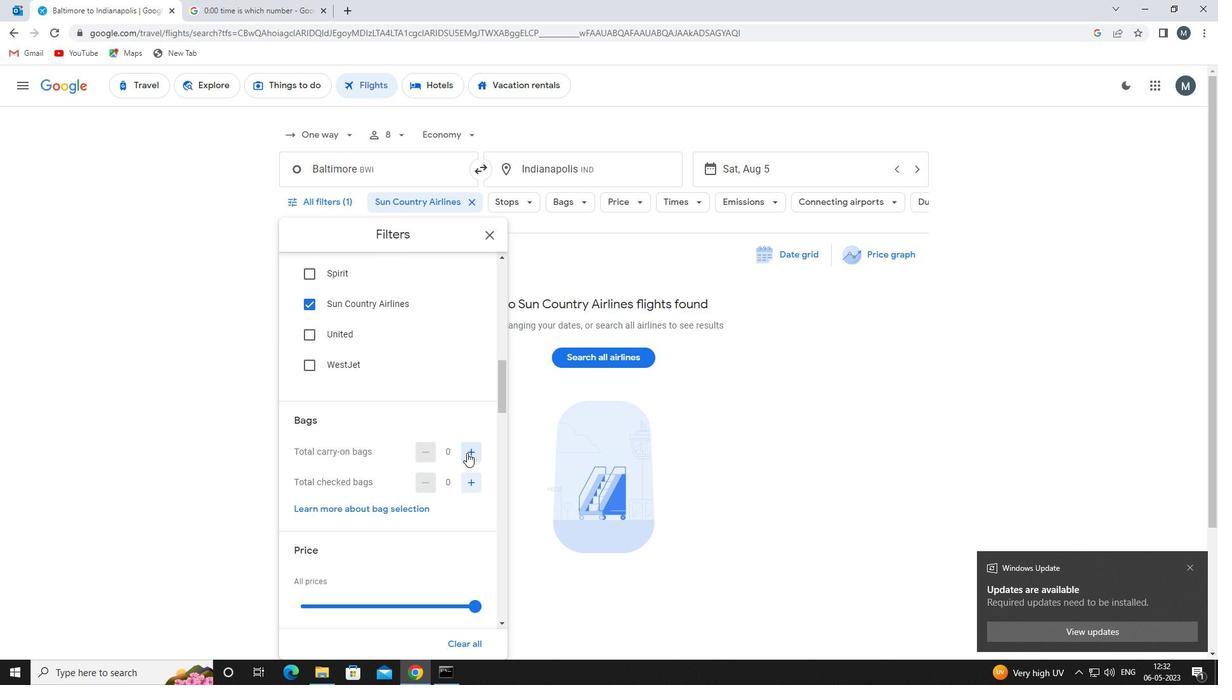 
Action: Mouse moved to (474, 478)
Screenshot: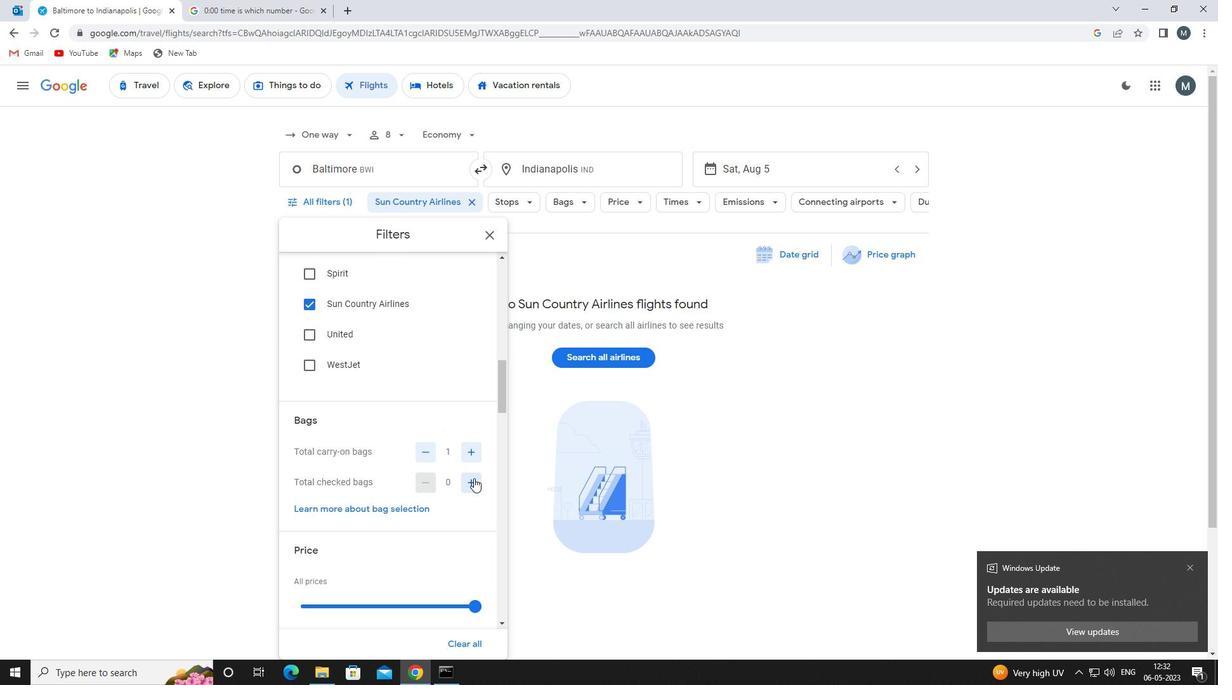 
Action: Mouse pressed left at (474, 478)
Screenshot: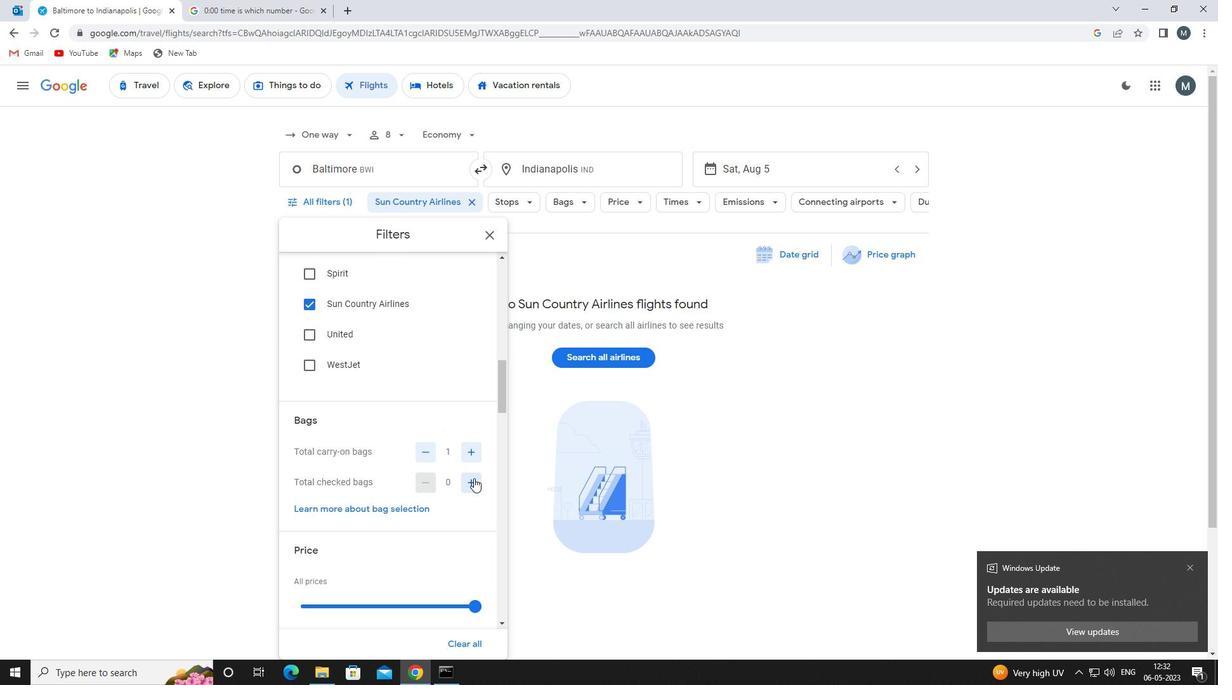 
Action: Mouse moved to (422, 438)
Screenshot: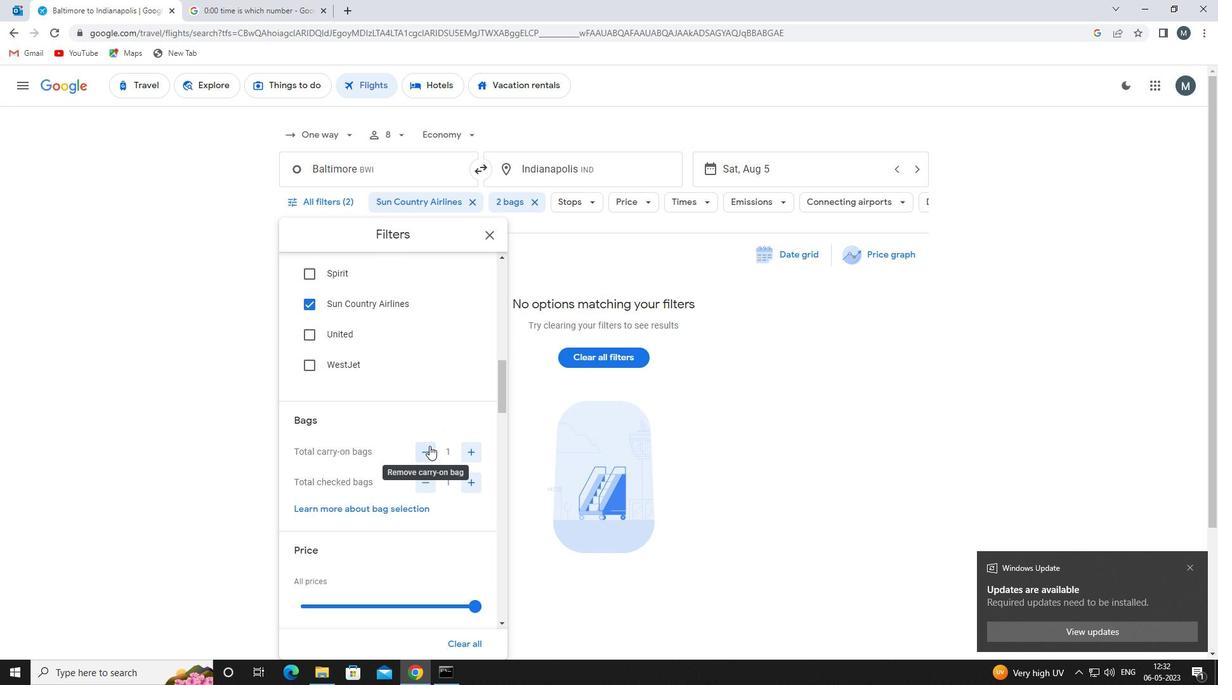 
Action: Mouse scrolled (422, 437) with delta (0, 0)
Screenshot: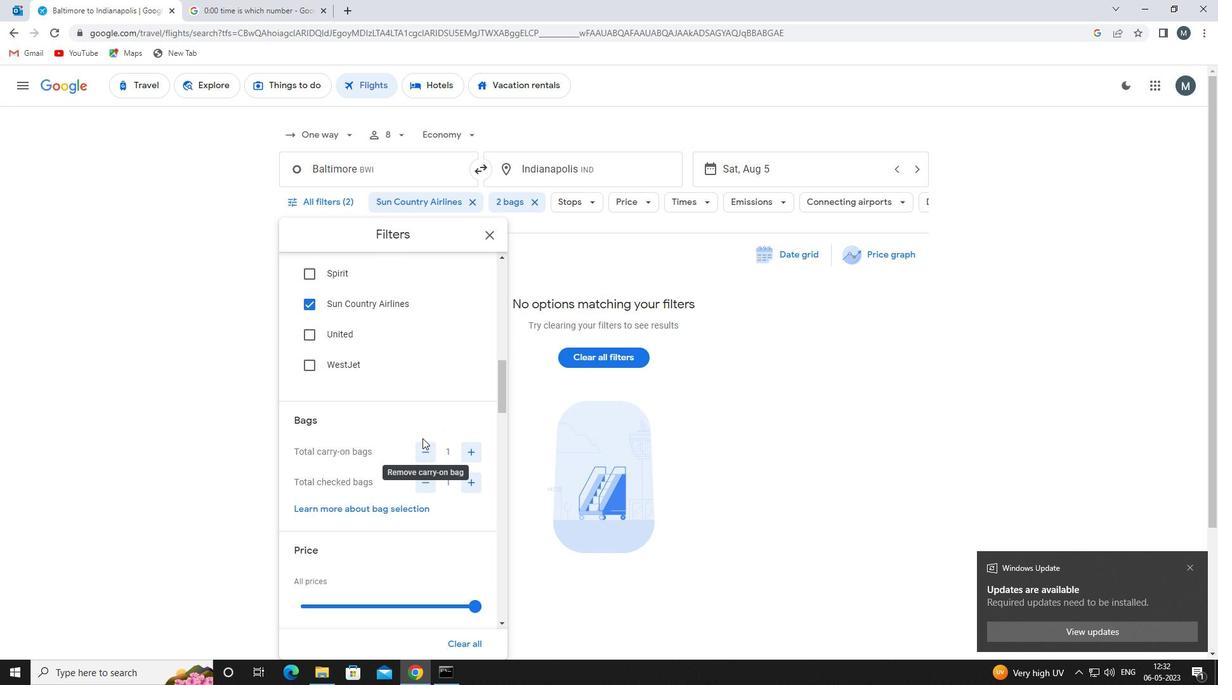 
Action: Mouse moved to (421, 439)
Screenshot: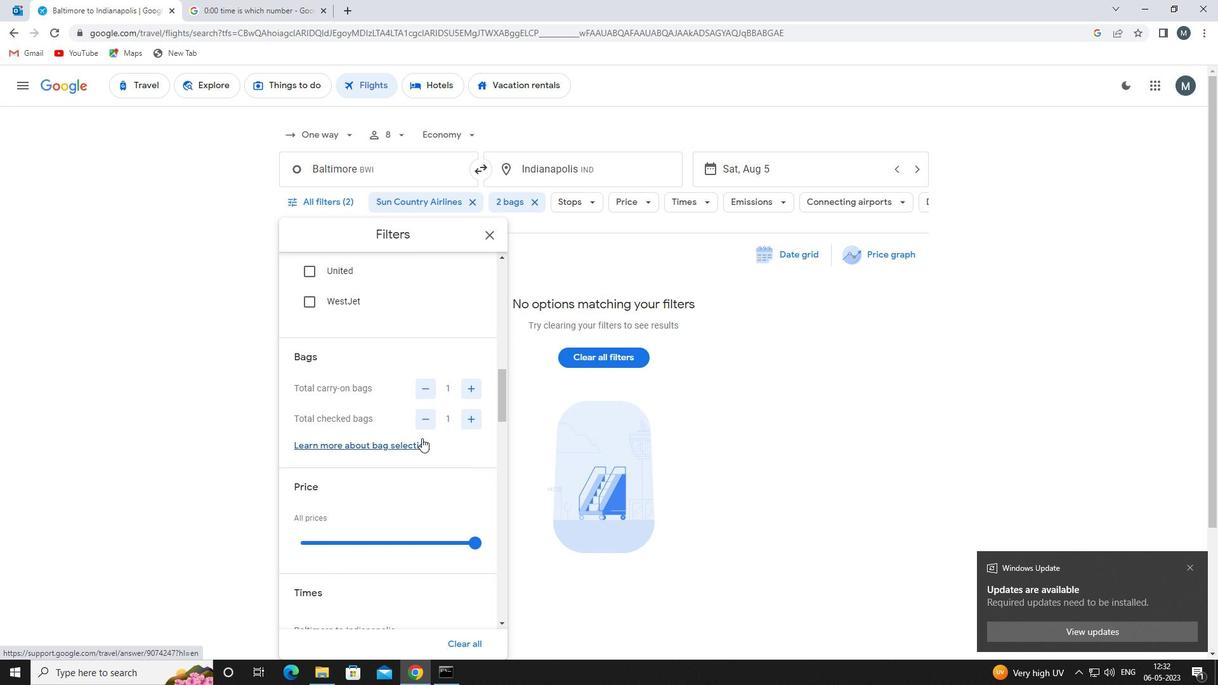 
Action: Mouse scrolled (421, 438) with delta (0, 0)
Screenshot: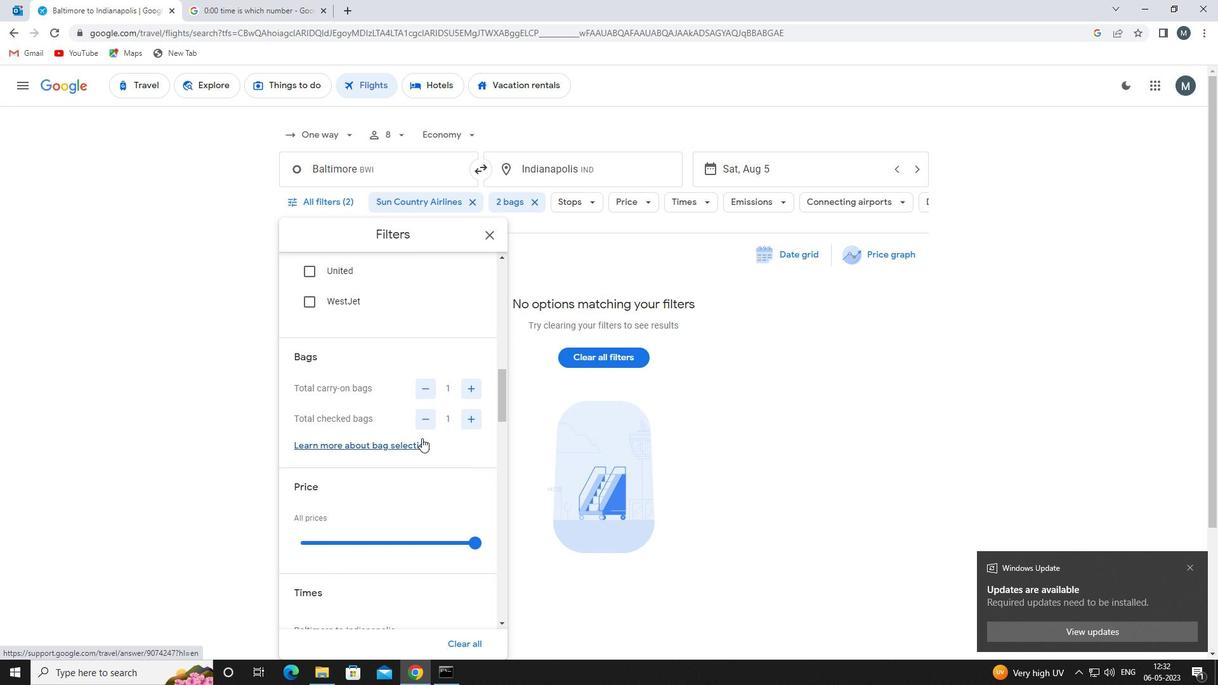 
Action: Mouse moved to (404, 483)
Screenshot: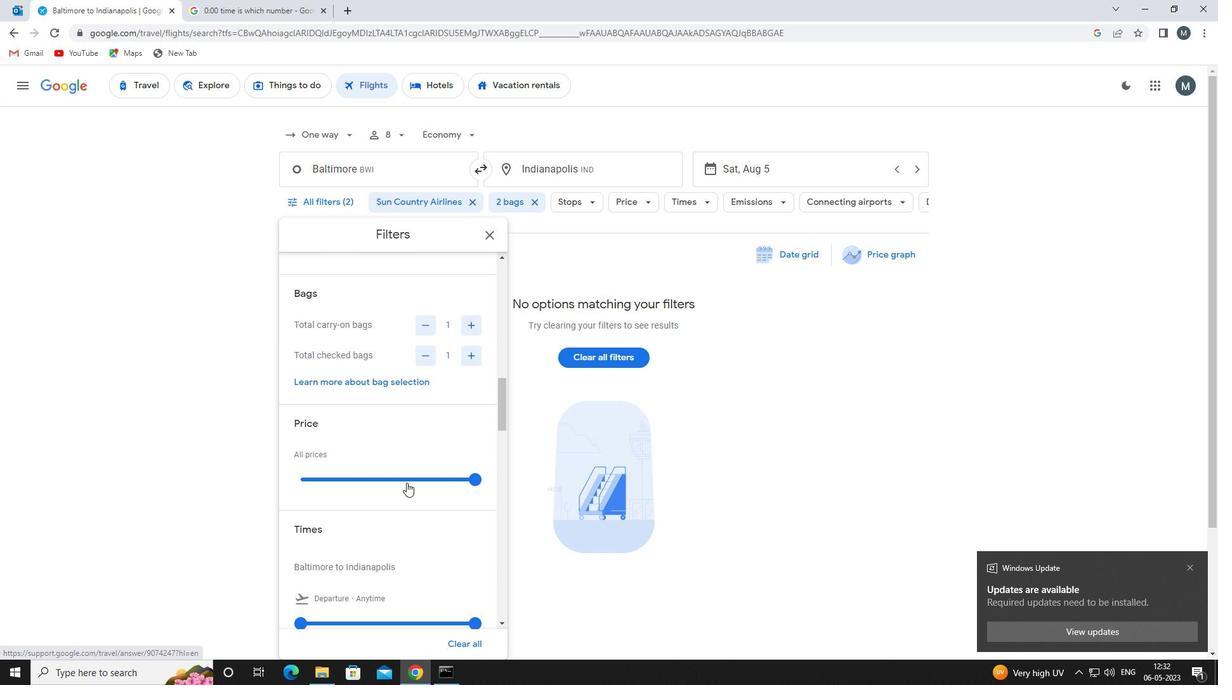 
Action: Mouse pressed left at (404, 483)
Screenshot: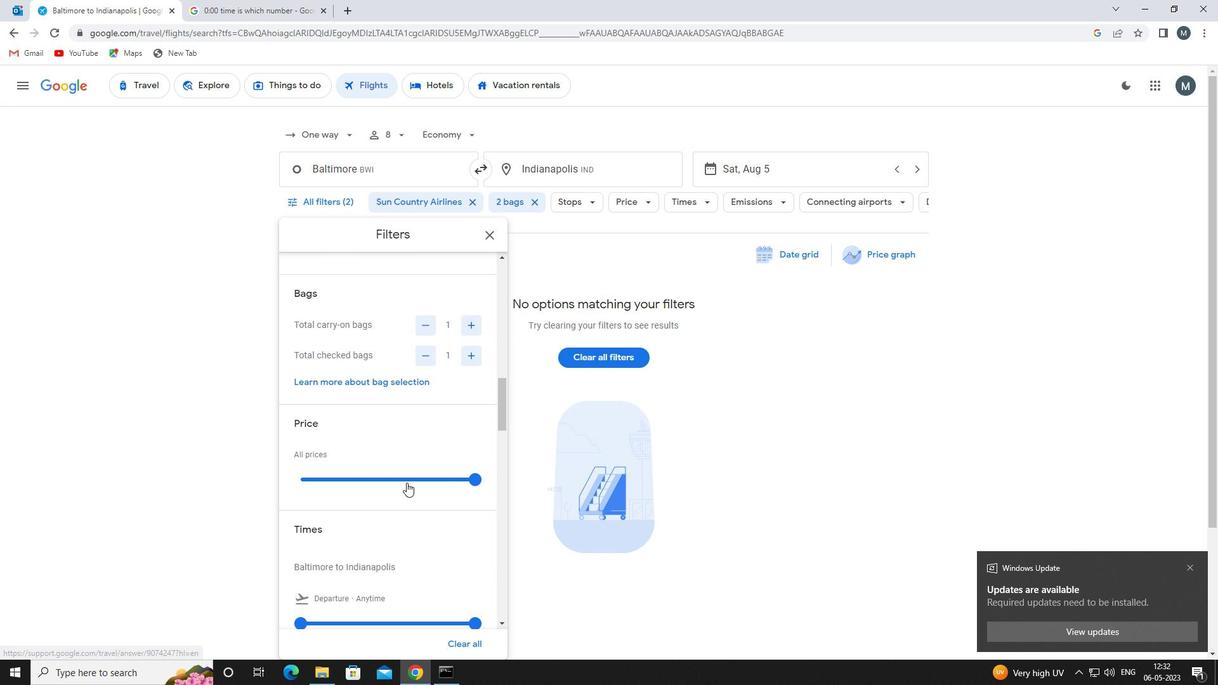 
Action: Mouse moved to (402, 481)
Screenshot: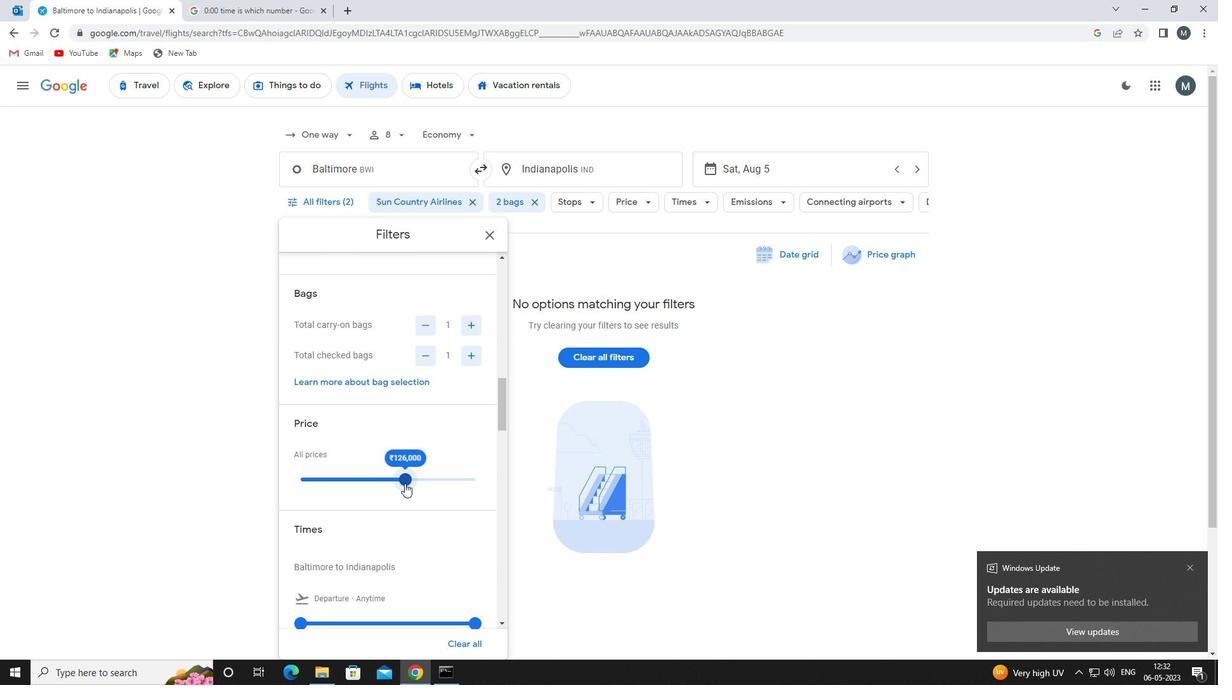 
Action: Mouse pressed left at (402, 481)
Screenshot: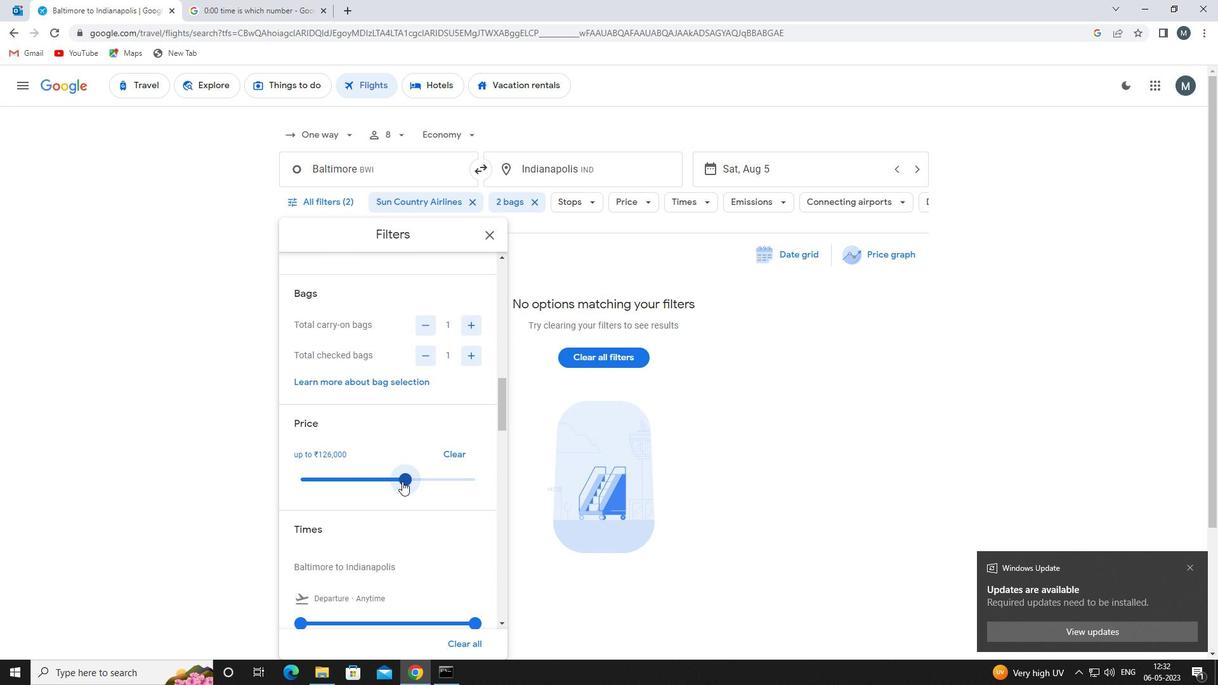 
Action: Mouse moved to (352, 463)
Screenshot: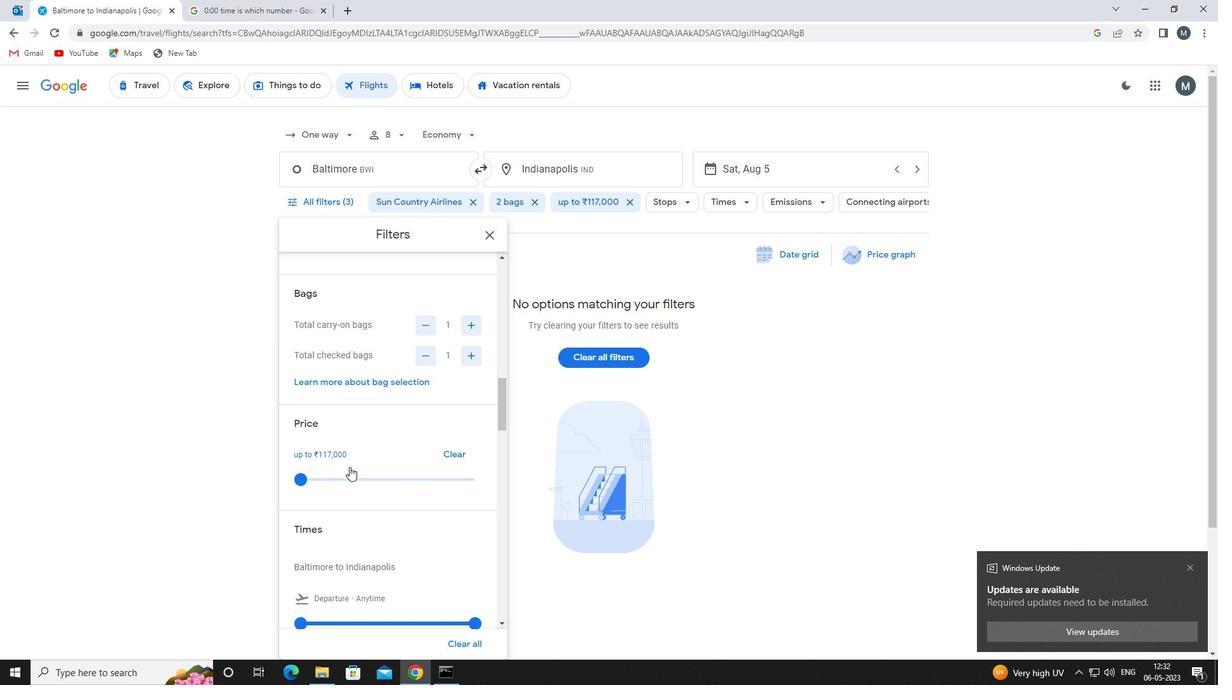 
Action: Mouse scrolled (352, 463) with delta (0, 0)
Screenshot: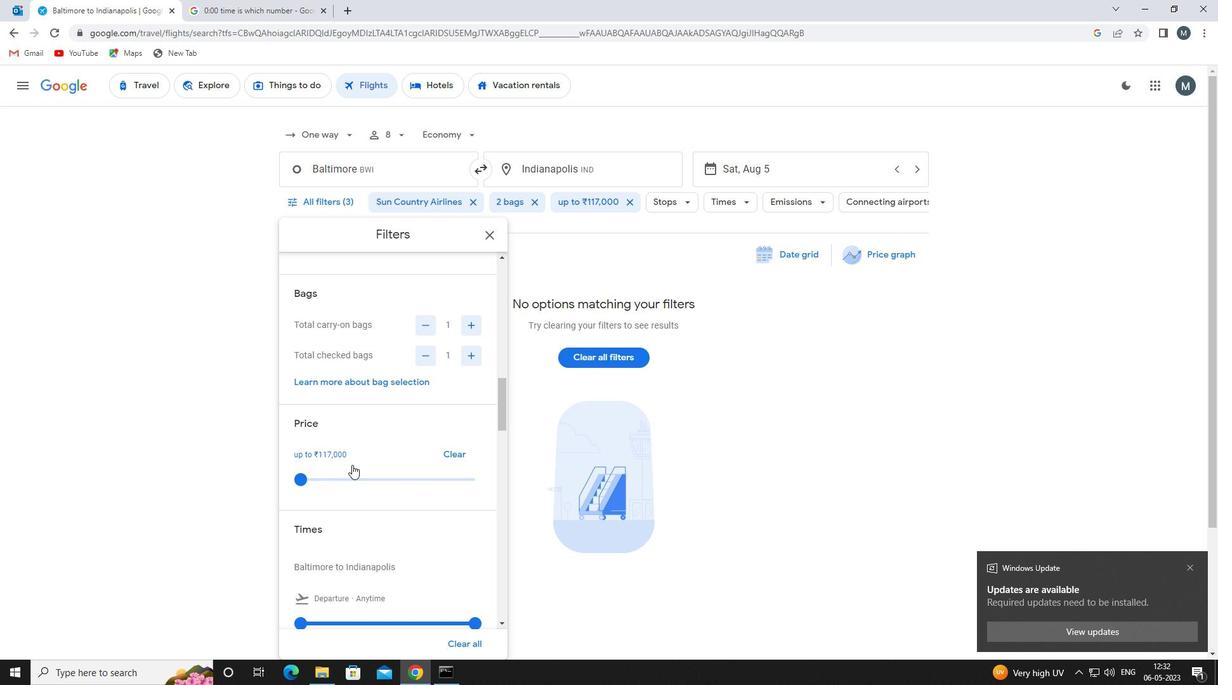 
Action: Mouse moved to (352, 464)
Screenshot: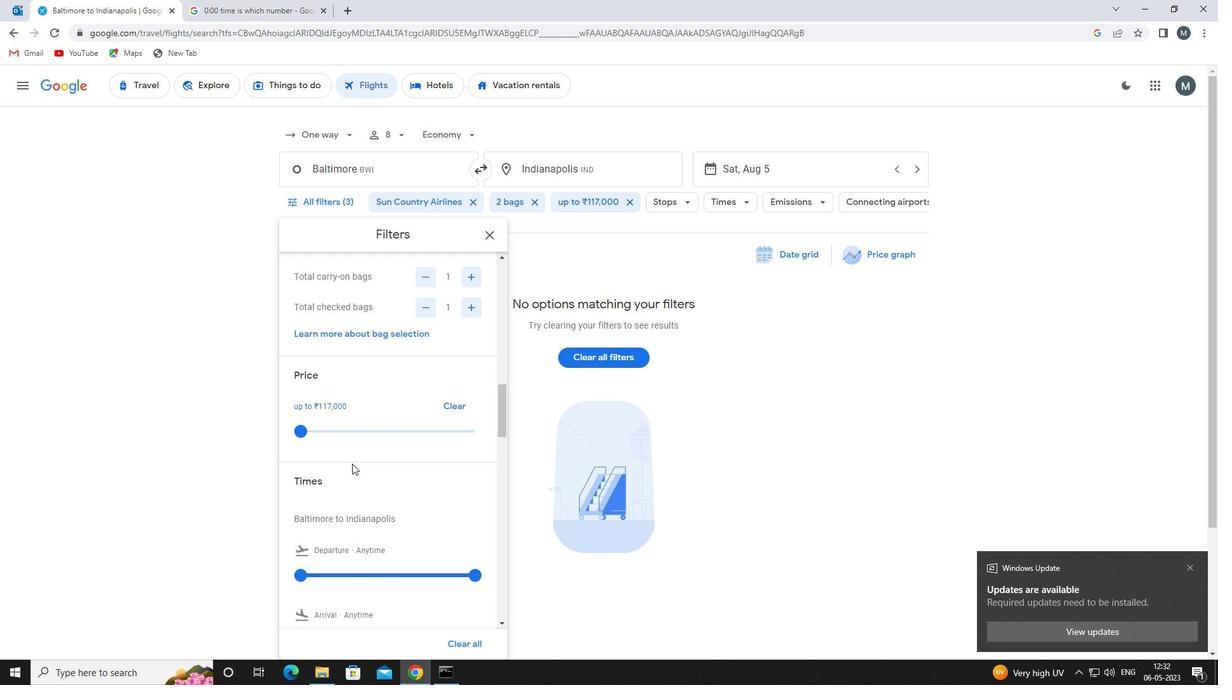 
Action: Mouse scrolled (352, 463) with delta (0, 0)
Screenshot: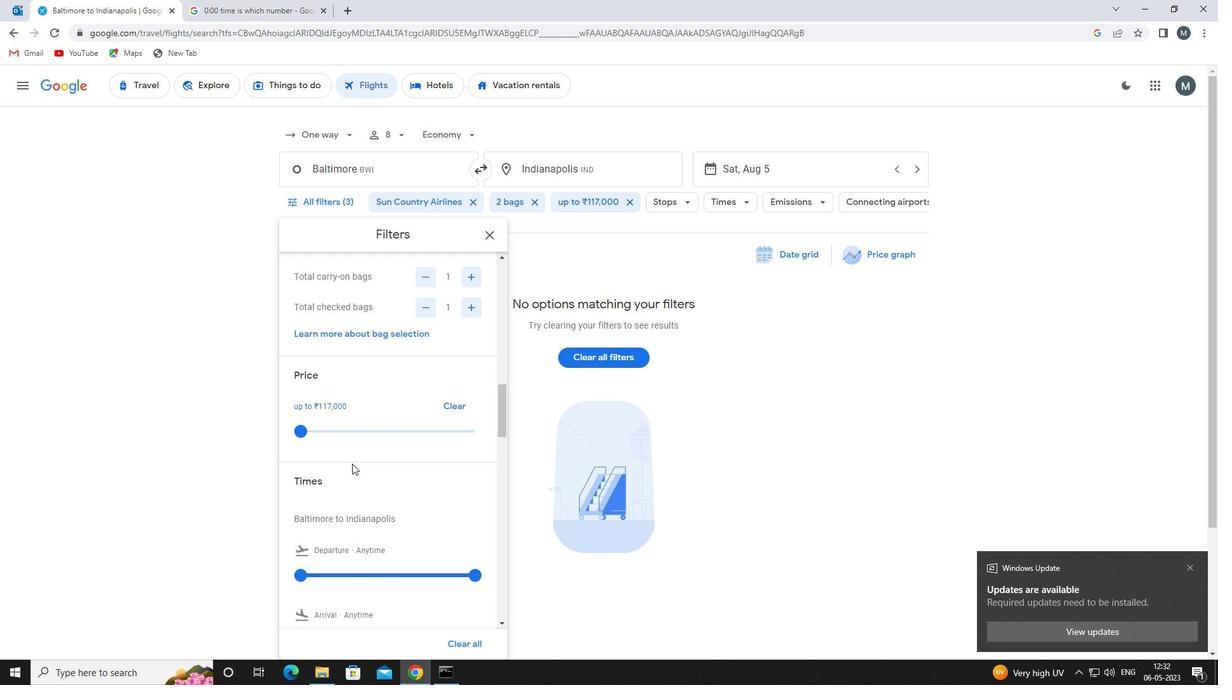 
Action: Mouse moved to (346, 475)
Screenshot: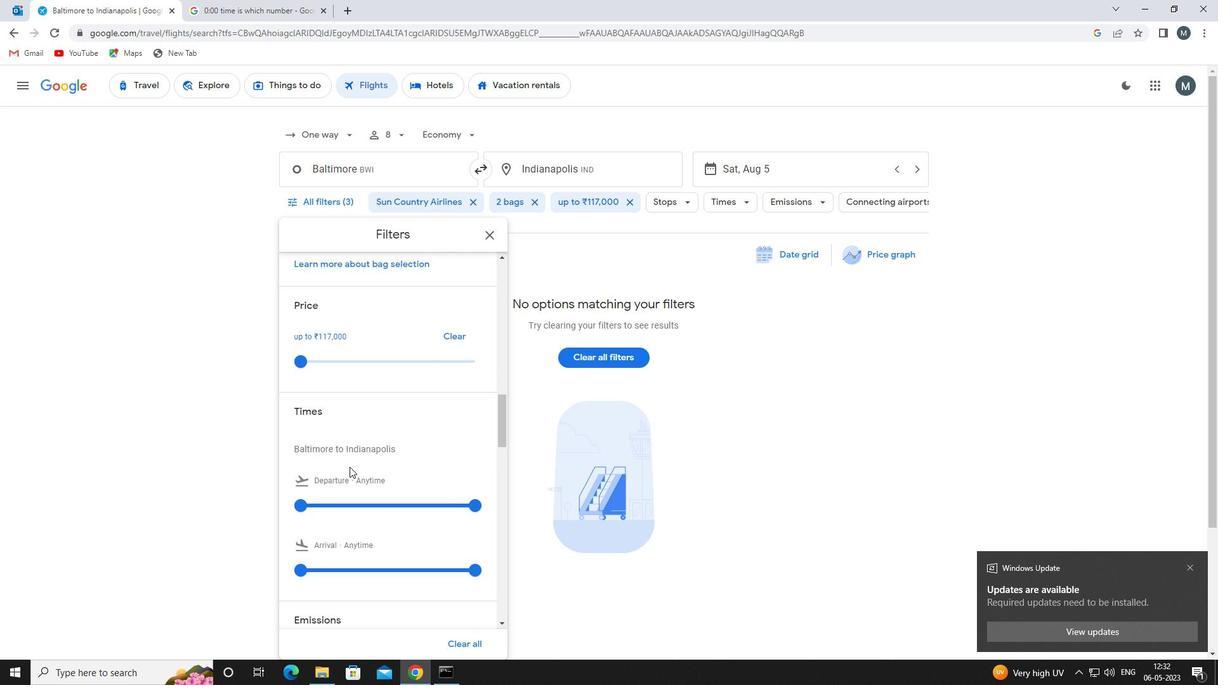 
Action: Mouse scrolled (346, 474) with delta (0, 0)
Screenshot: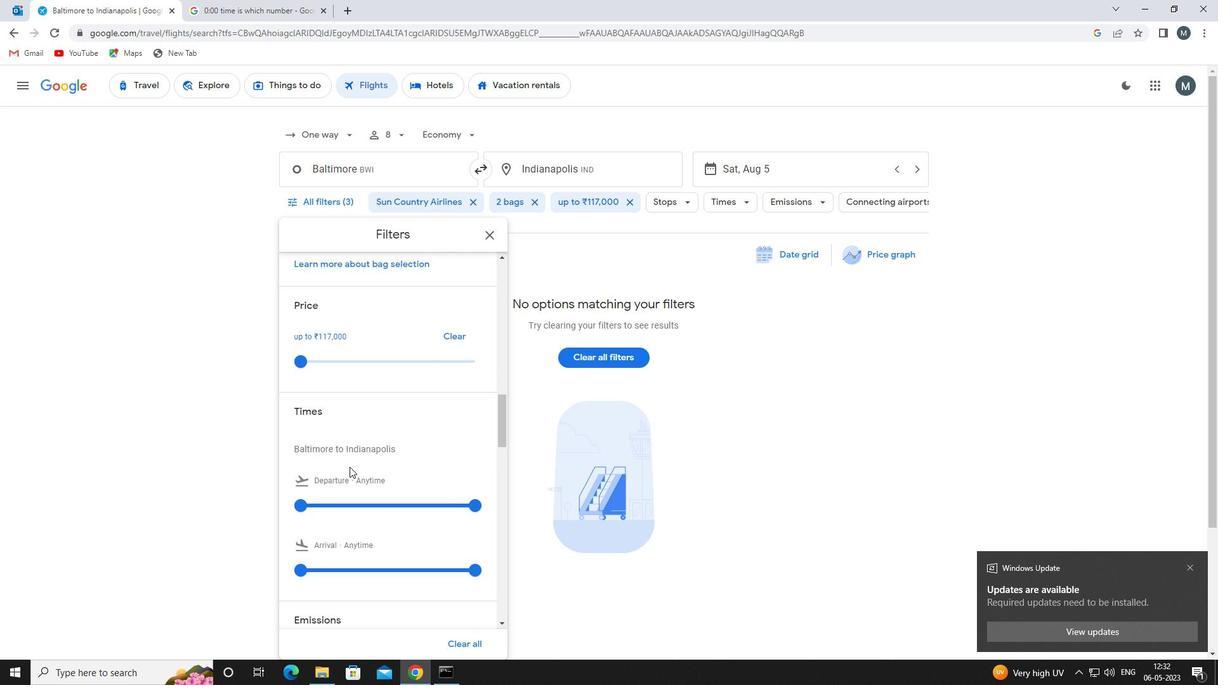 
Action: Mouse moved to (302, 431)
Screenshot: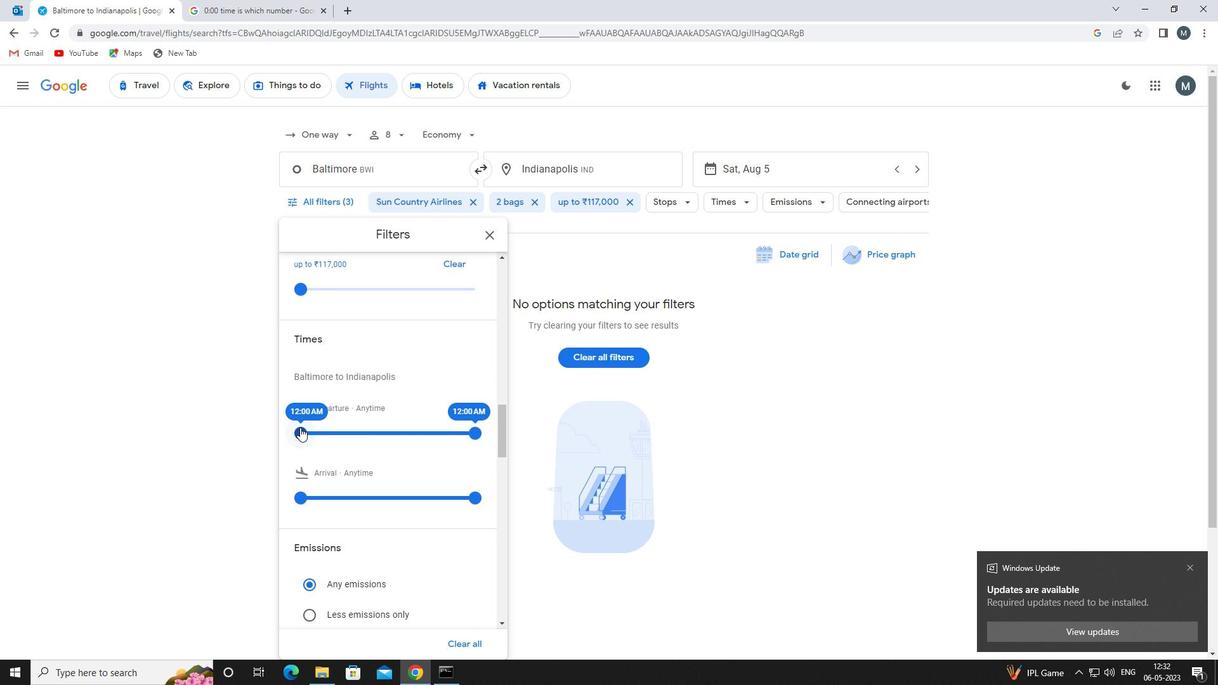 
Action: Mouse pressed left at (302, 431)
Screenshot: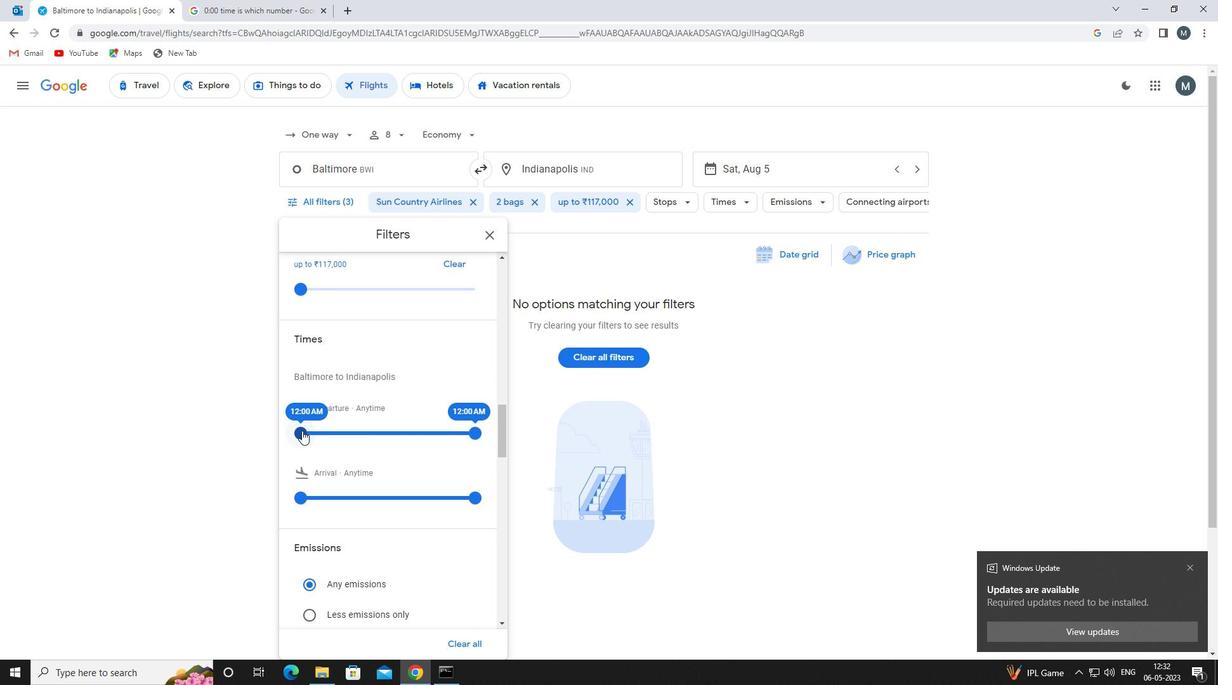 
Action: Mouse moved to (478, 433)
Screenshot: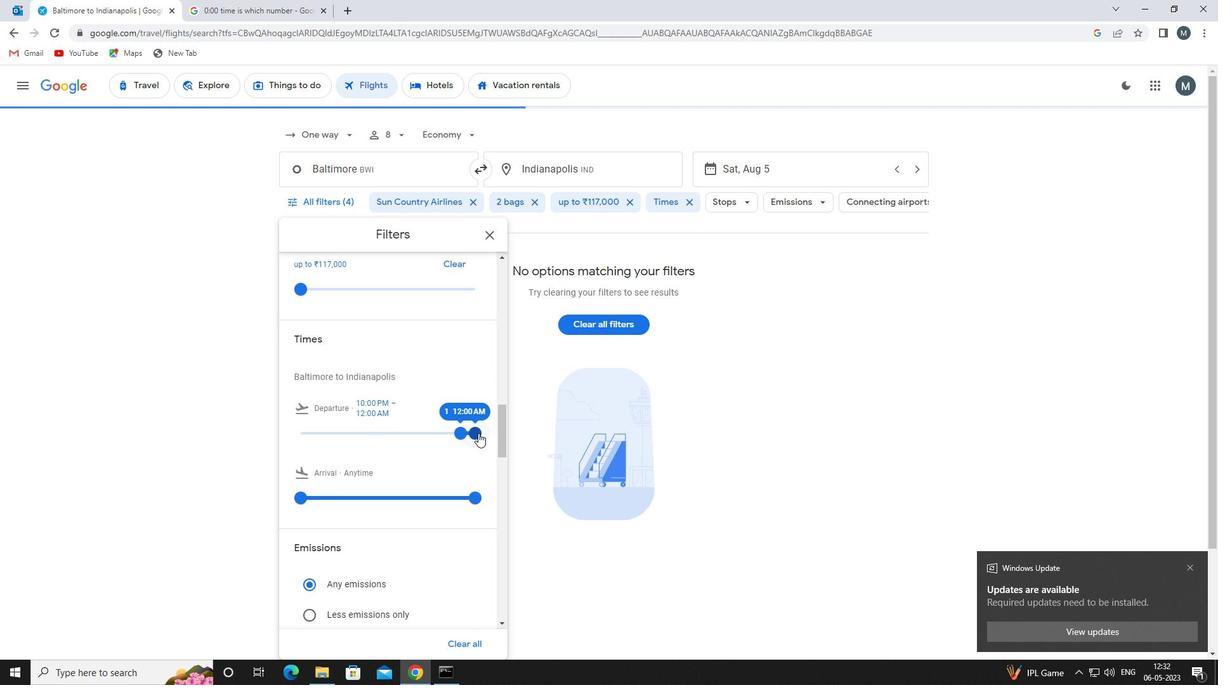 
Action: Mouse pressed left at (478, 433)
Screenshot: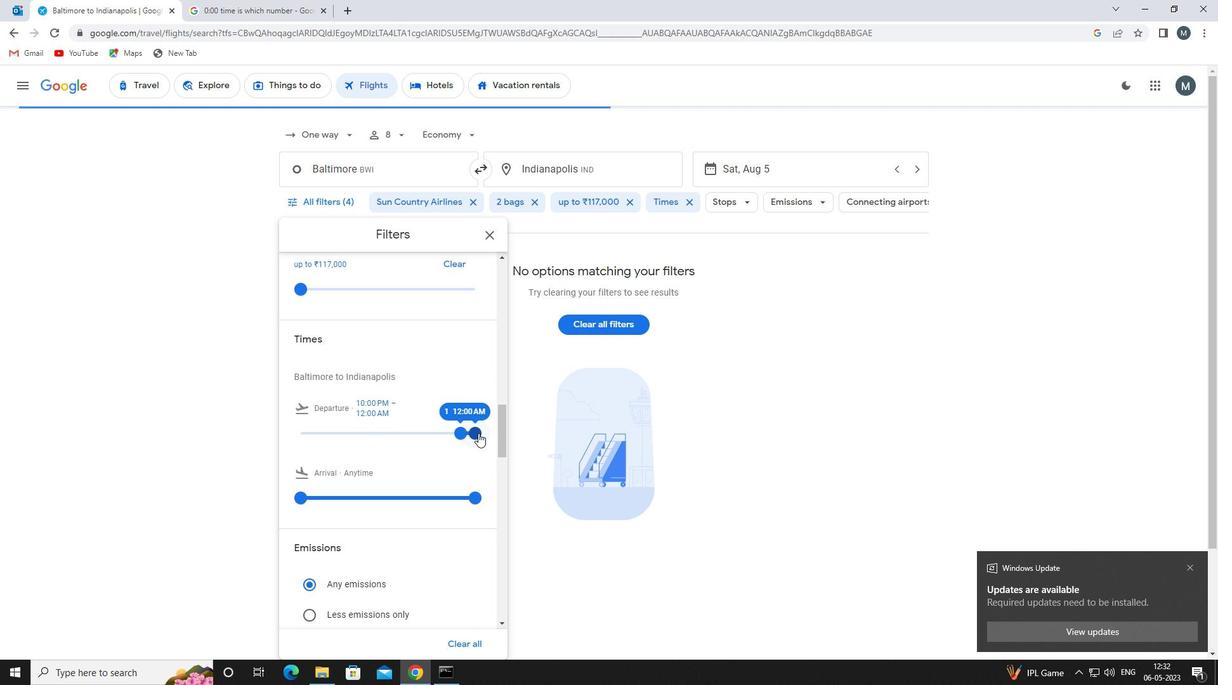 
Action: Mouse moved to (465, 433)
Screenshot: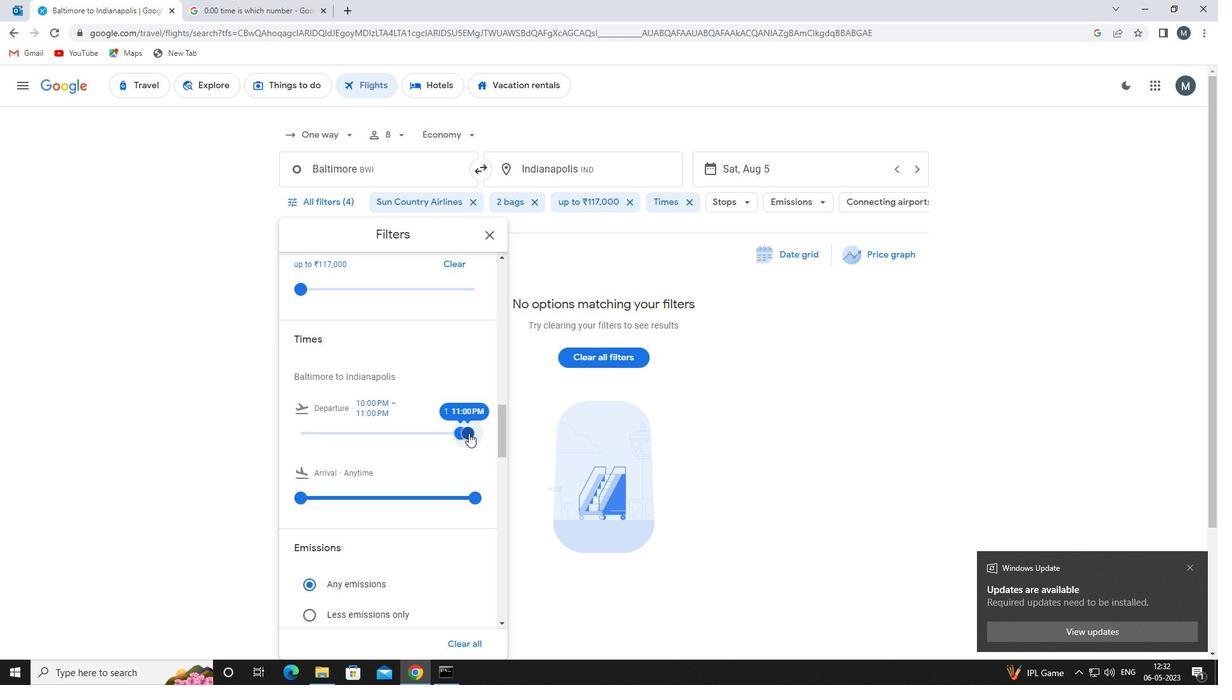 
Action: Mouse scrolled (465, 433) with delta (0, 0)
Screenshot: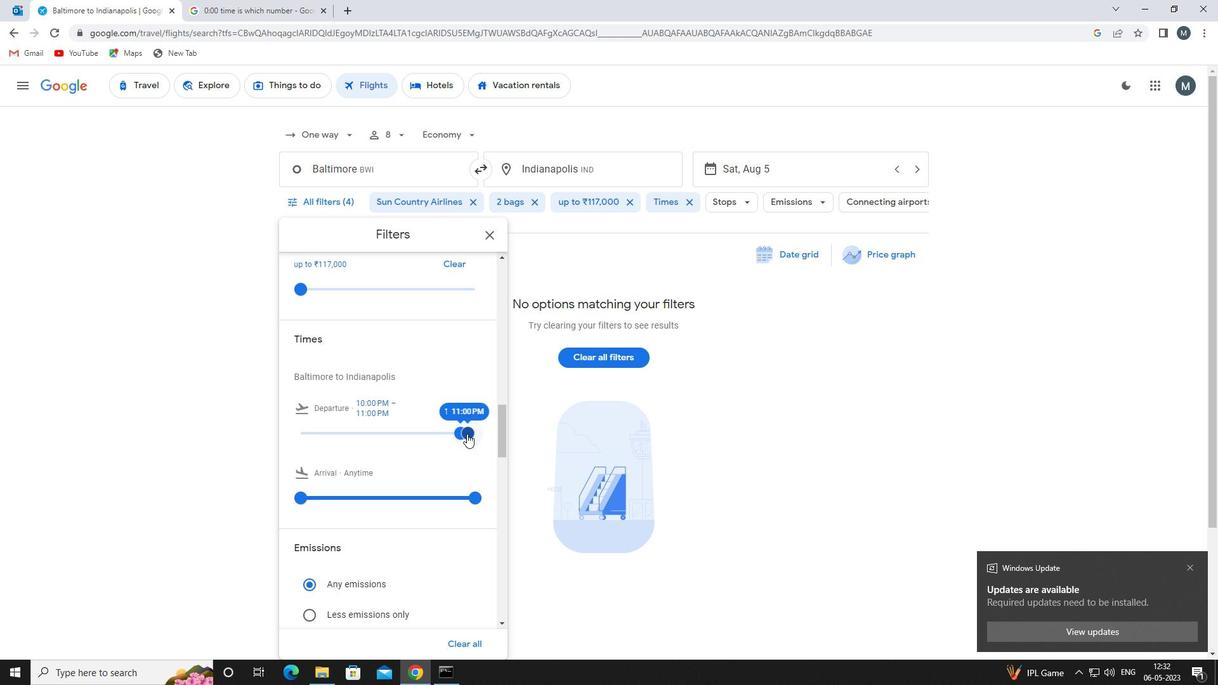 
Action: Mouse moved to (487, 236)
Screenshot: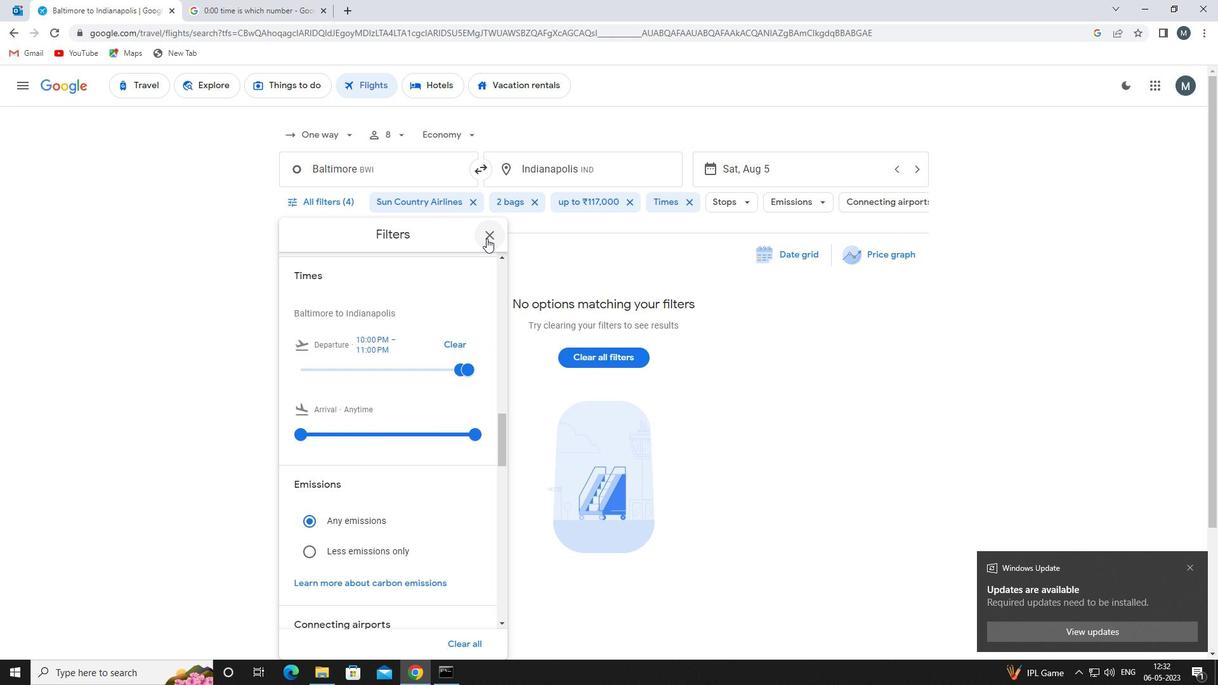 
Action: Mouse pressed left at (487, 236)
Screenshot: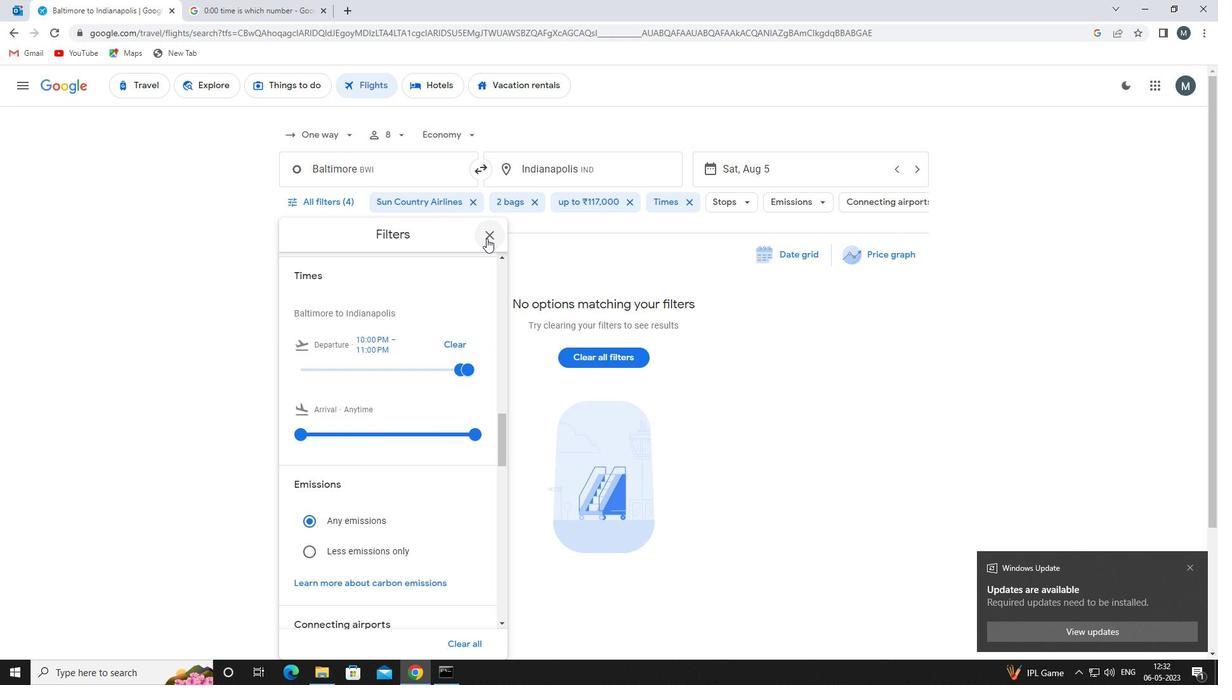 
Action: Mouse moved to (486, 237)
Screenshot: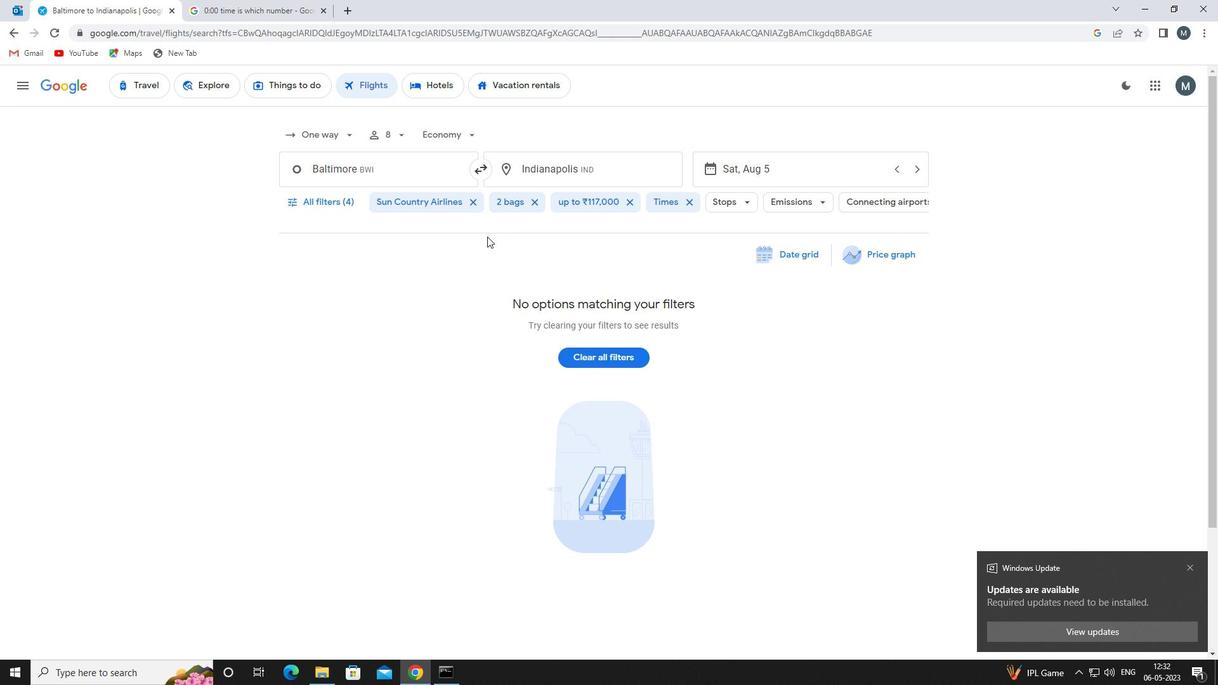 
